 Task: Find connections with filter location Wedel with filter topic #Mindfulwith filter profile language German with filter current company Applied Materials with filter school Rajarshi Shahu Mahavidyalaya (Autonomous), Latur with filter industry Dance Companies with filter service category Videography with filter keywords title Geologist
Action: Mouse moved to (638, 80)
Screenshot: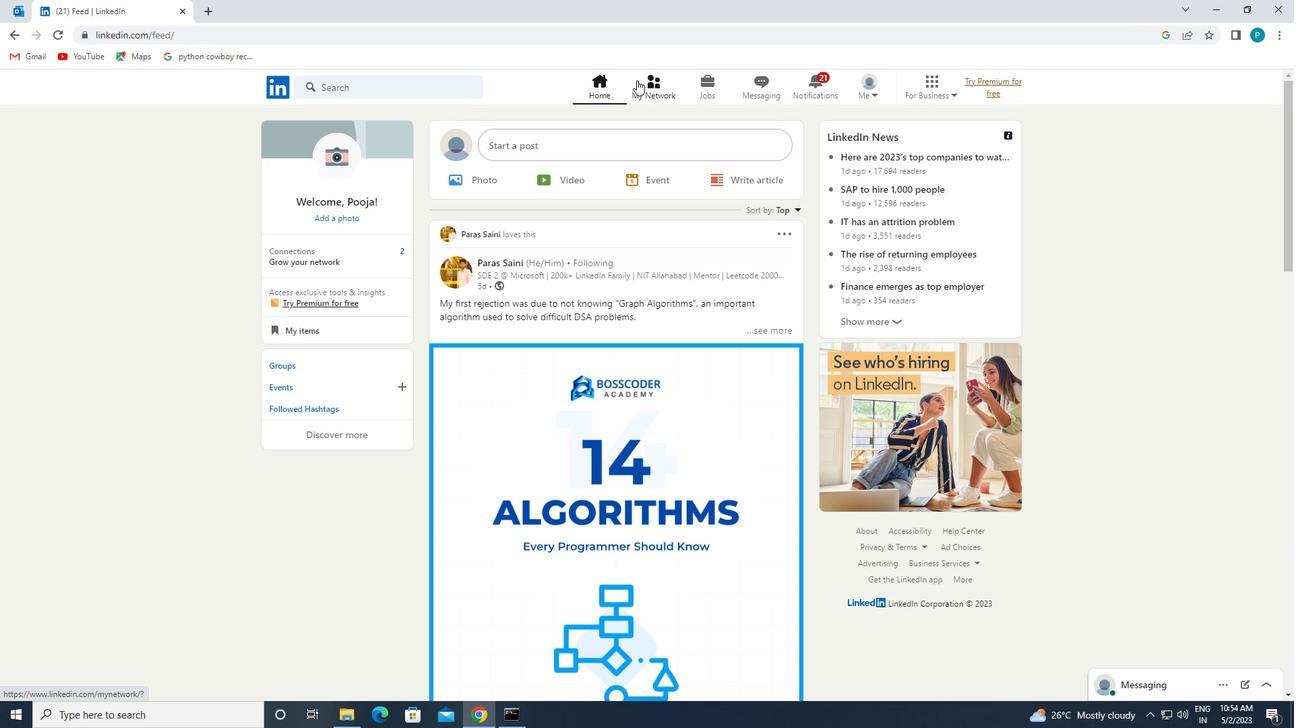 
Action: Mouse pressed left at (638, 80)
Screenshot: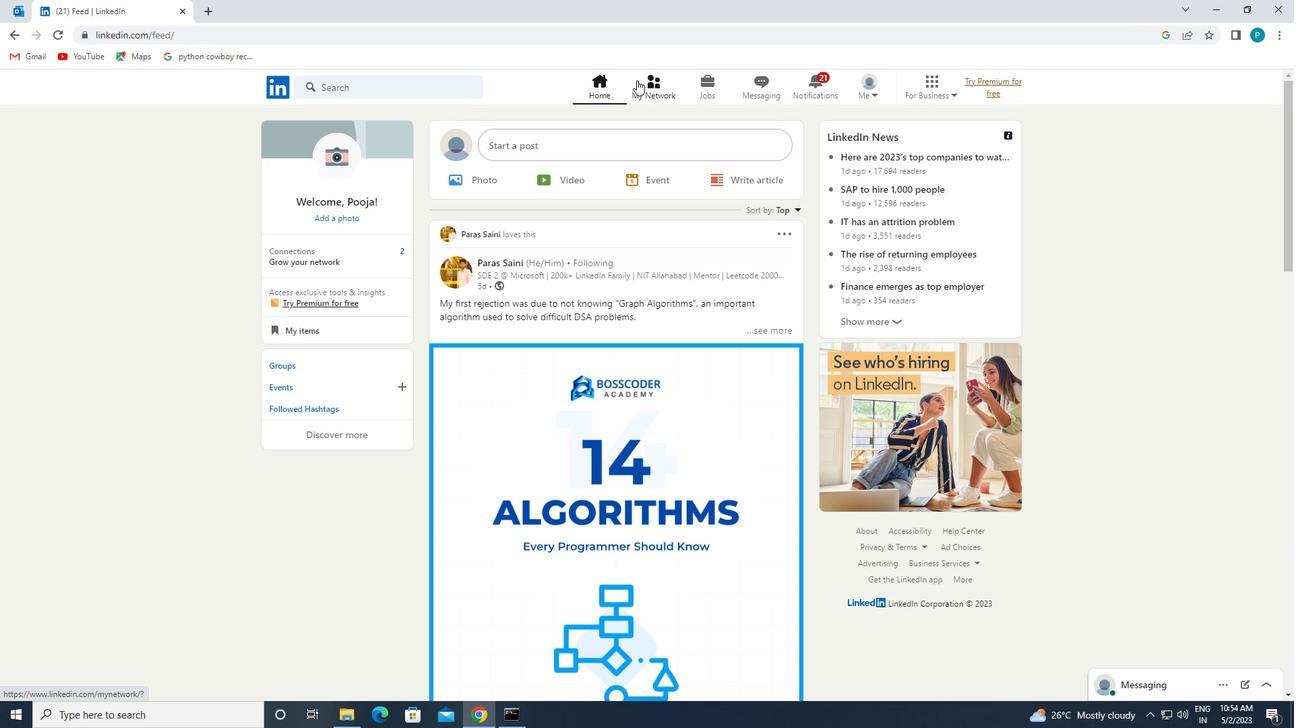 
Action: Mouse moved to (388, 169)
Screenshot: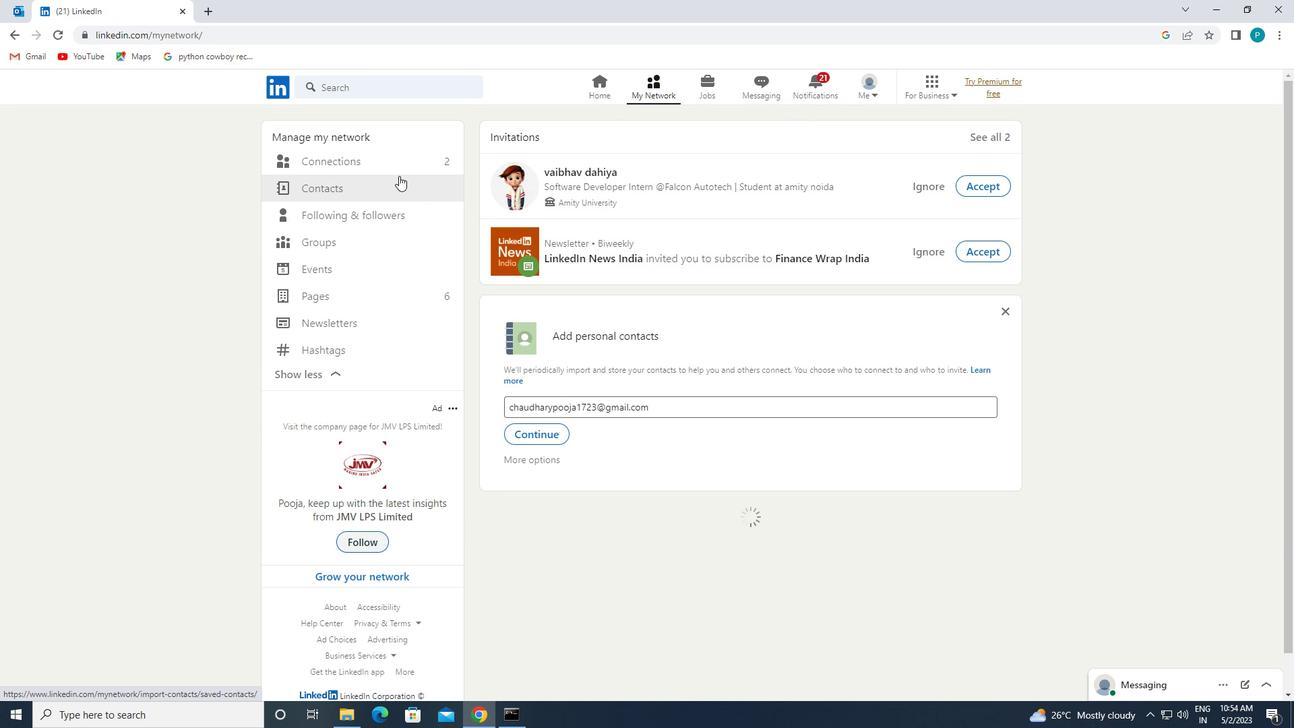
Action: Mouse pressed left at (388, 169)
Screenshot: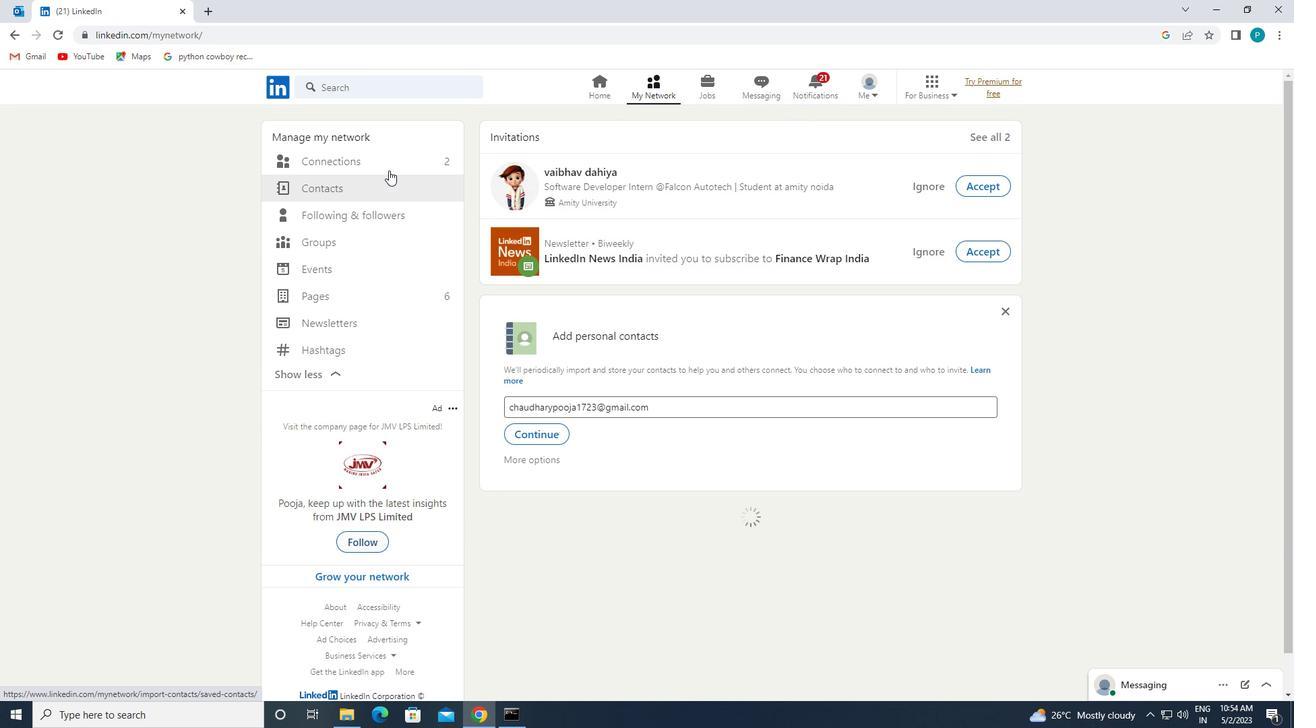 
Action: Mouse moved to (409, 161)
Screenshot: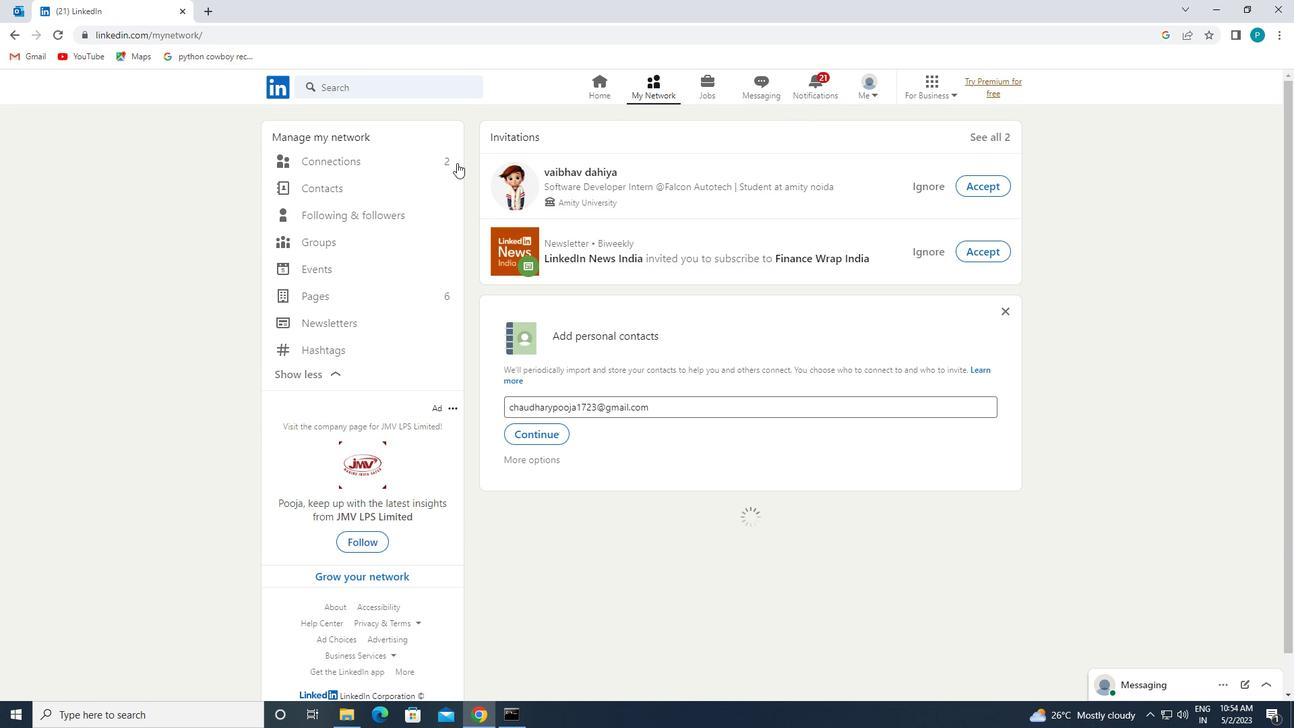 
Action: Mouse pressed left at (409, 161)
Screenshot: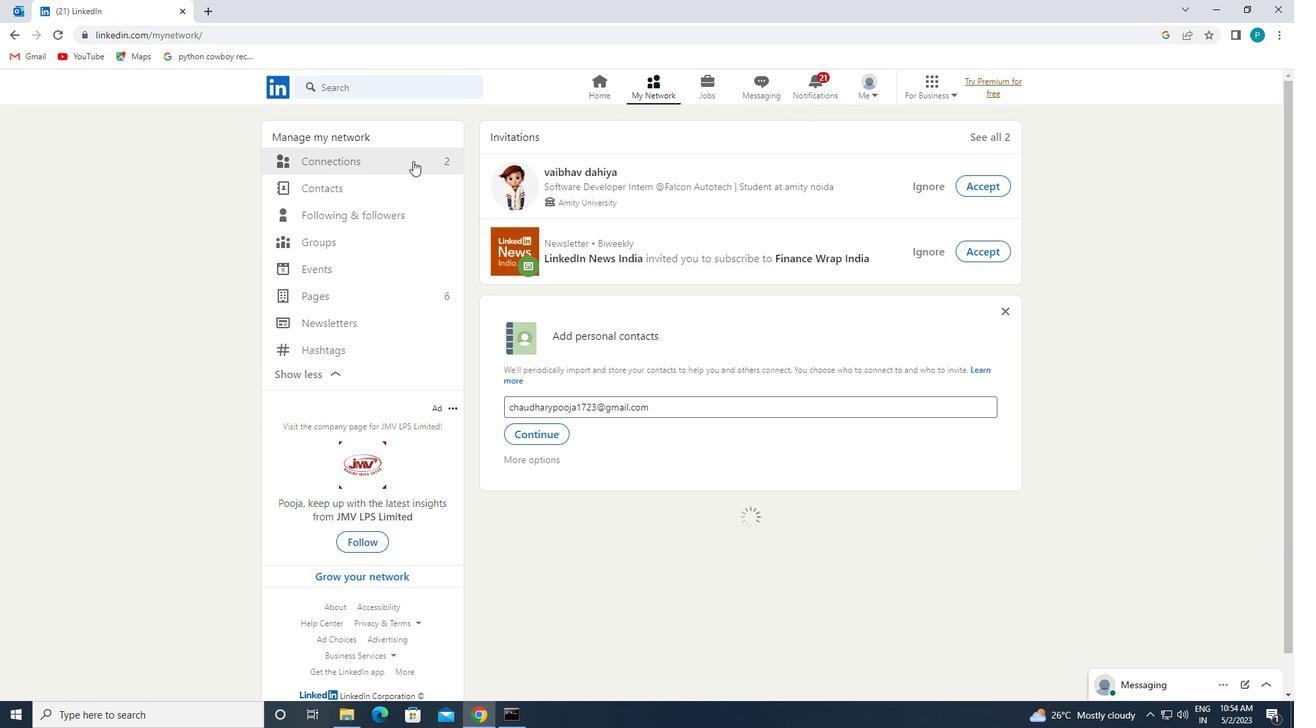 
Action: Mouse pressed left at (409, 161)
Screenshot: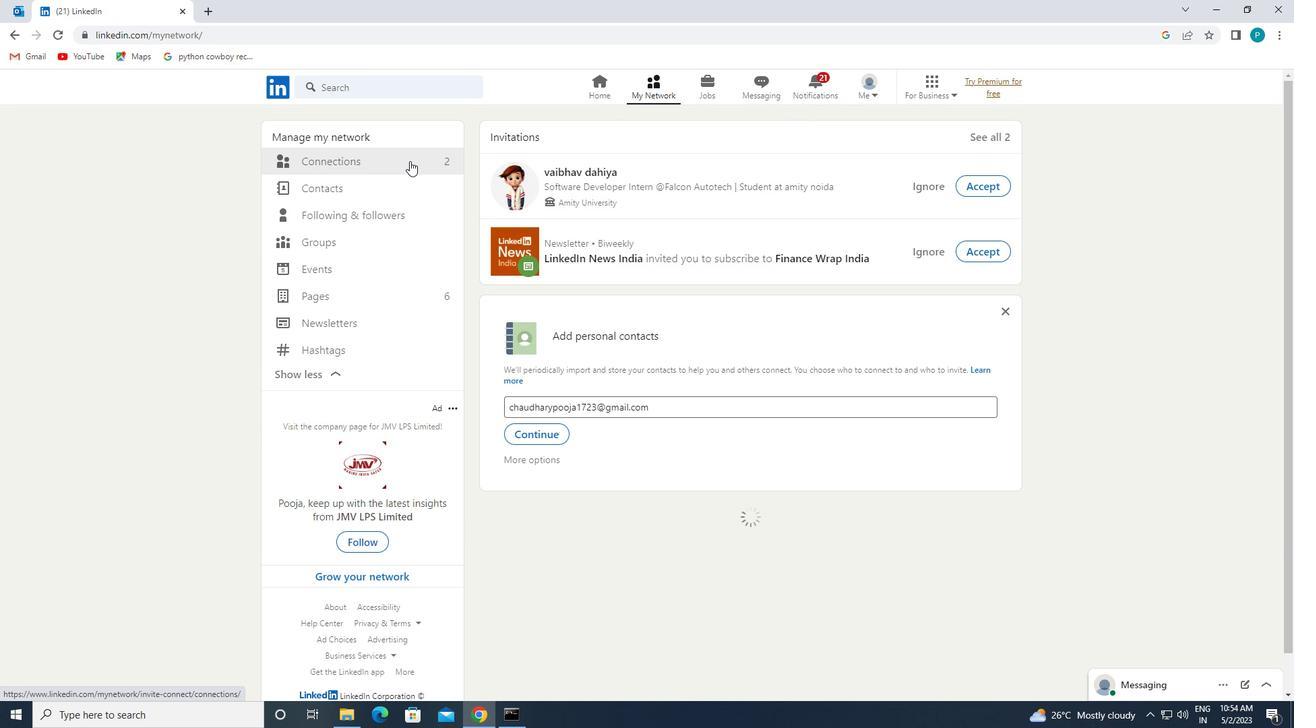 
Action: Mouse moved to (745, 167)
Screenshot: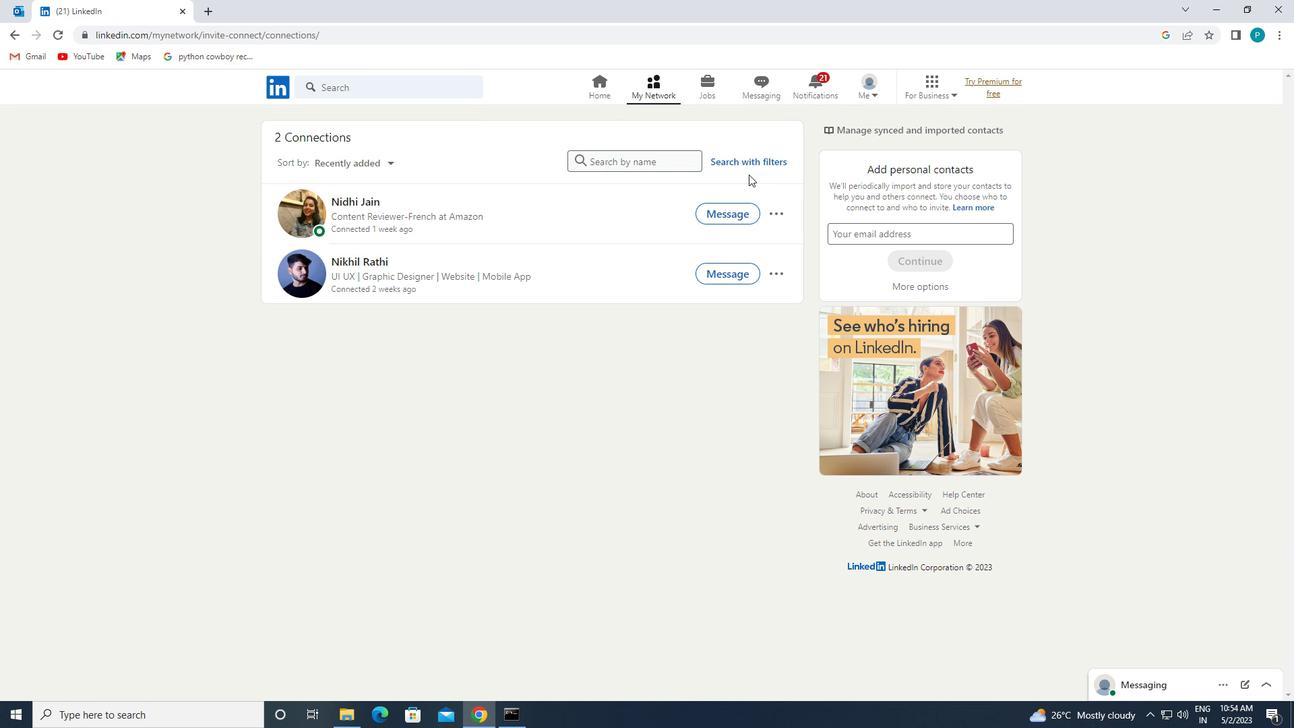 
Action: Mouse pressed left at (745, 167)
Screenshot: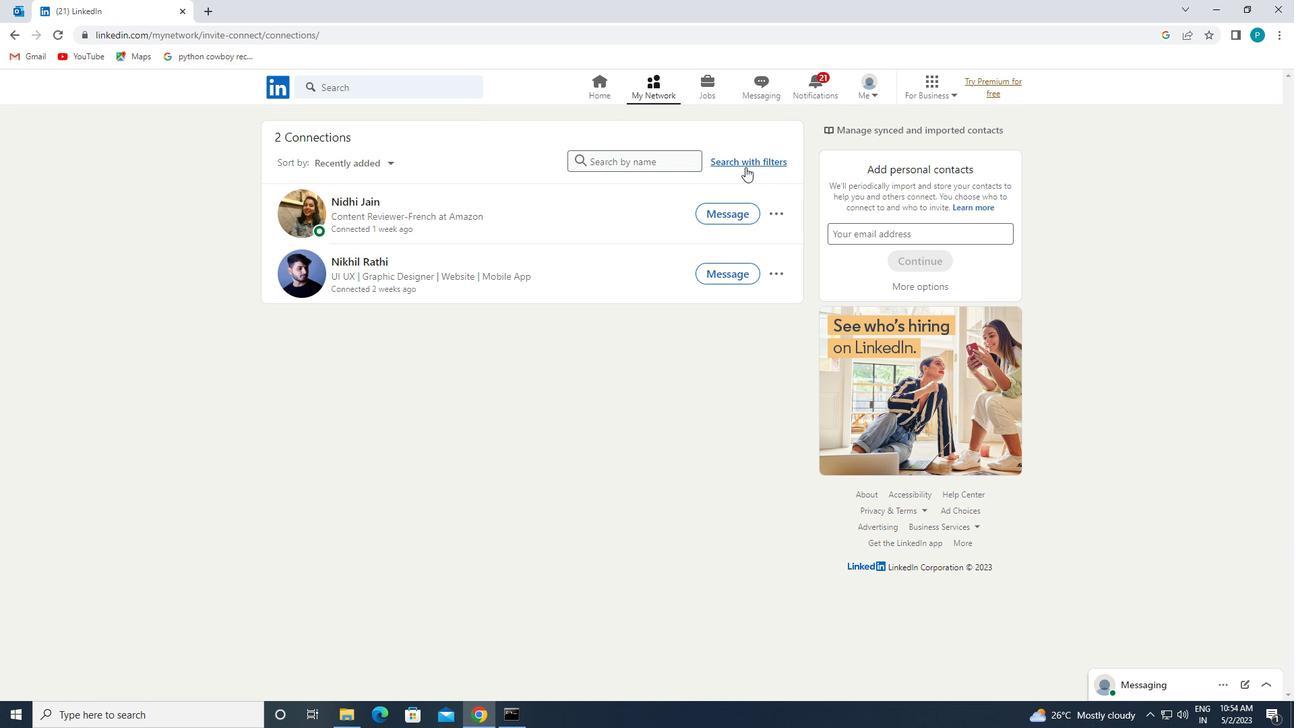 
Action: Mouse moved to (704, 130)
Screenshot: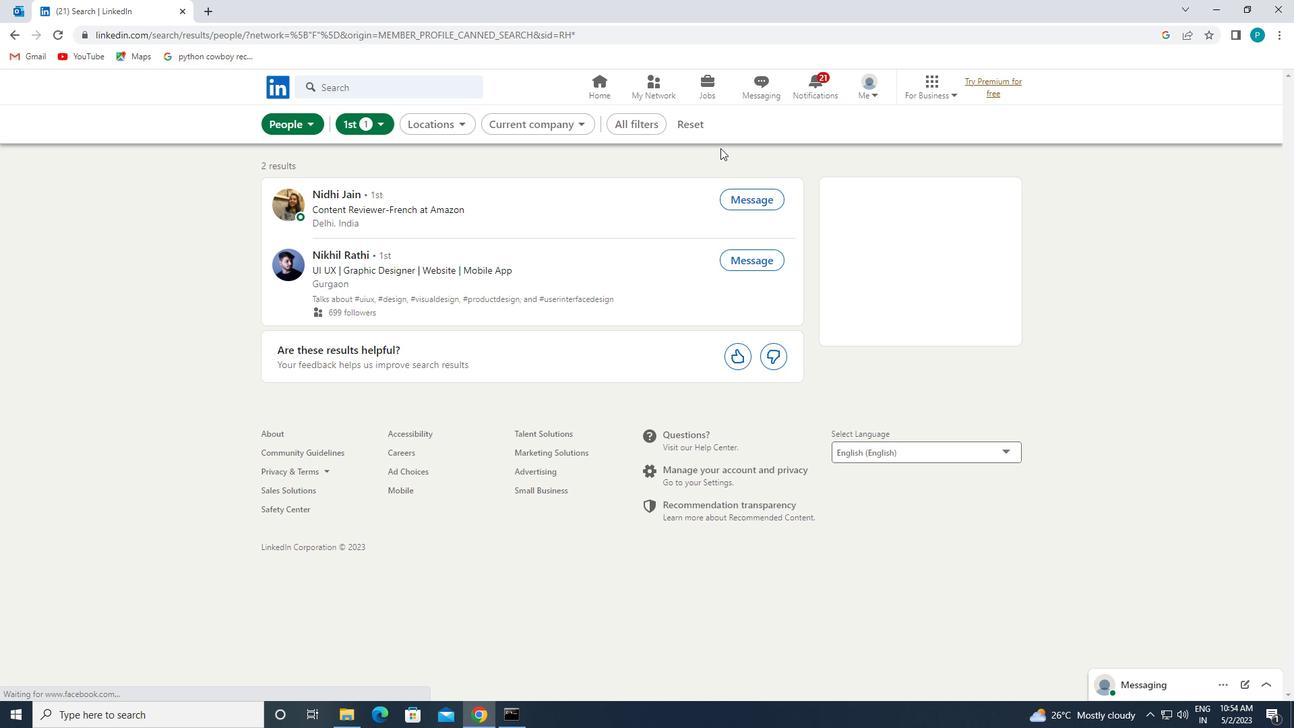 
Action: Mouse pressed left at (704, 130)
Screenshot: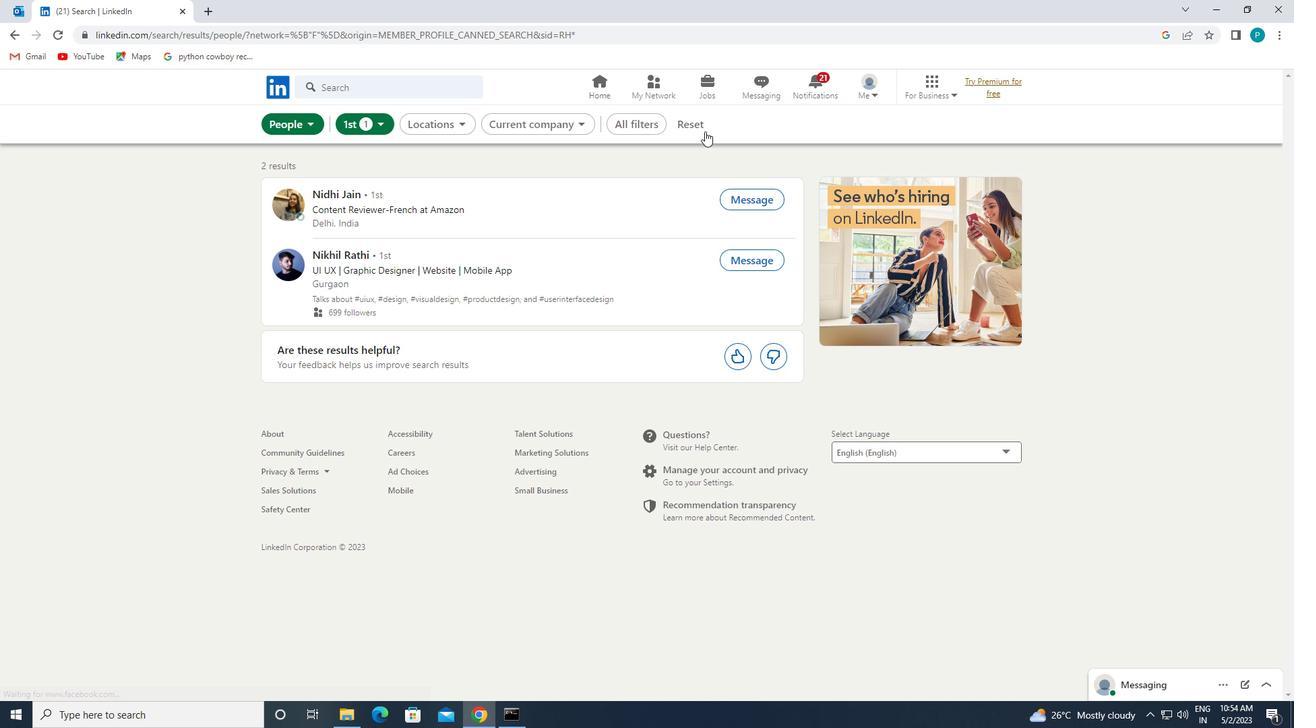 
Action: Mouse moved to (667, 130)
Screenshot: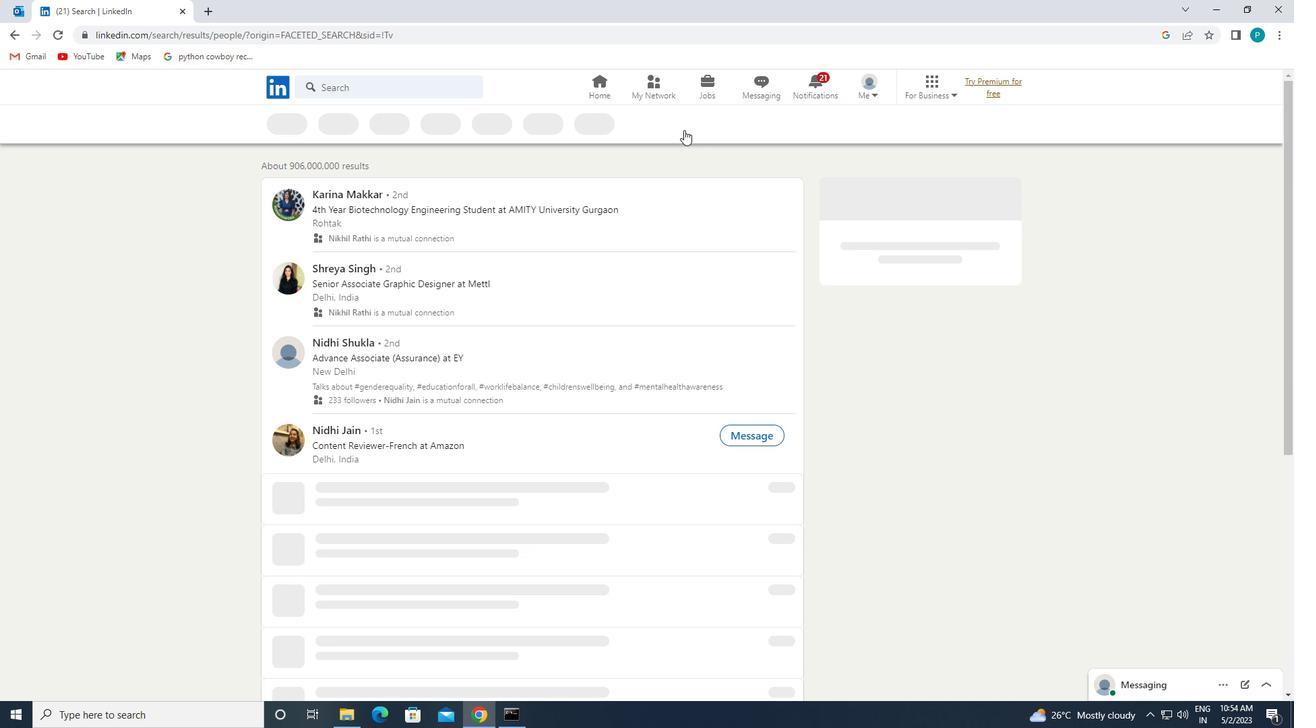 
Action: Mouse pressed left at (667, 130)
Screenshot: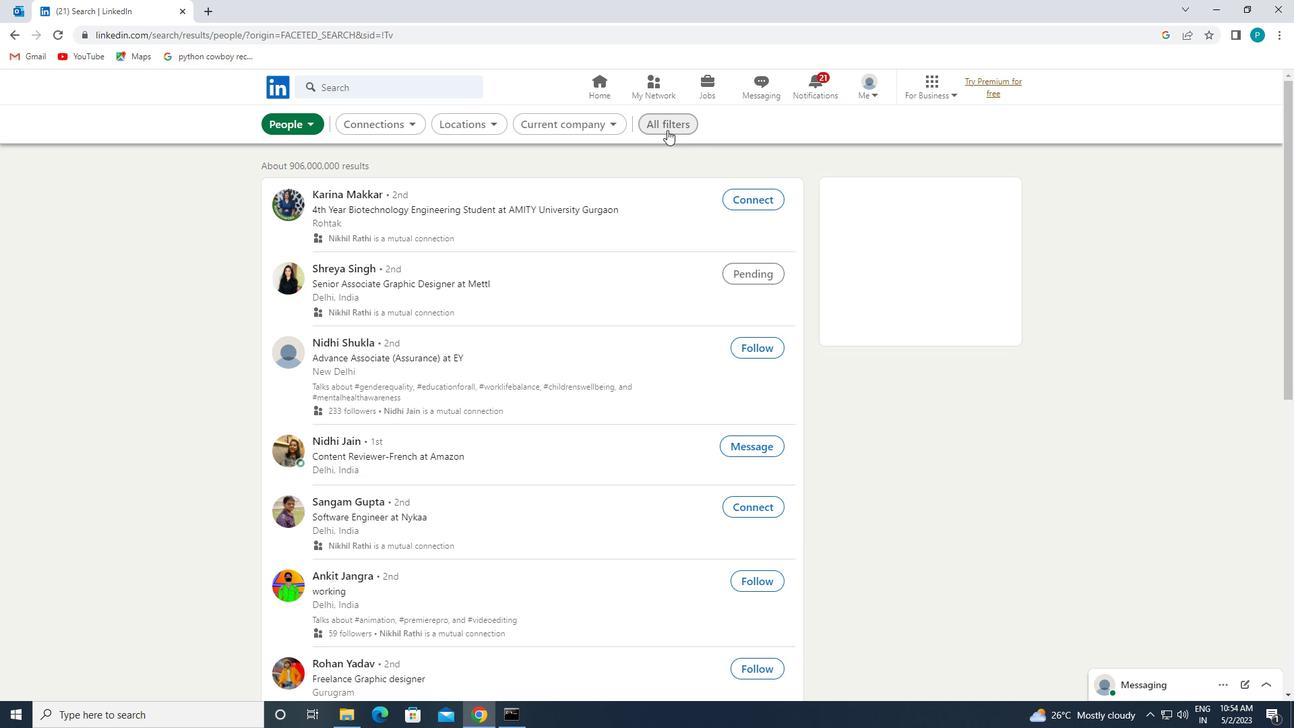 
Action: Mouse moved to (1166, 348)
Screenshot: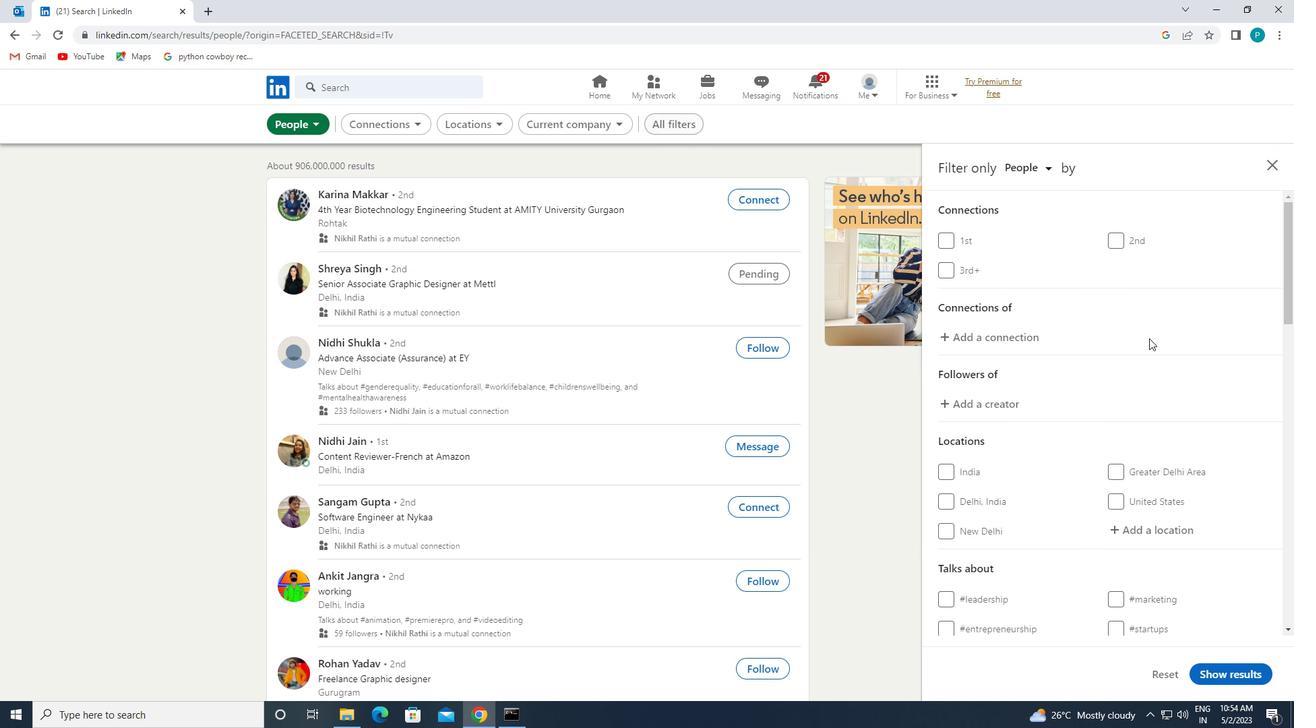 
Action: Mouse scrolled (1166, 347) with delta (0, 0)
Screenshot: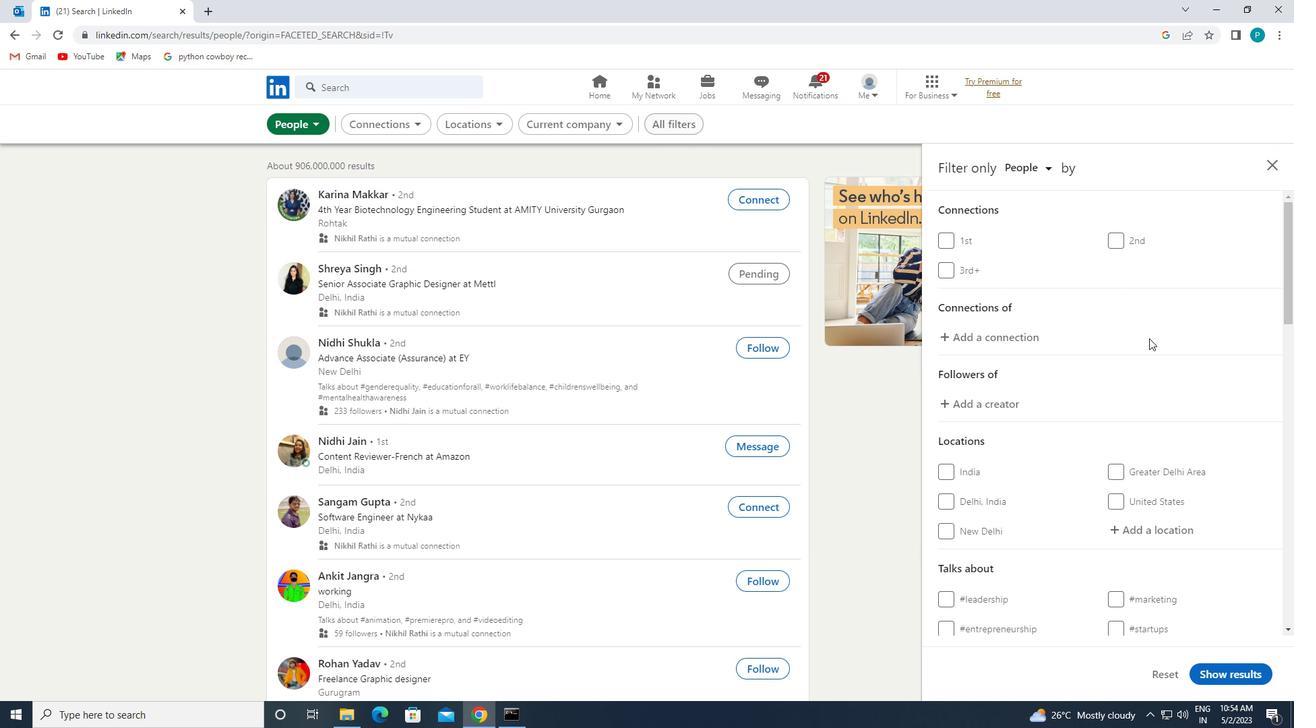 
Action: Mouse scrolled (1166, 347) with delta (0, 0)
Screenshot: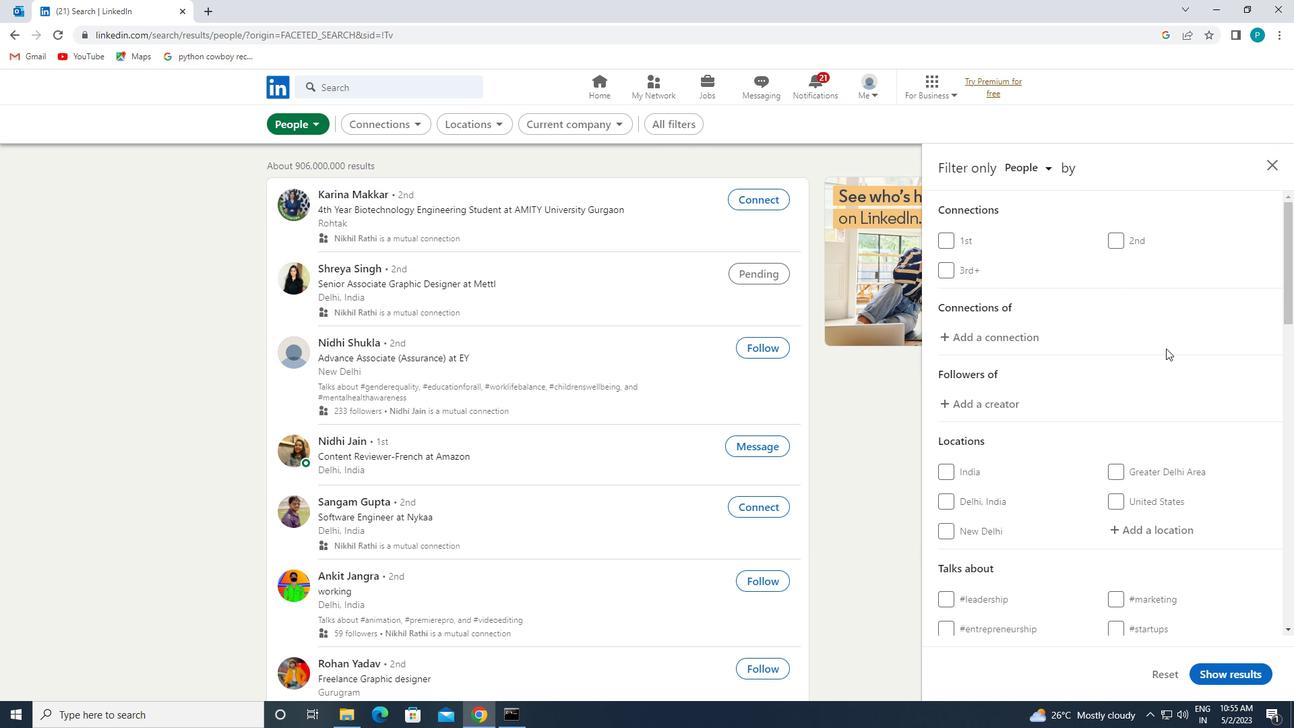 
Action: Mouse moved to (1165, 388)
Screenshot: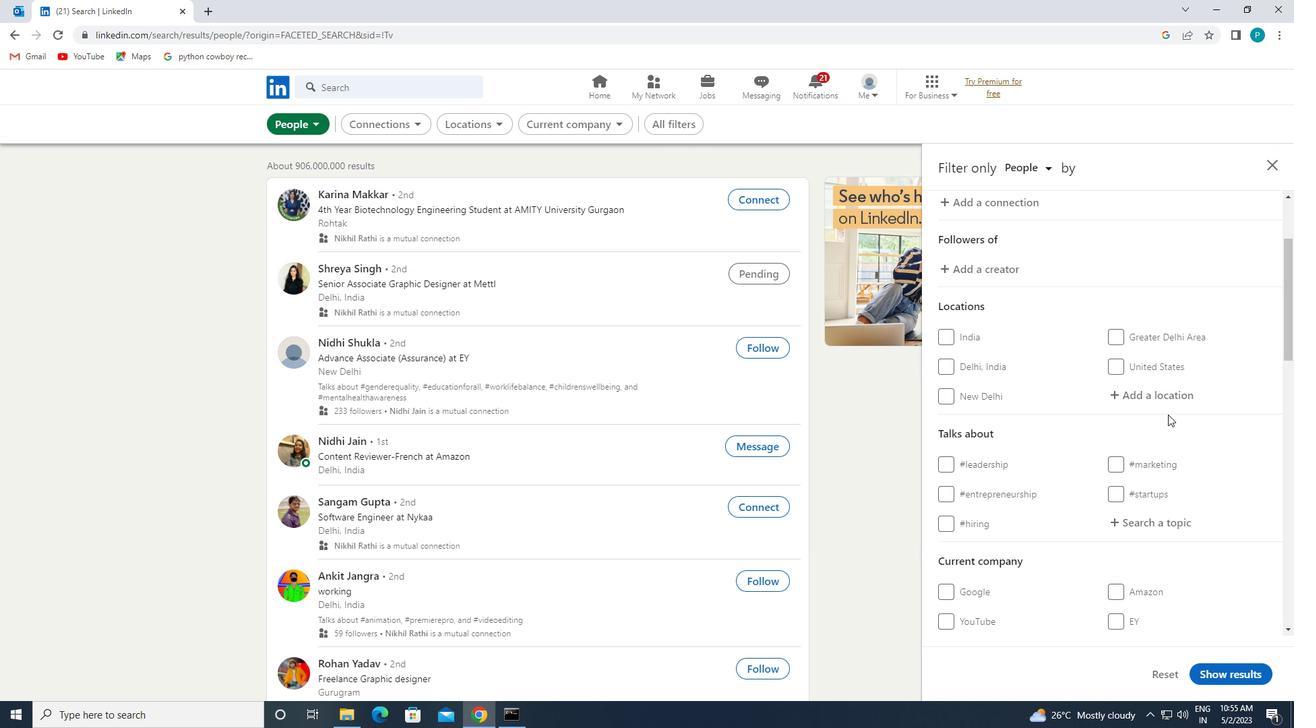 
Action: Mouse pressed left at (1165, 388)
Screenshot: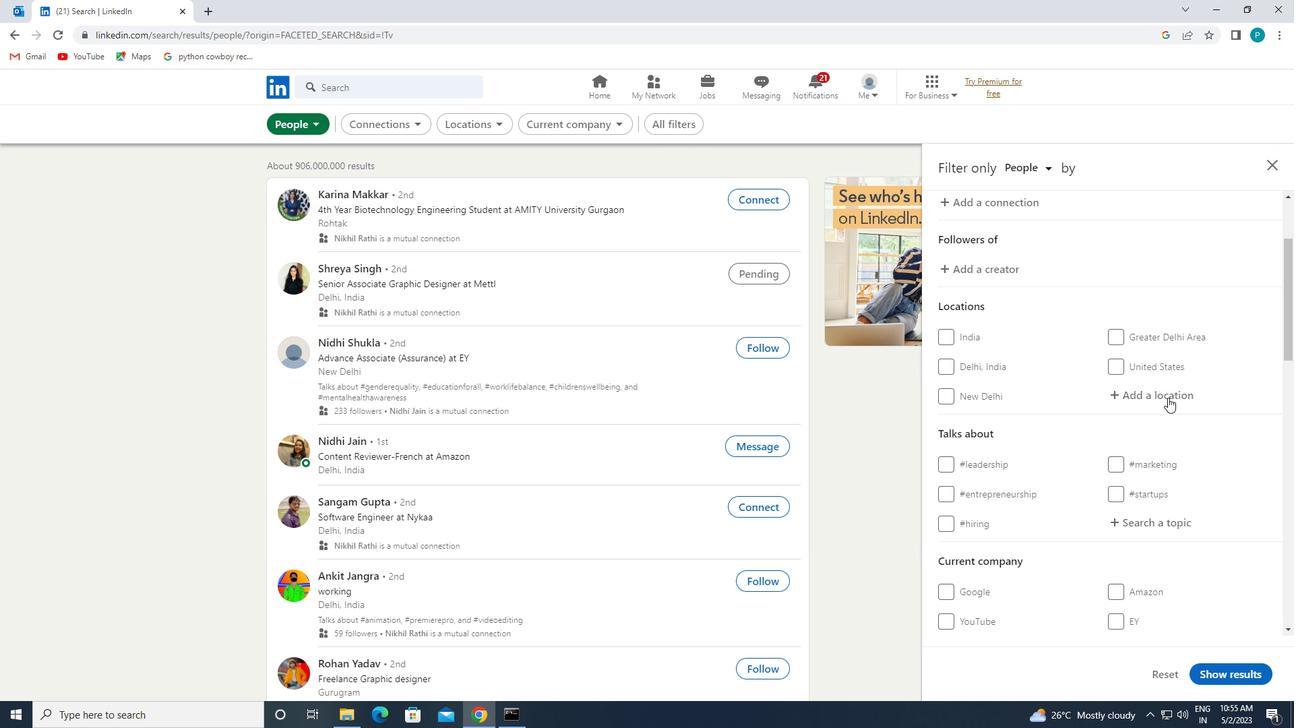 
Action: Key pressed <Key.caps_lock>w<Key.caps_lock>edei
Screenshot: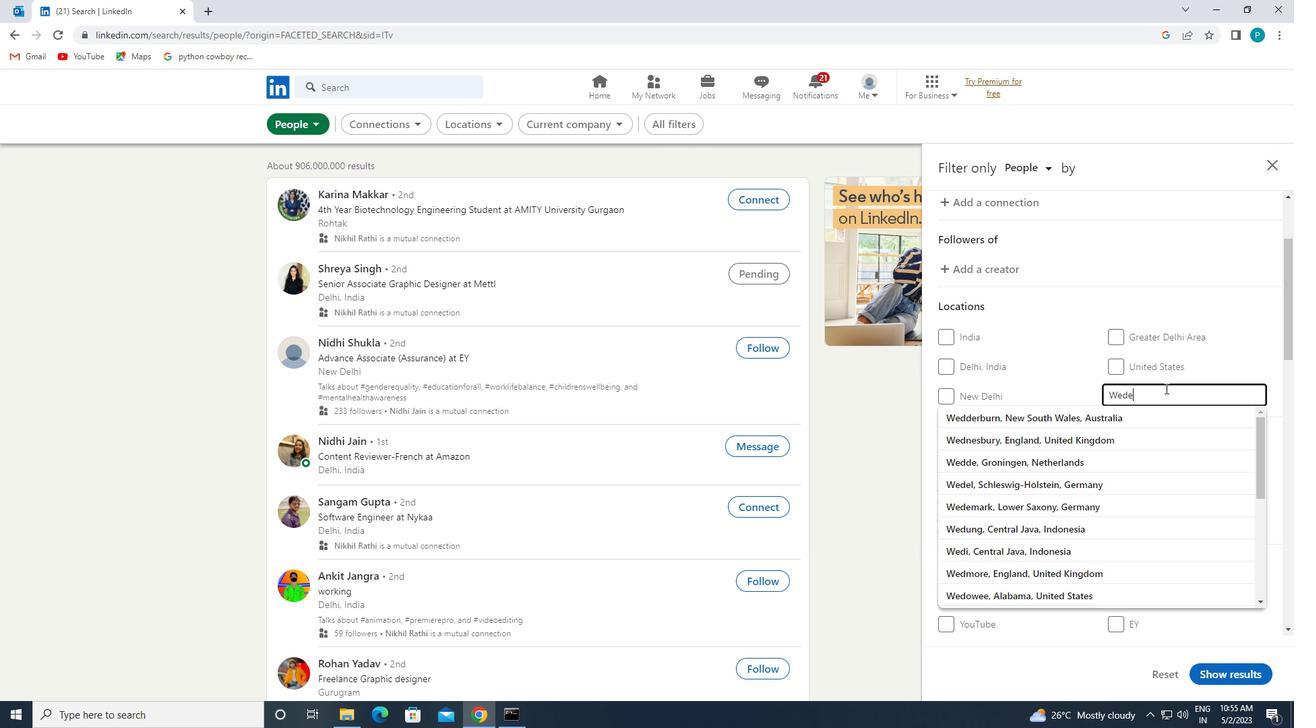 
Action: Mouse moved to (1131, 527)
Screenshot: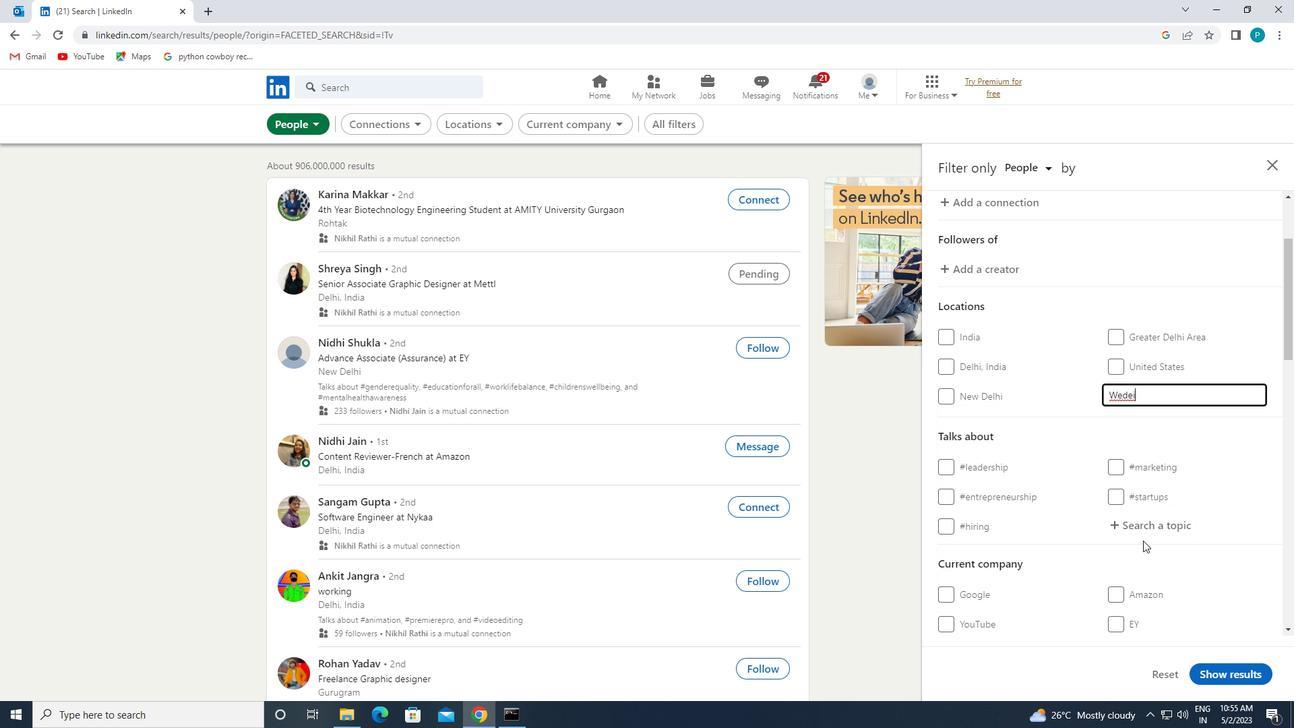 
Action: Mouse pressed left at (1131, 527)
Screenshot: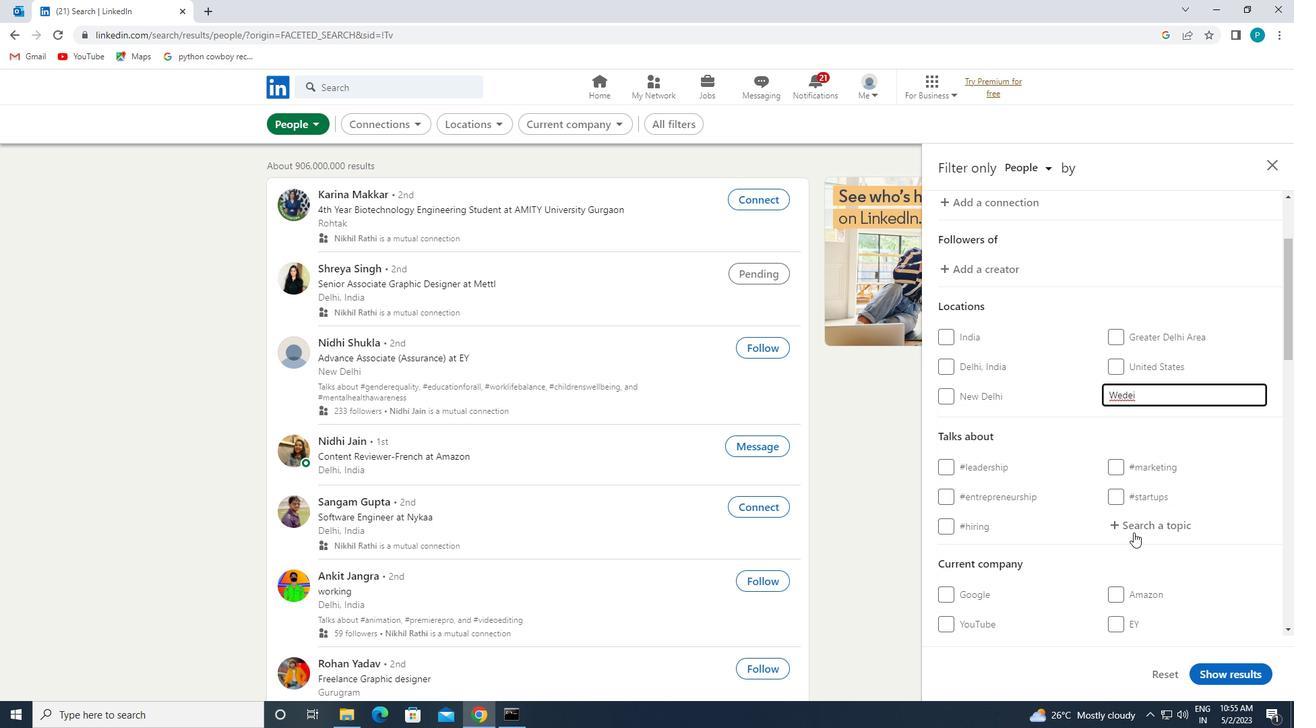 
Action: Key pressed <Key.caps_lock><Key.shift>#<Key.caps_lock>MINDFUL
Screenshot: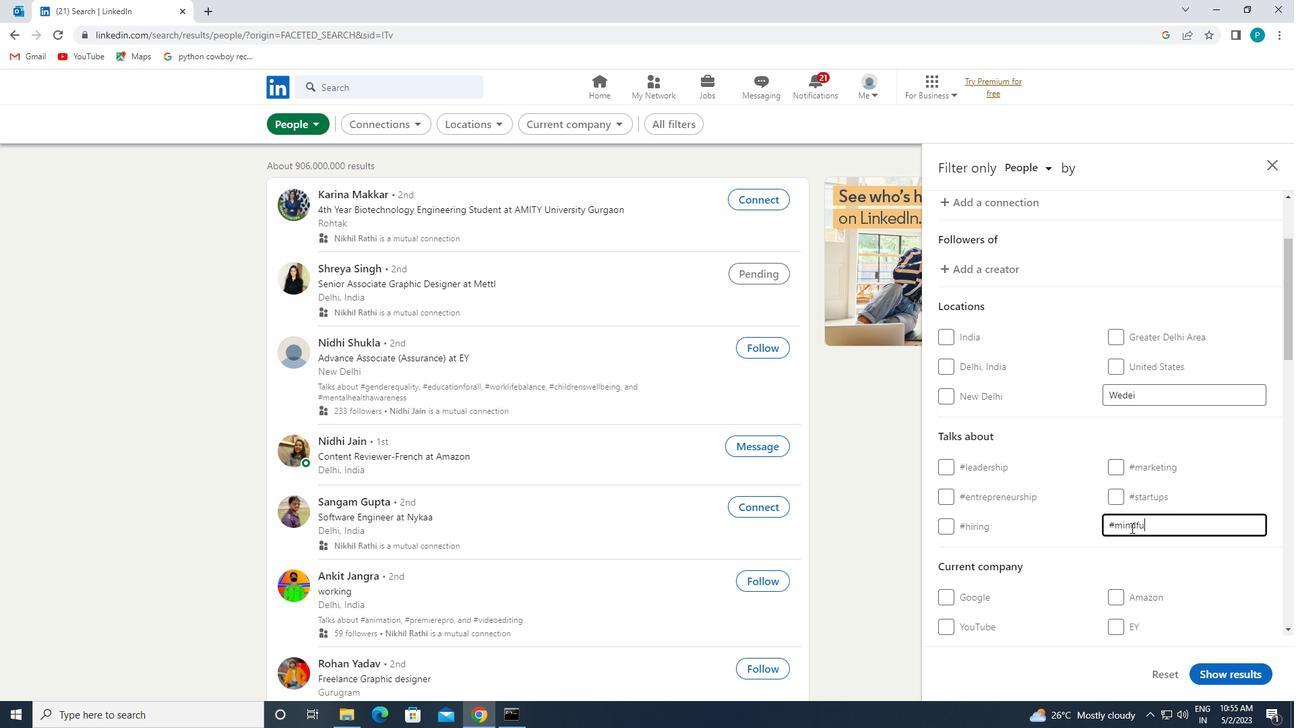 
Action: Mouse moved to (1069, 515)
Screenshot: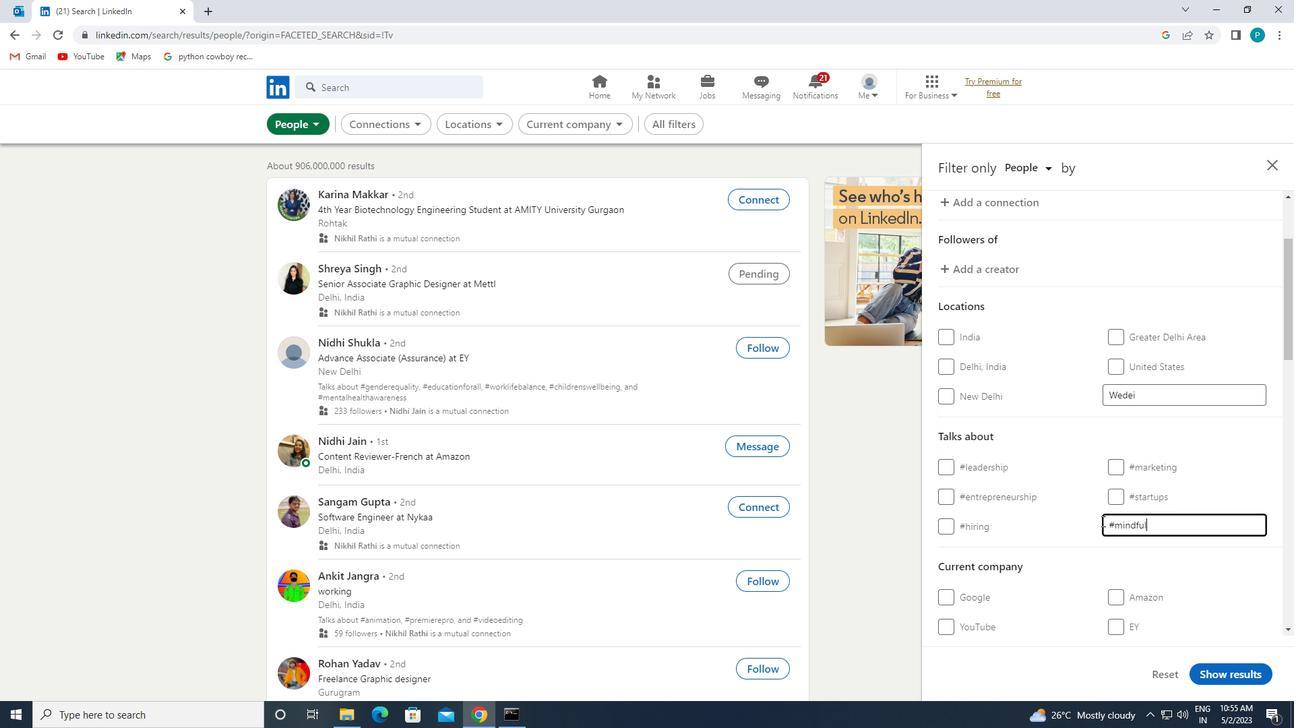 
Action: Mouse scrolled (1069, 515) with delta (0, 0)
Screenshot: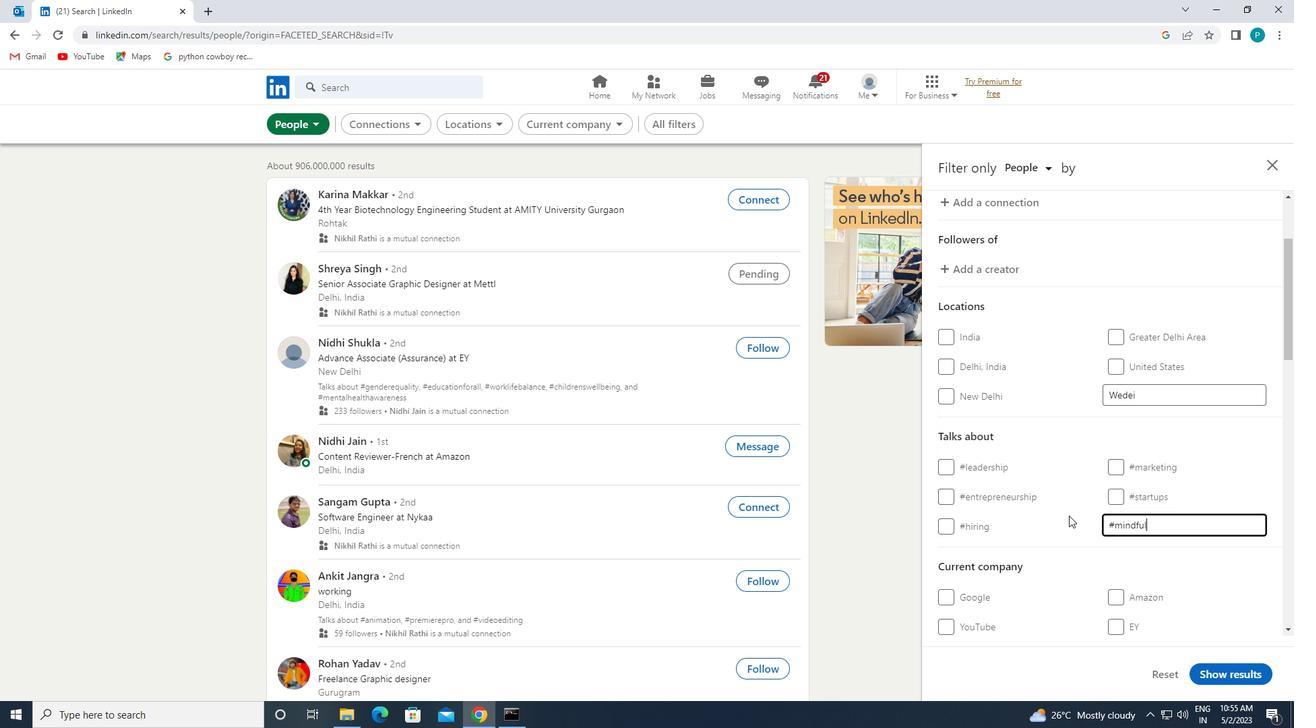 
Action: Mouse moved to (1122, 550)
Screenshot: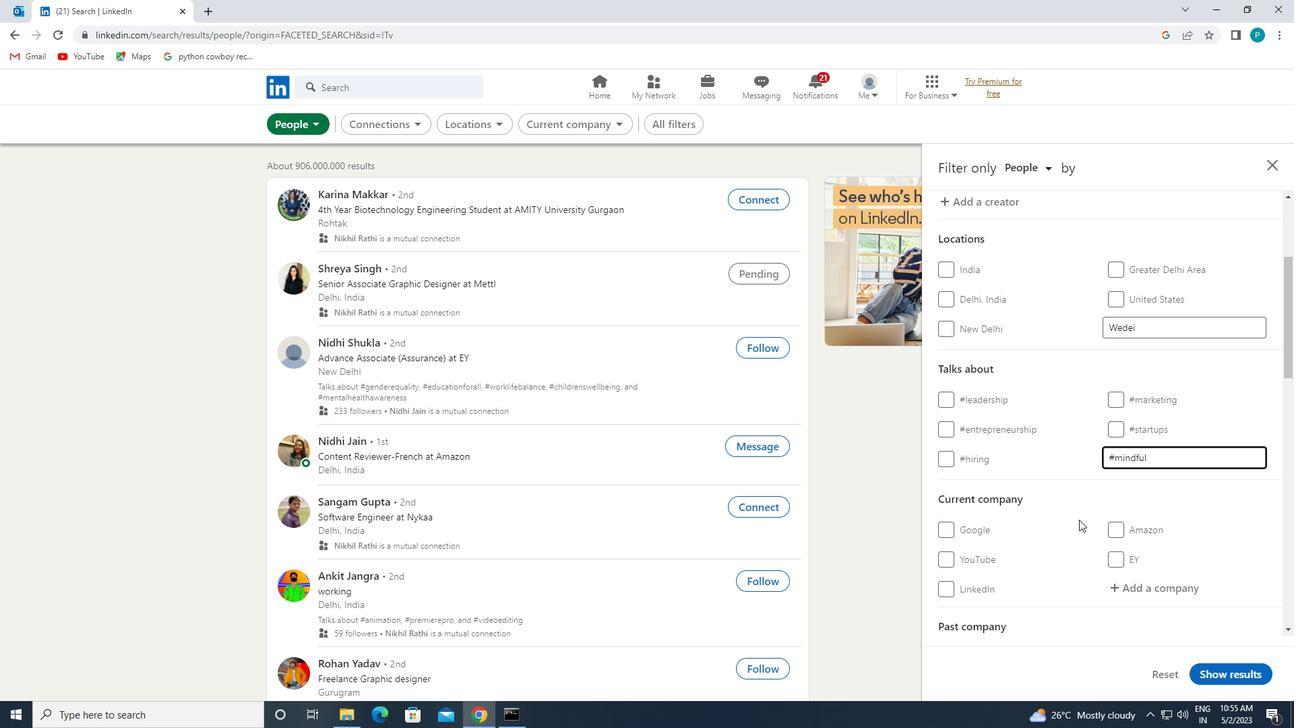 
Action: Mouse scrolled (1122, 550) with delta (0, 0)
Screenshot: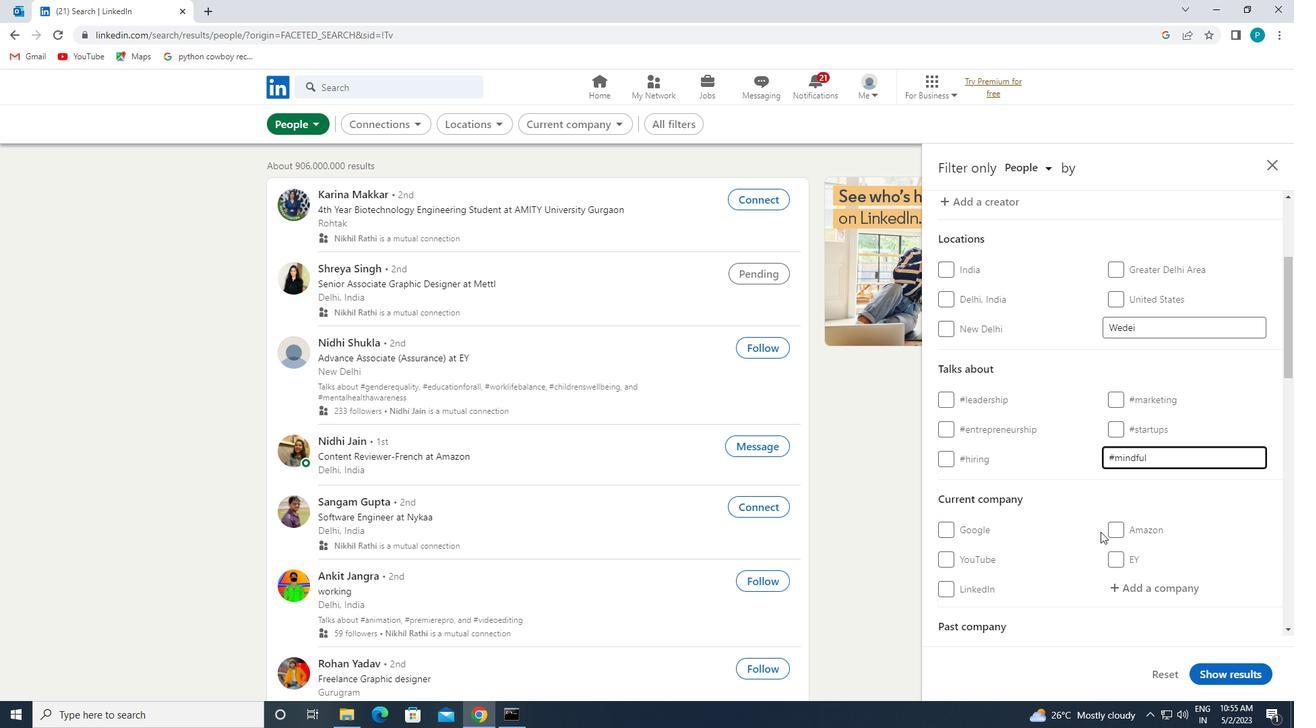 
Action: Mouse moved to (1109, 519)
Screenshot: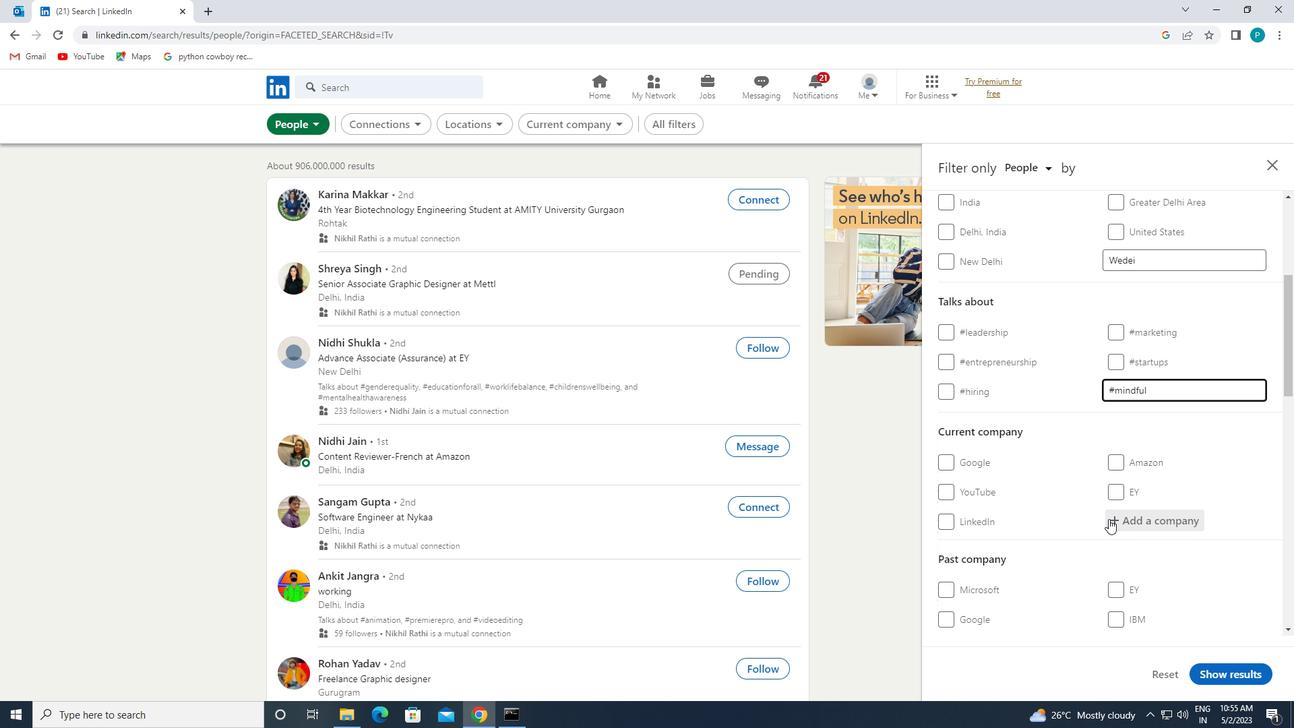 
Action: Mouse pressed left at (1109, 519)
Screenshot: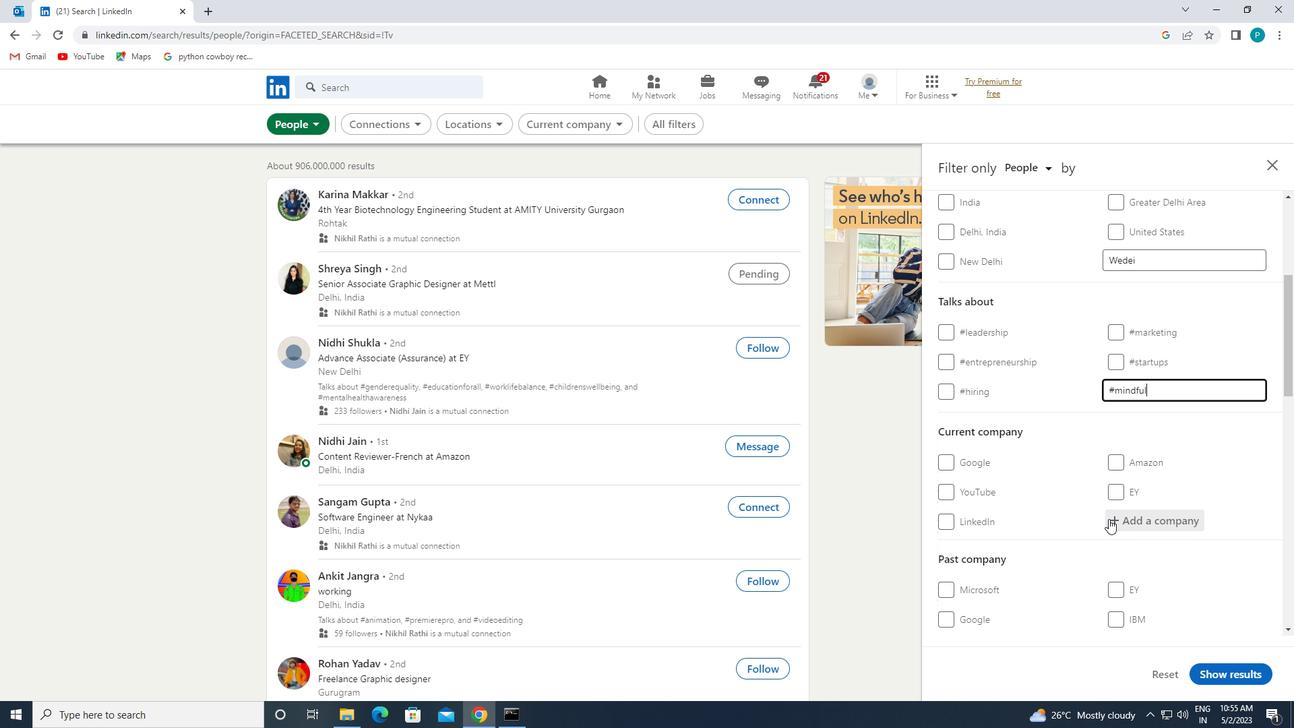 
Action: Mouse moved to (1059, 438)
Screenshot: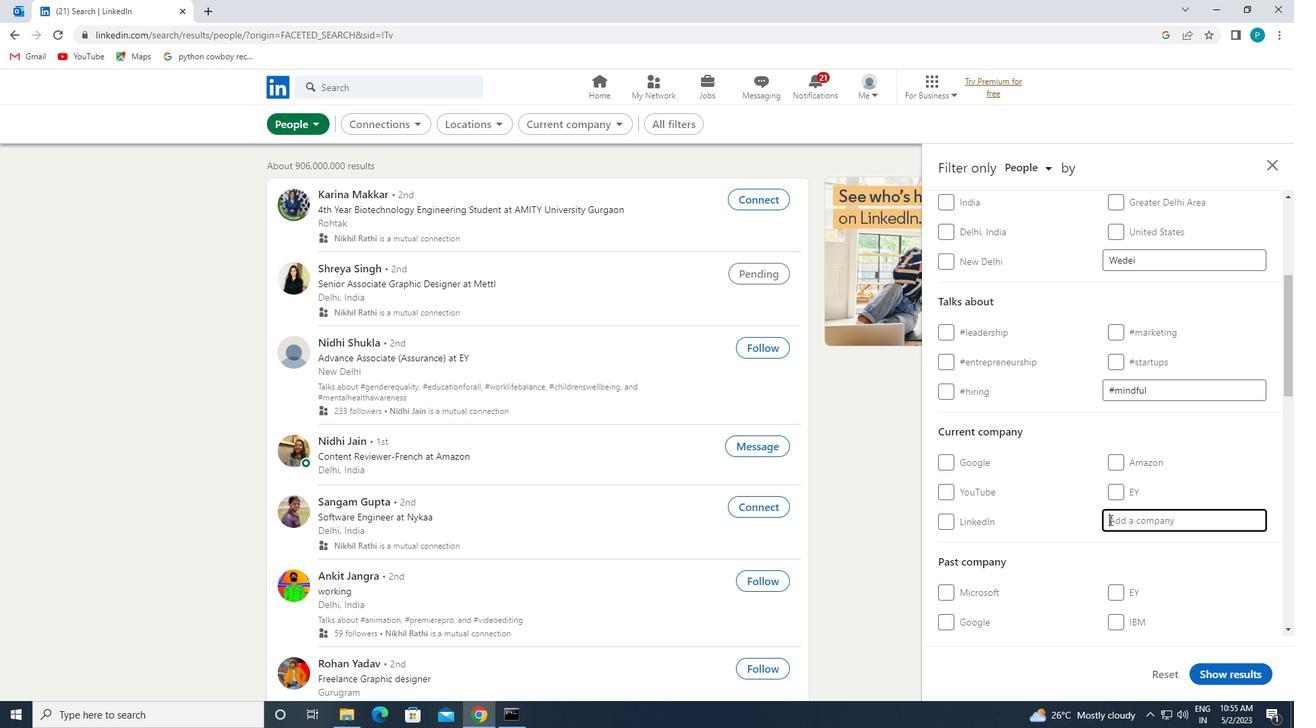 
Action: Mouse scrolled (1059, 438) with delta (0, 0)
Screenshot: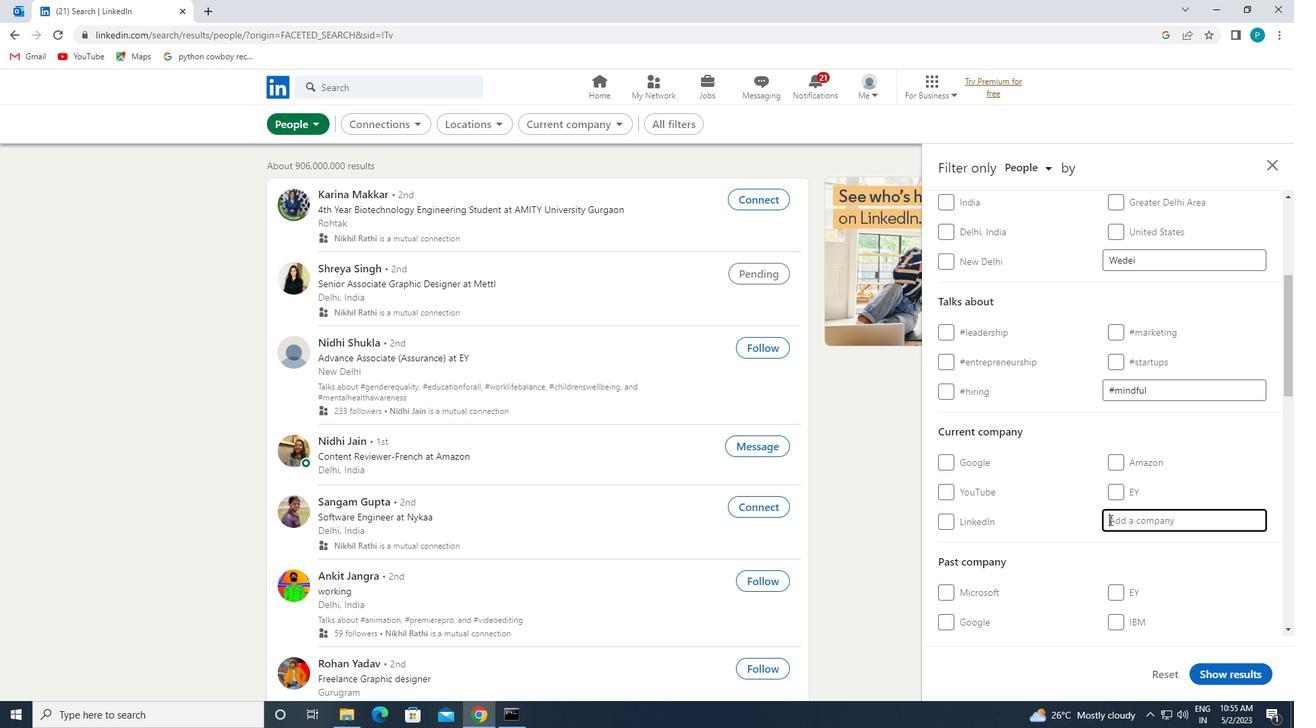 
Action: Mouse moved to (1047, 426)
Screenshot: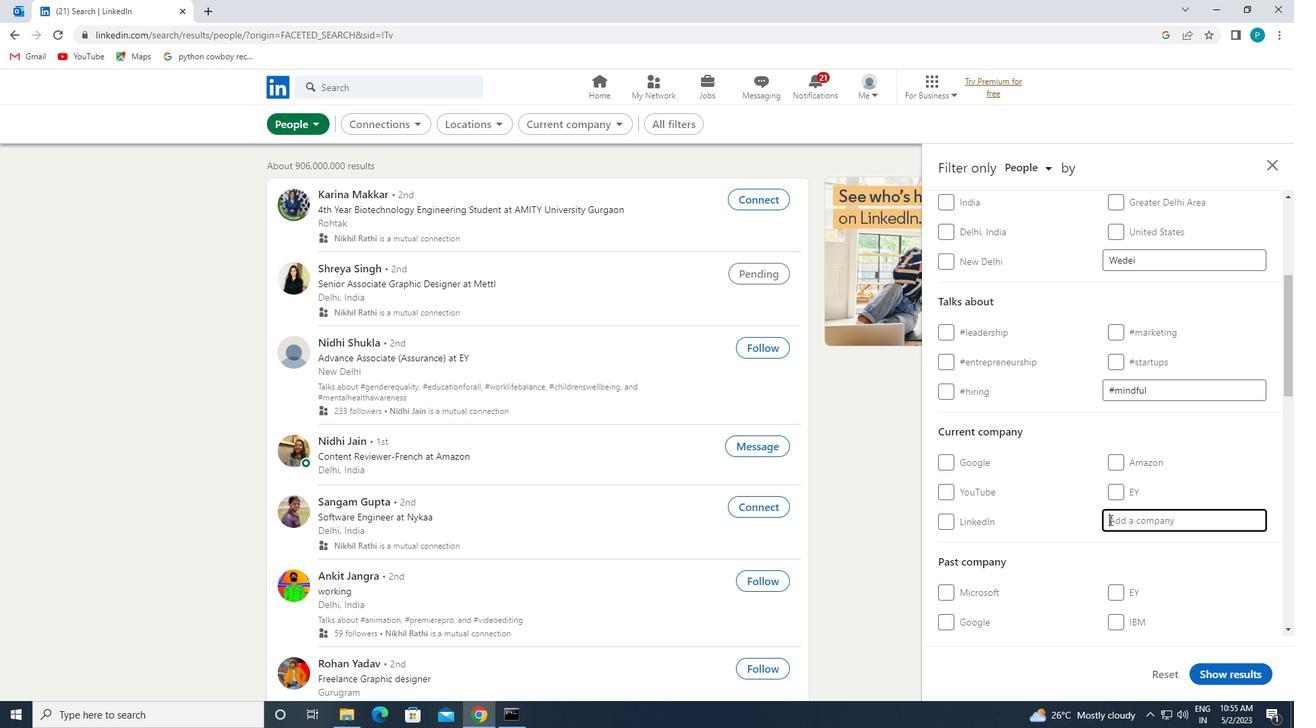 
Action: Mouse scrolled (1047, 426) with delta (0, 0)
Screenshot: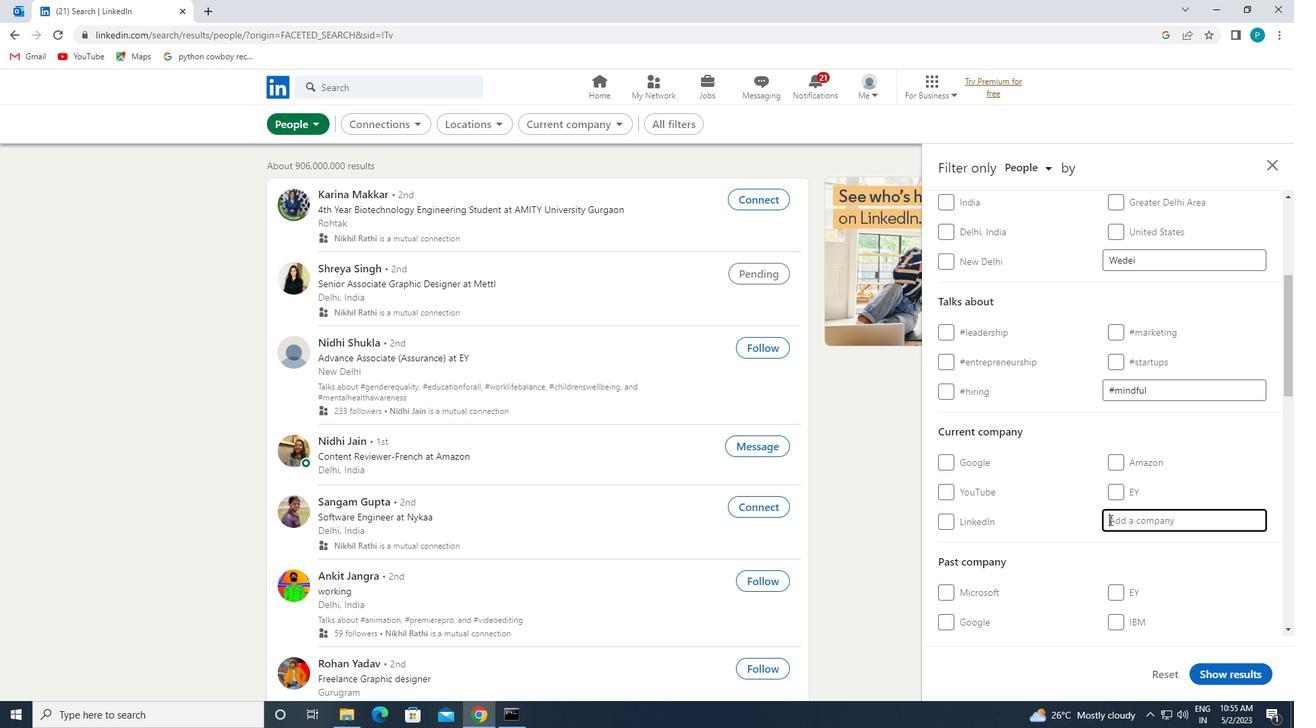 
Action: Mouse moved to (1043, 422)
Screenshot: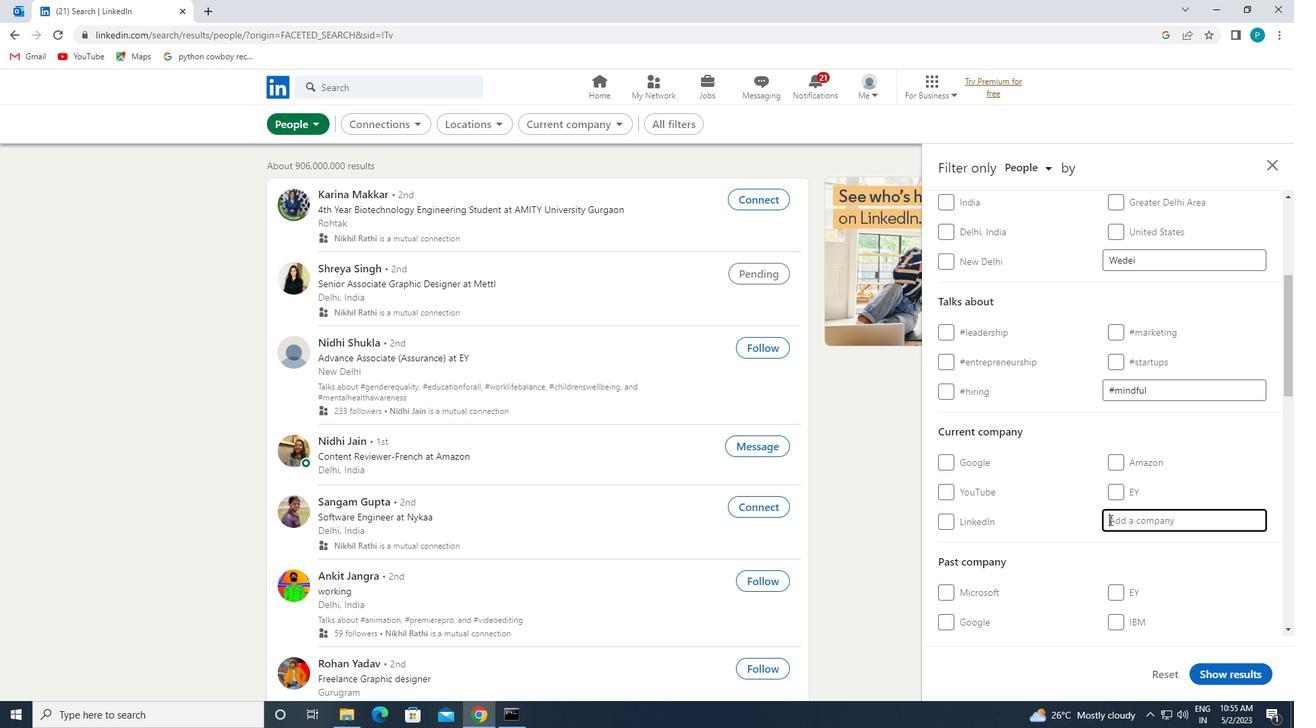 
Action: Mouse scrolled (1043, 421) with delta (0, 0)
Screenshot: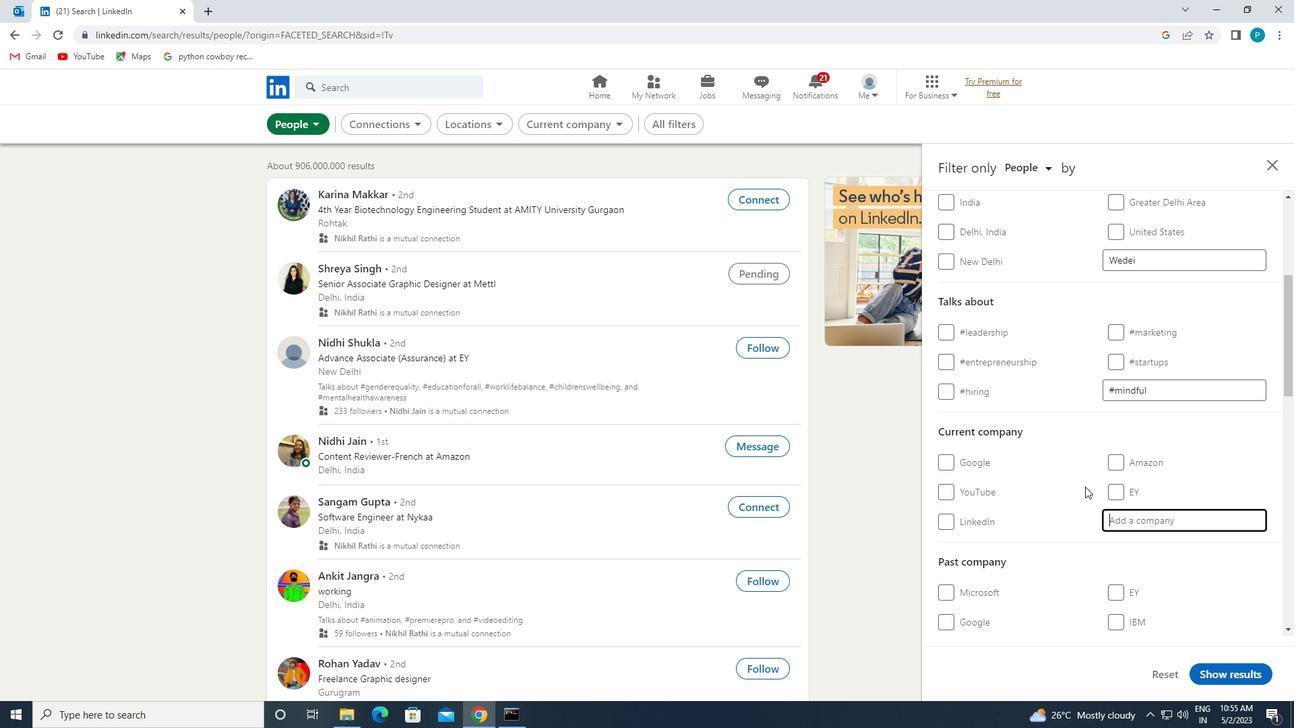 
Action: Mouse scrolled (1043, 421) with delta (0, 0)
Screenshot: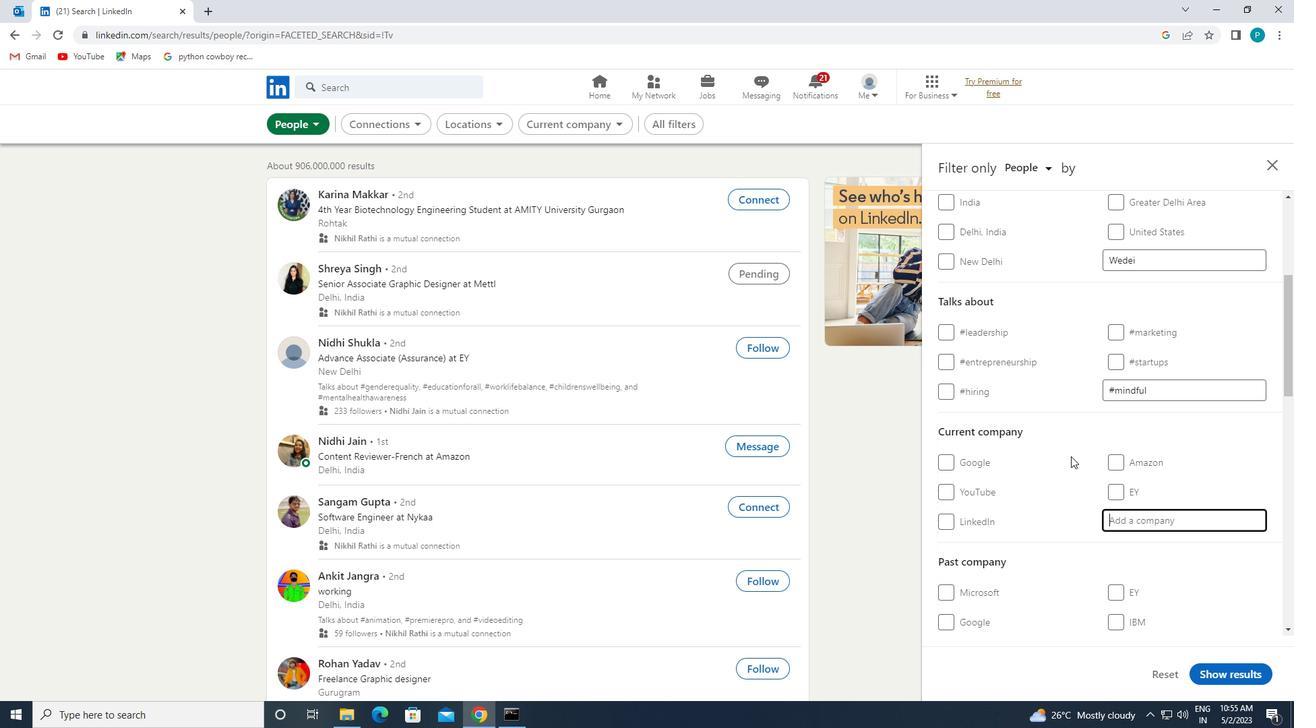 
Action: Mouse moved to (1035, 457)
Screenshot: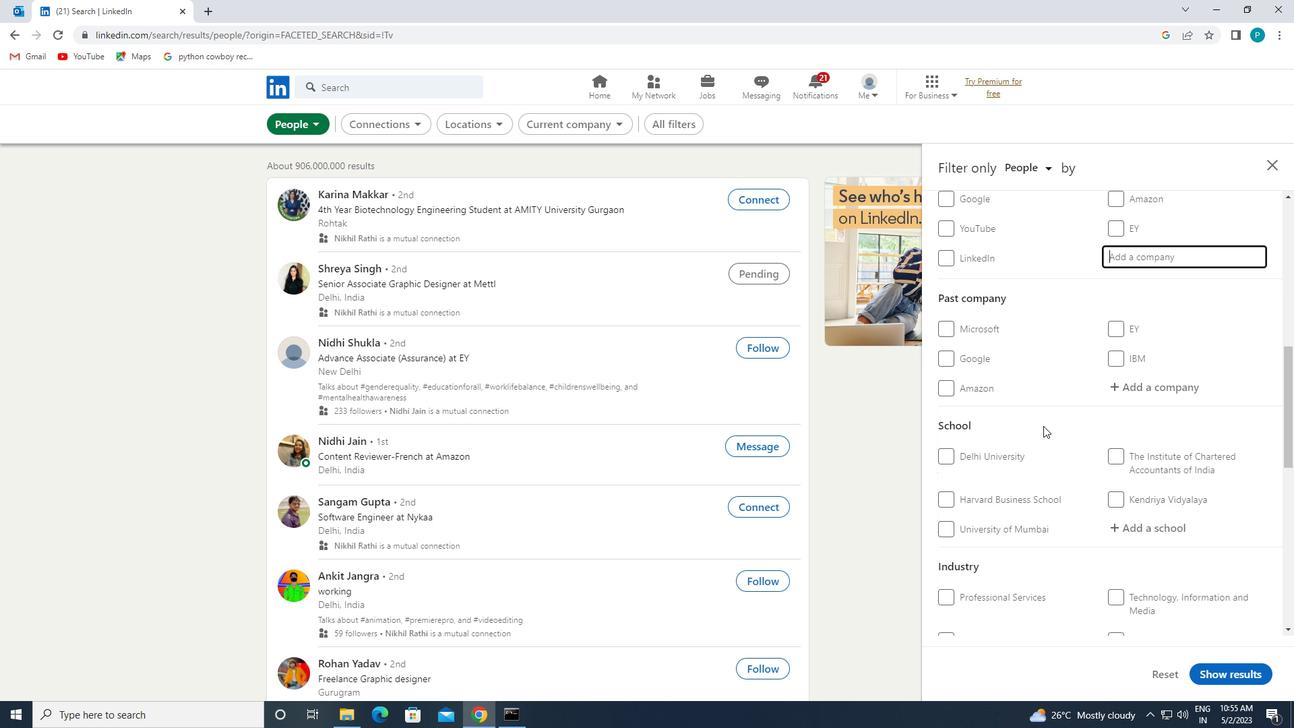 
Action: Mouse scrolled (1035, 456) with delta (0, 0)
Screenshot: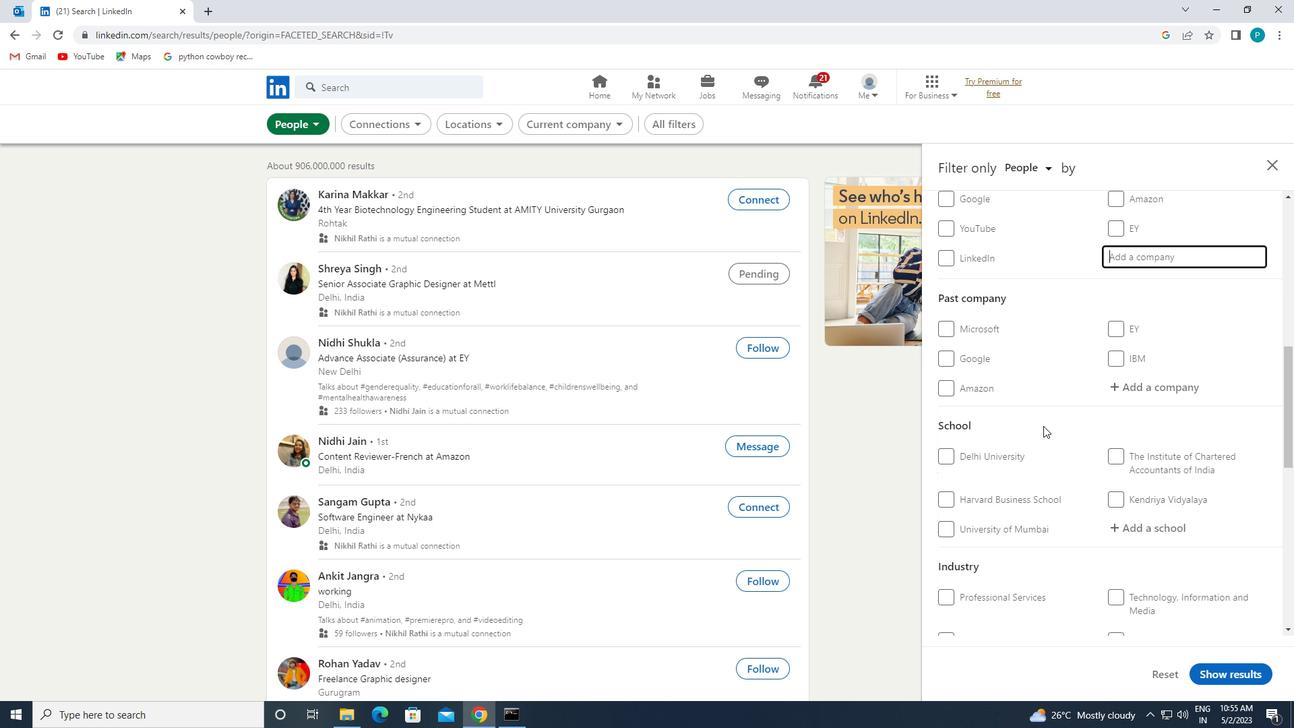 
Action: Mouse moved to (1034, 459)
Screenshot: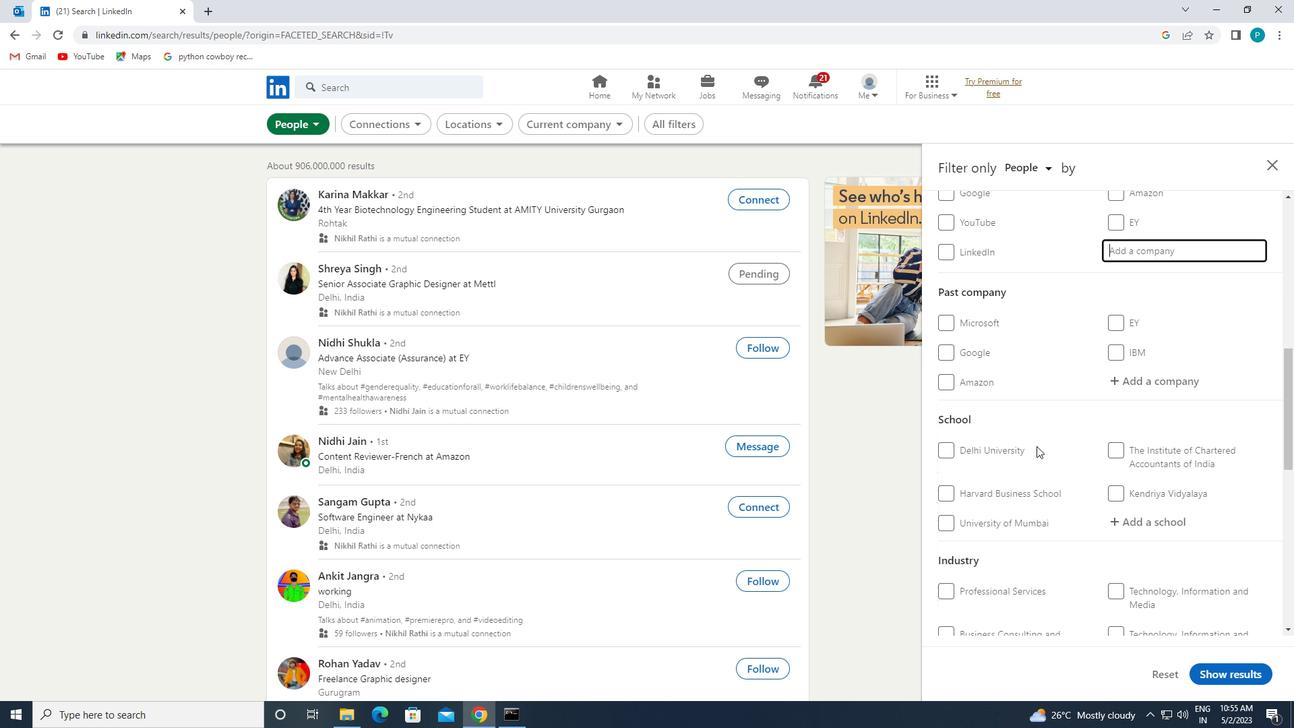 
Action: Mouse scrolled (1034, 459) with delta (0, 0)
Screenshot: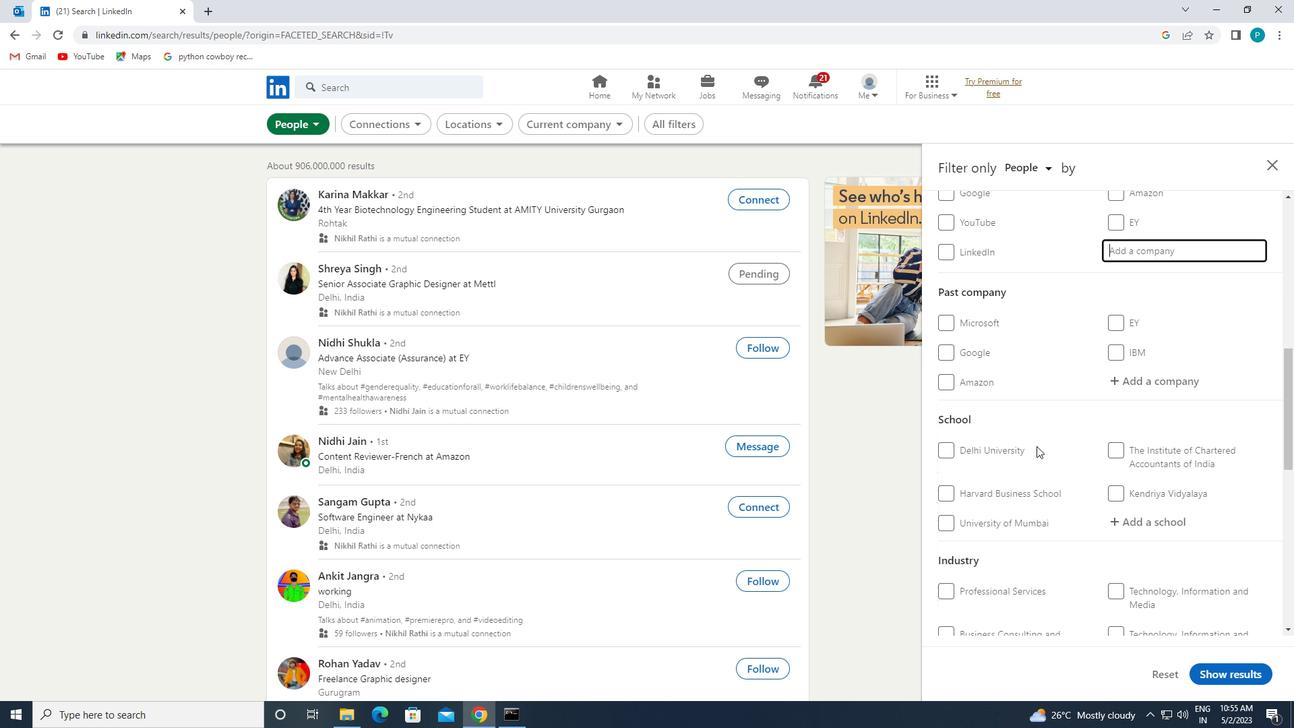 
Action: Mouse moved to (1034, 461)
Screenshot: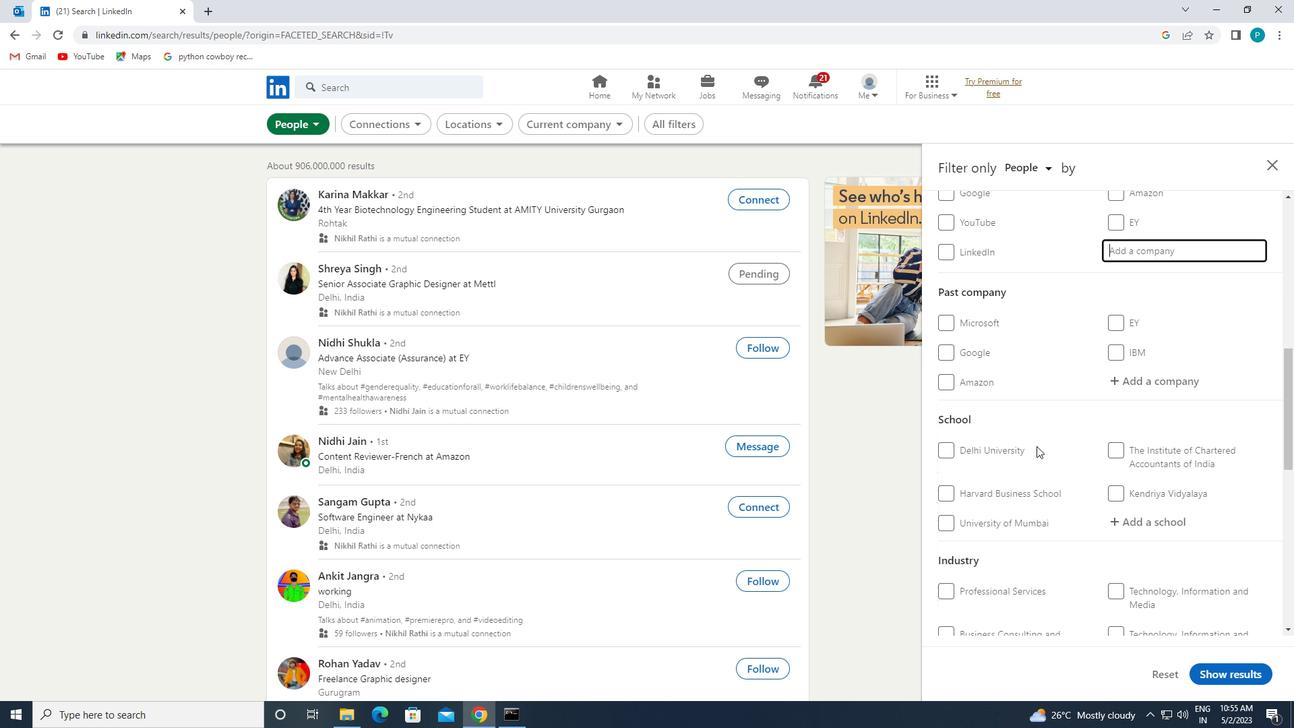 
Action: Mouse scrolled (1034, 460) with delta (0, 0)
Screenshot: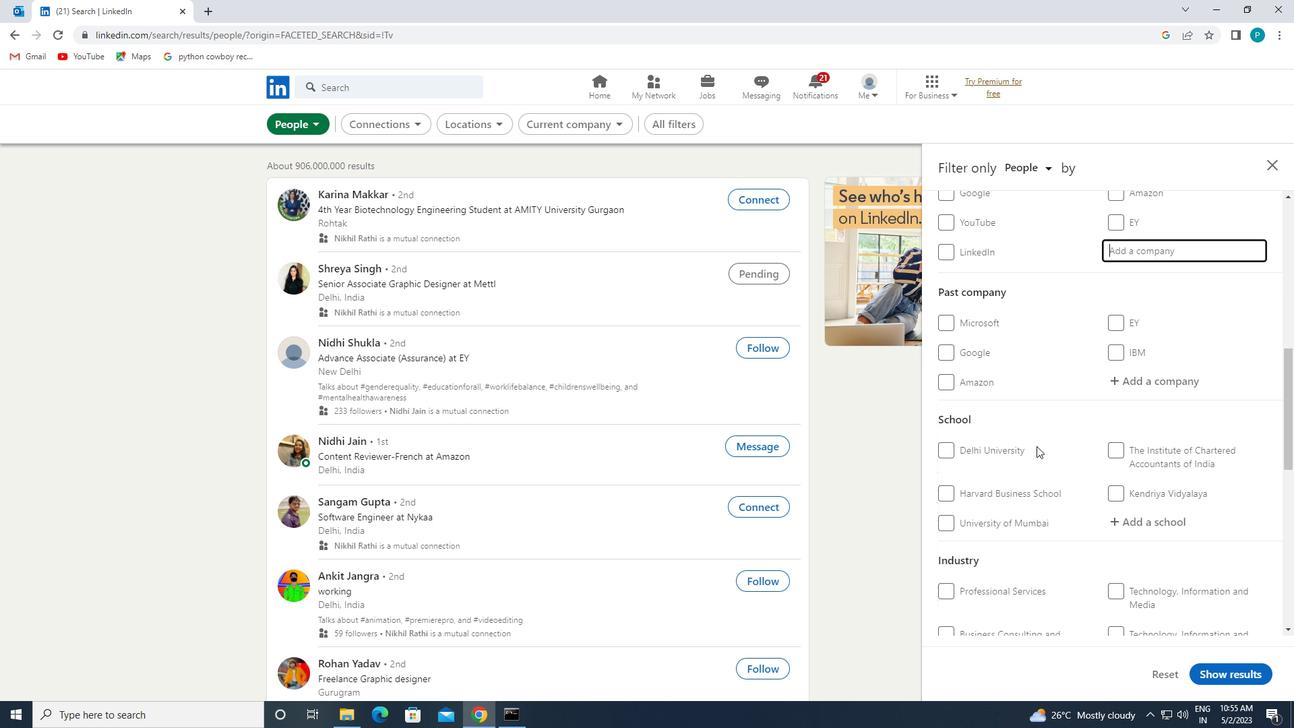 
Action: Mouse moved to (983, 600)
Screenshot: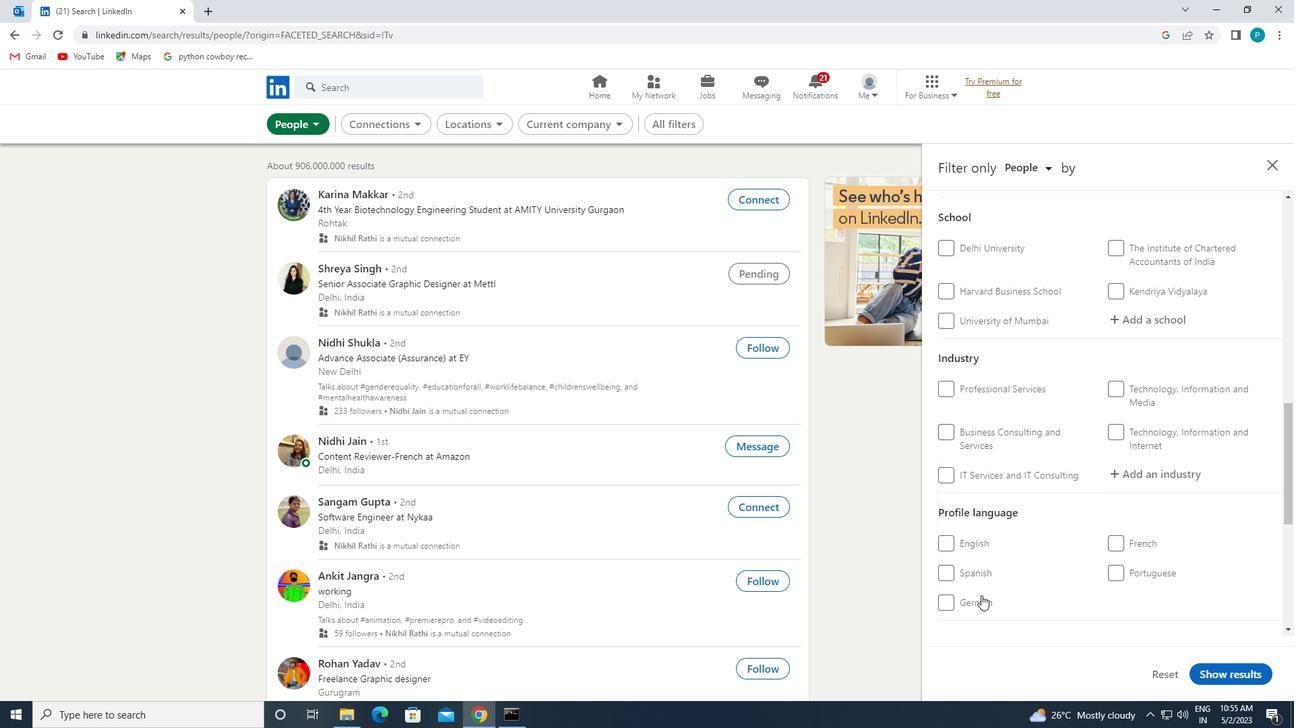 
Action: Mouse pressed left at (983, 600)
Screenshot: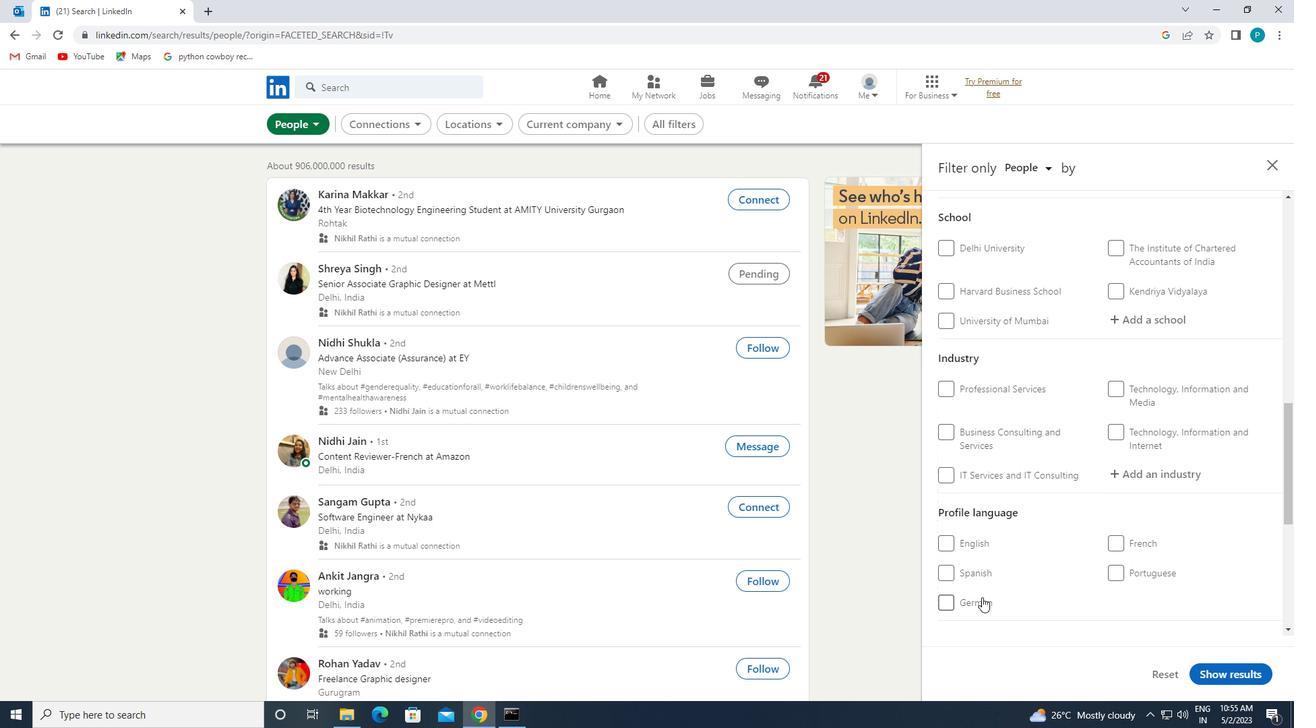 
Action: Mouse moved to (1118, 503)
Screenshot: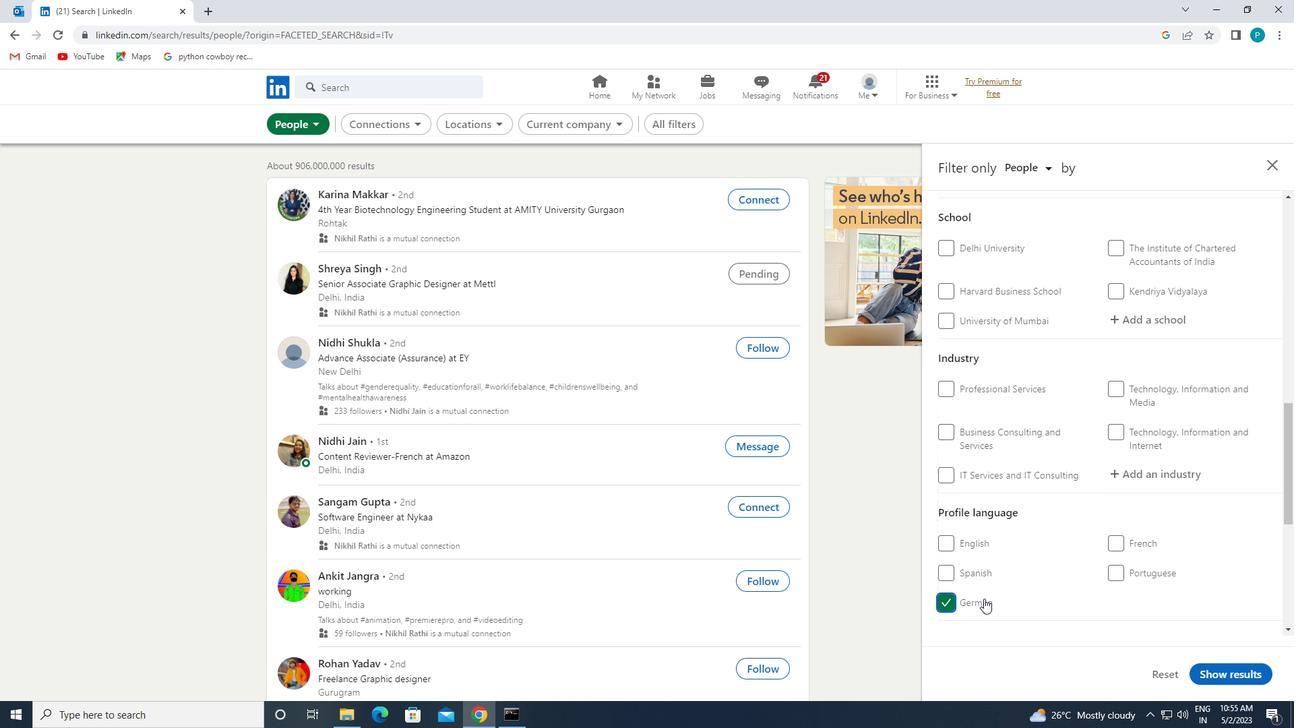 
Action: Mouse scrolled (1118, 504) with delta (0, 0)
Screenshot: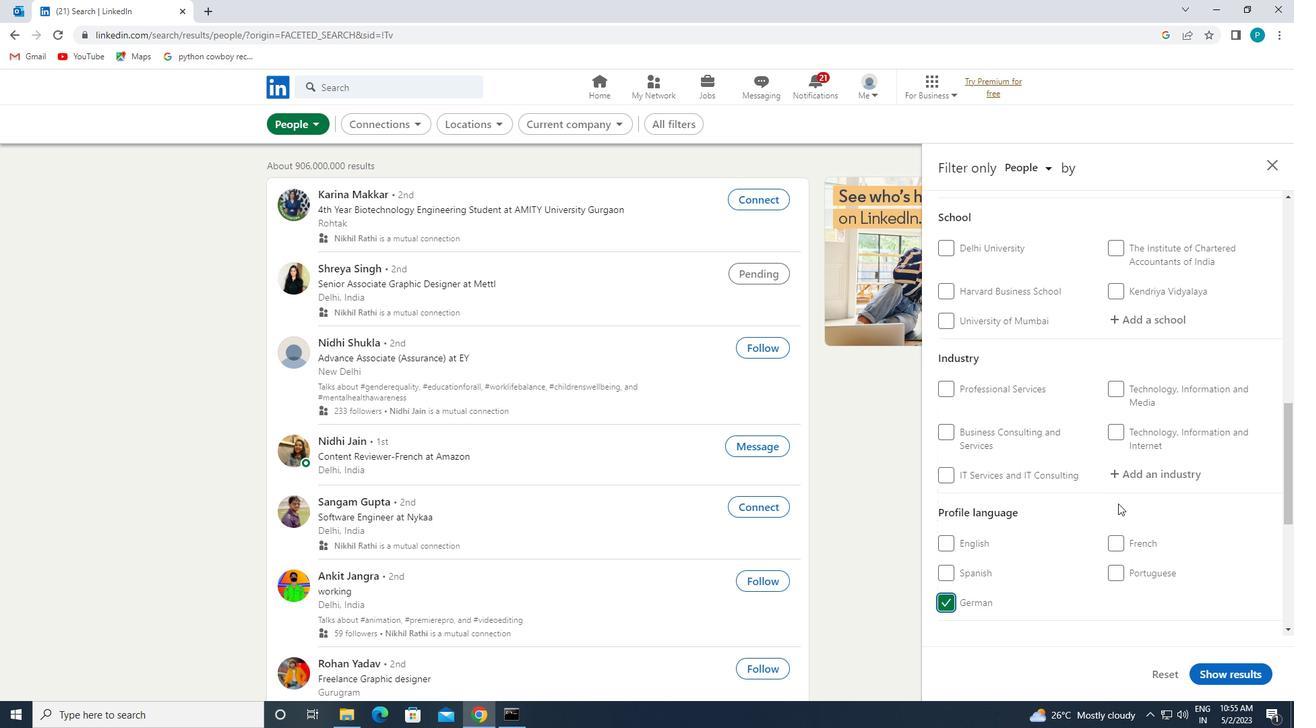 
Action: Mouse scrolled (1118, 504) with delta (0, 0)
Screenshot: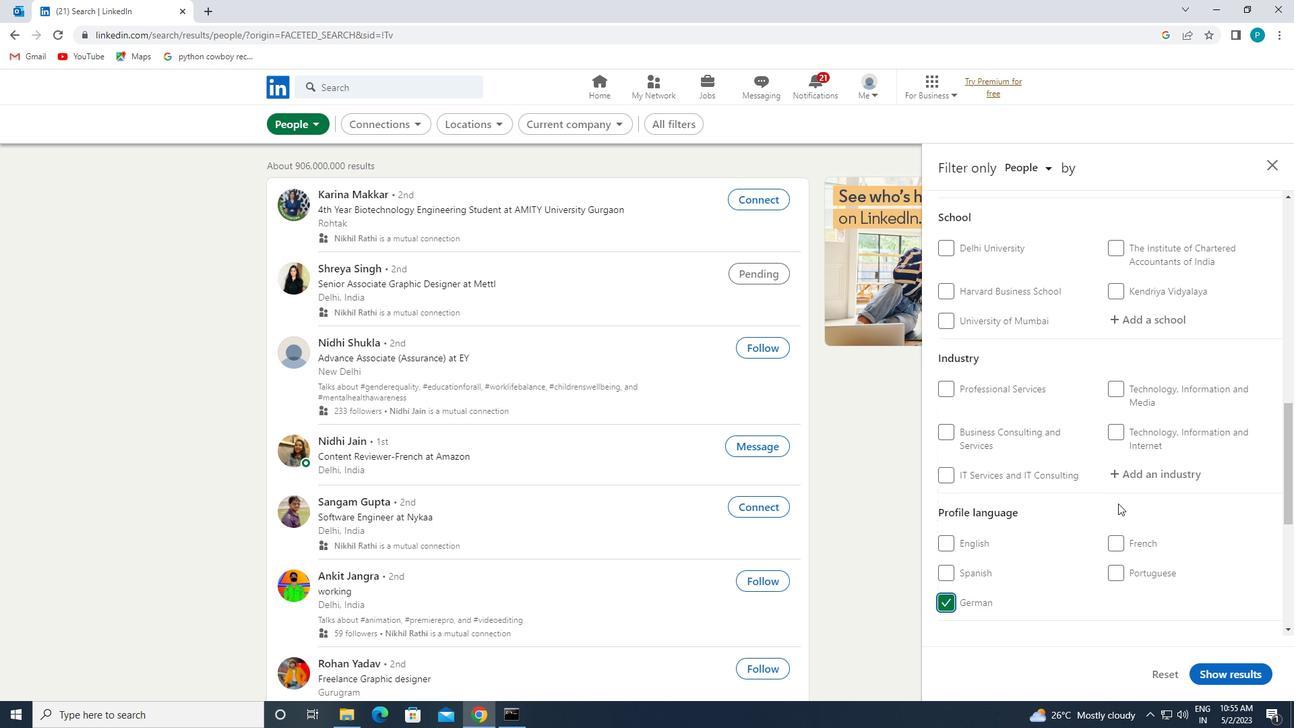 
Action: Mouse scrolled (1118, 504) with delta (0, 0)
Screenshot: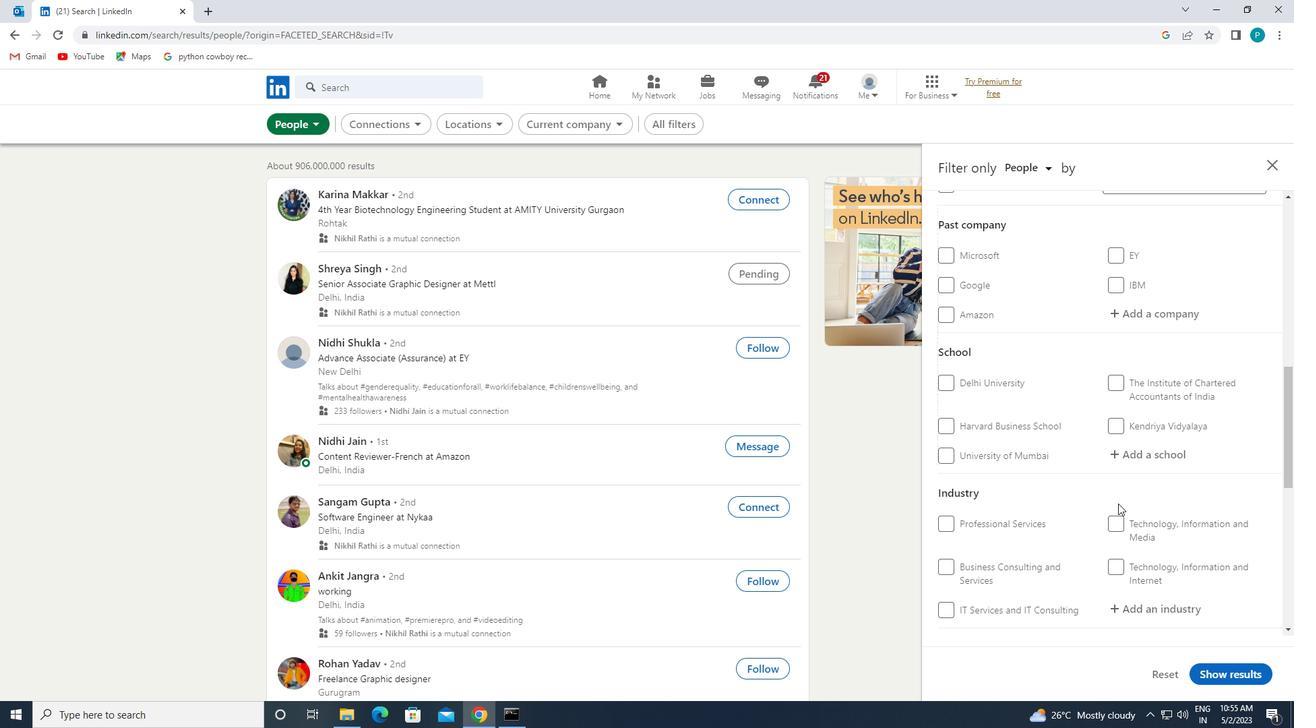 
Action: Mouse scrolled (1118, 504) with delta (0, 0)
Screenshot: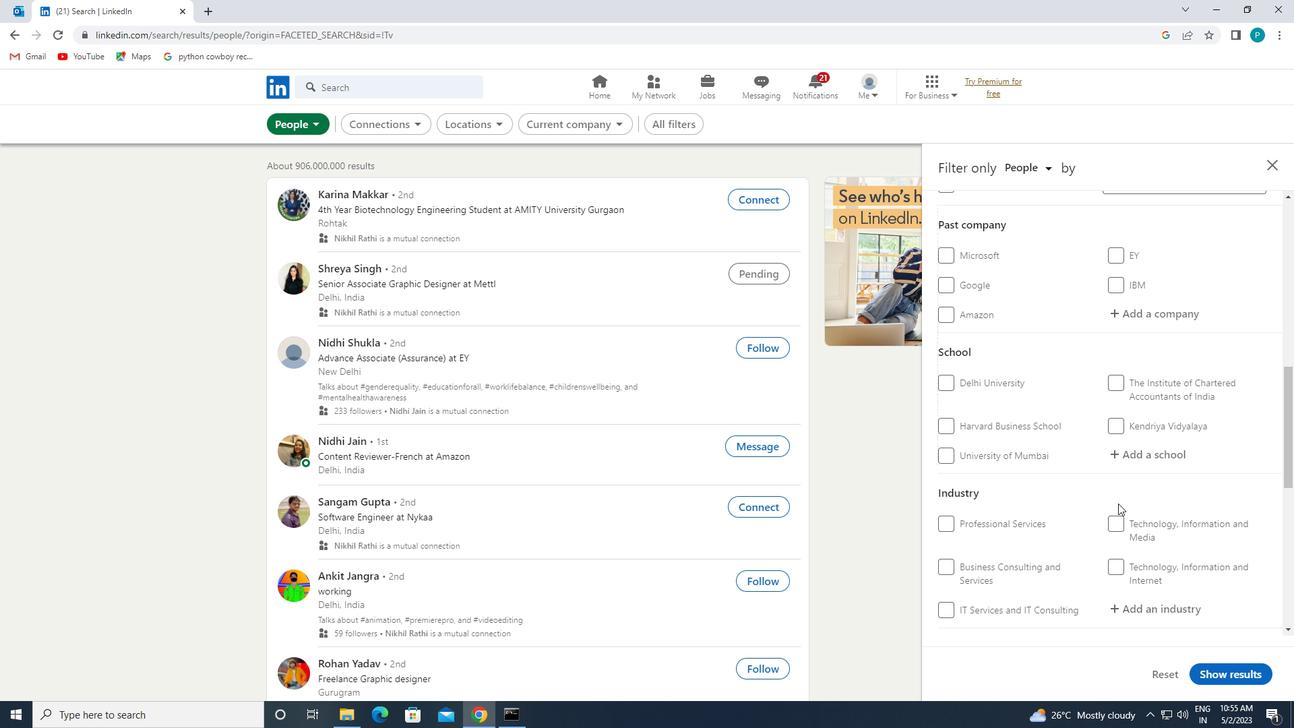 
Action: Mouse scrolled (1118, 504) with delta (0, 0)
Screenshot: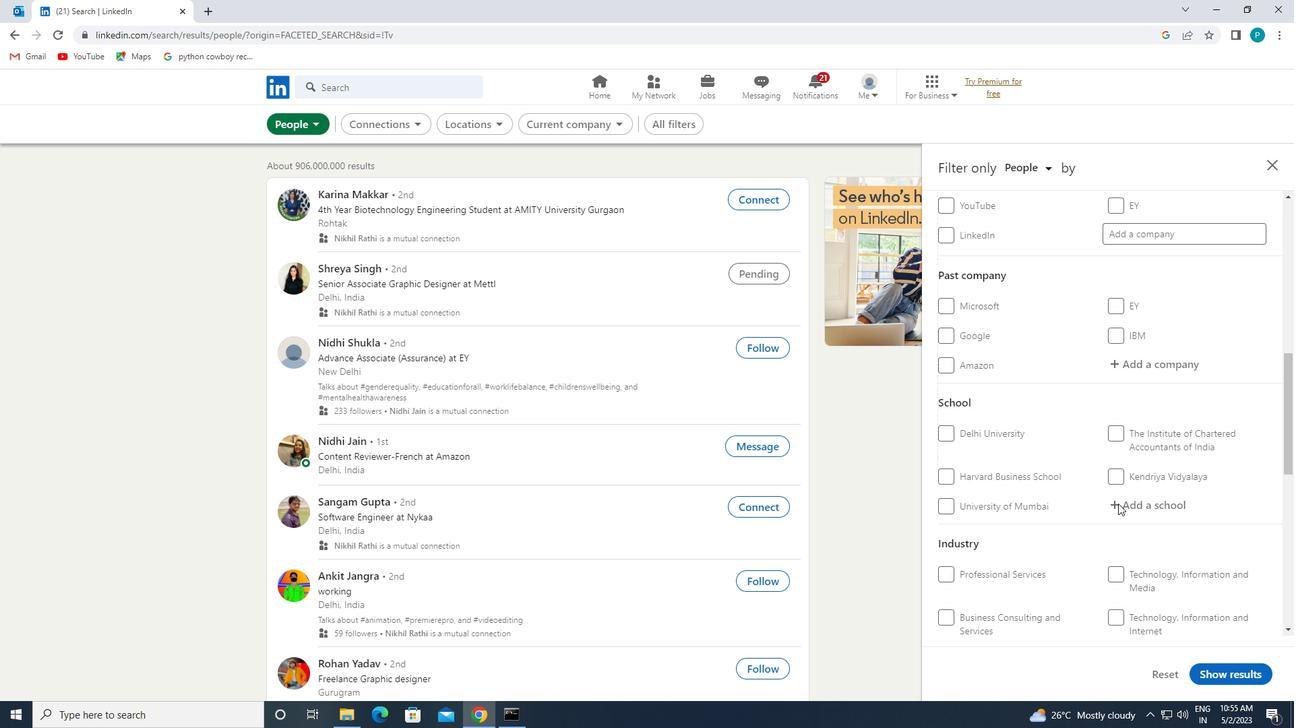 
Action: Mouse moved to (1138, 385)
Screenshot: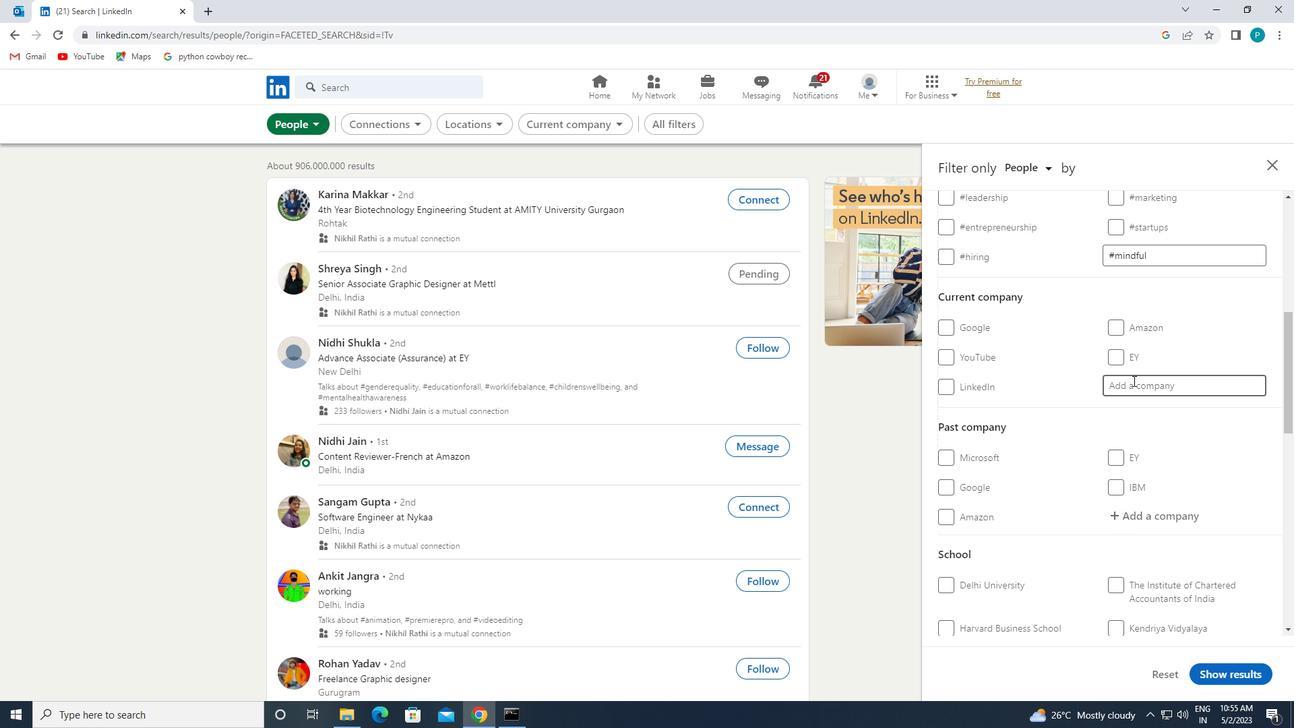 
Action: Mouse pressed left at (1138, 385)
Screenshot: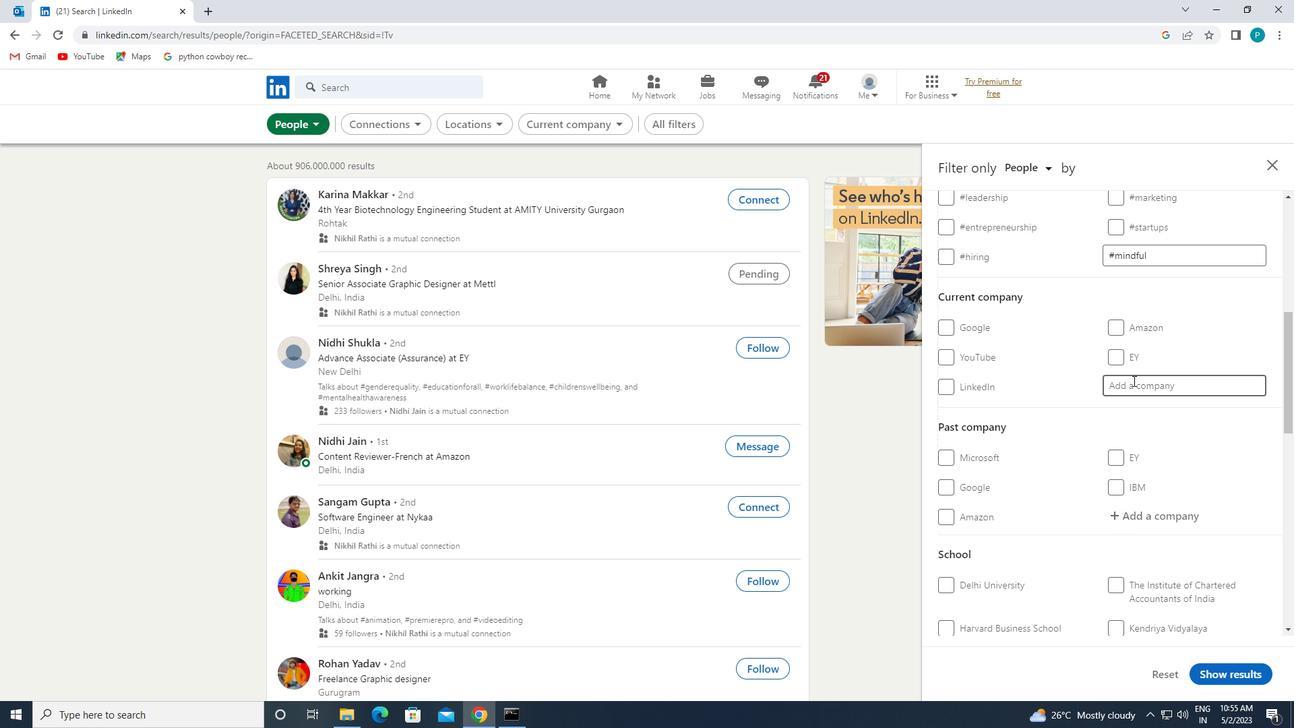 
Action: Key pressed <Key.caps_lock>A<Key.caps_lock>PPLI
Screenshot: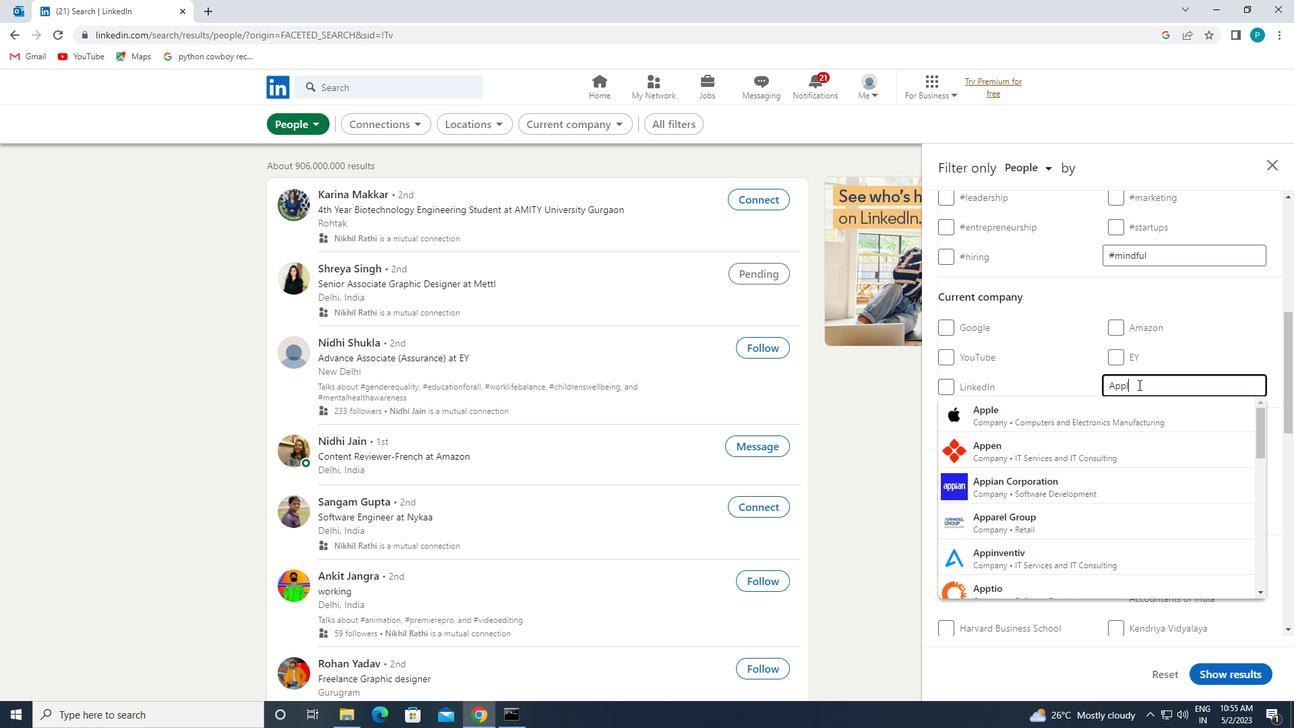 
Action: Mouse moved to (1133, 408)
Screenshot: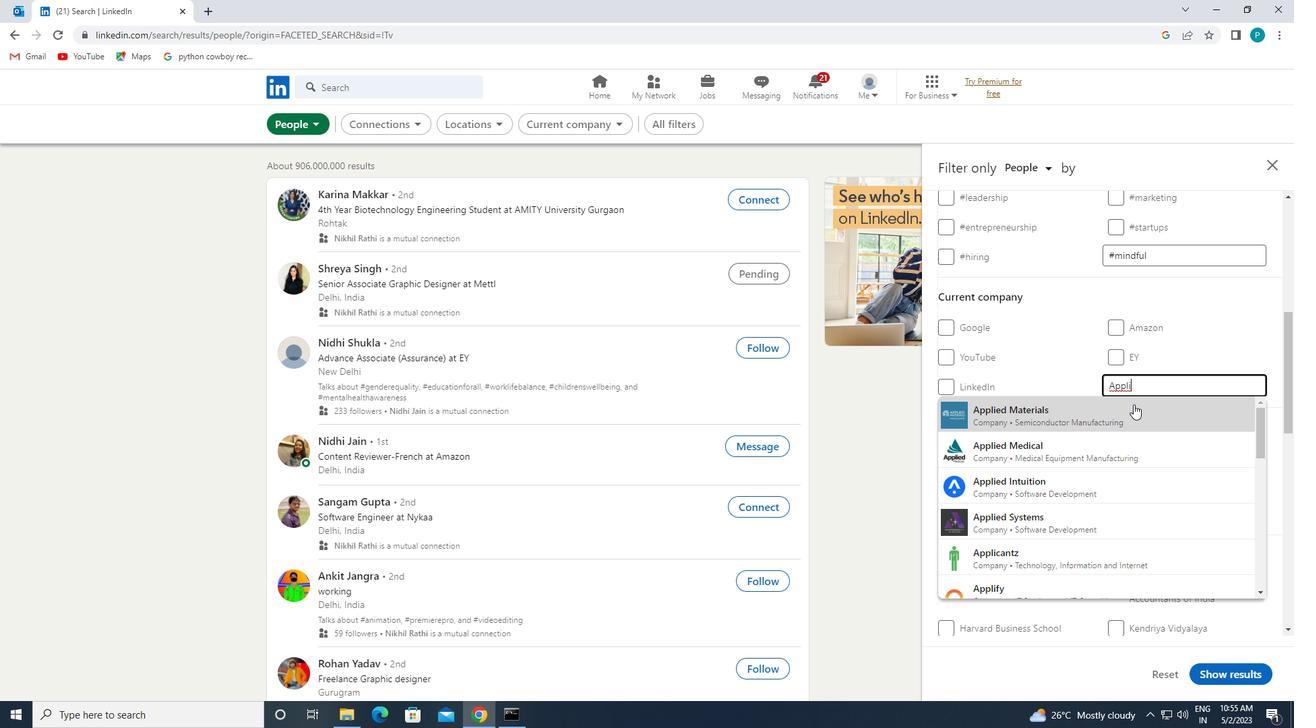 
Action: Mouse pressed left at (1133, 408)
Screenshot: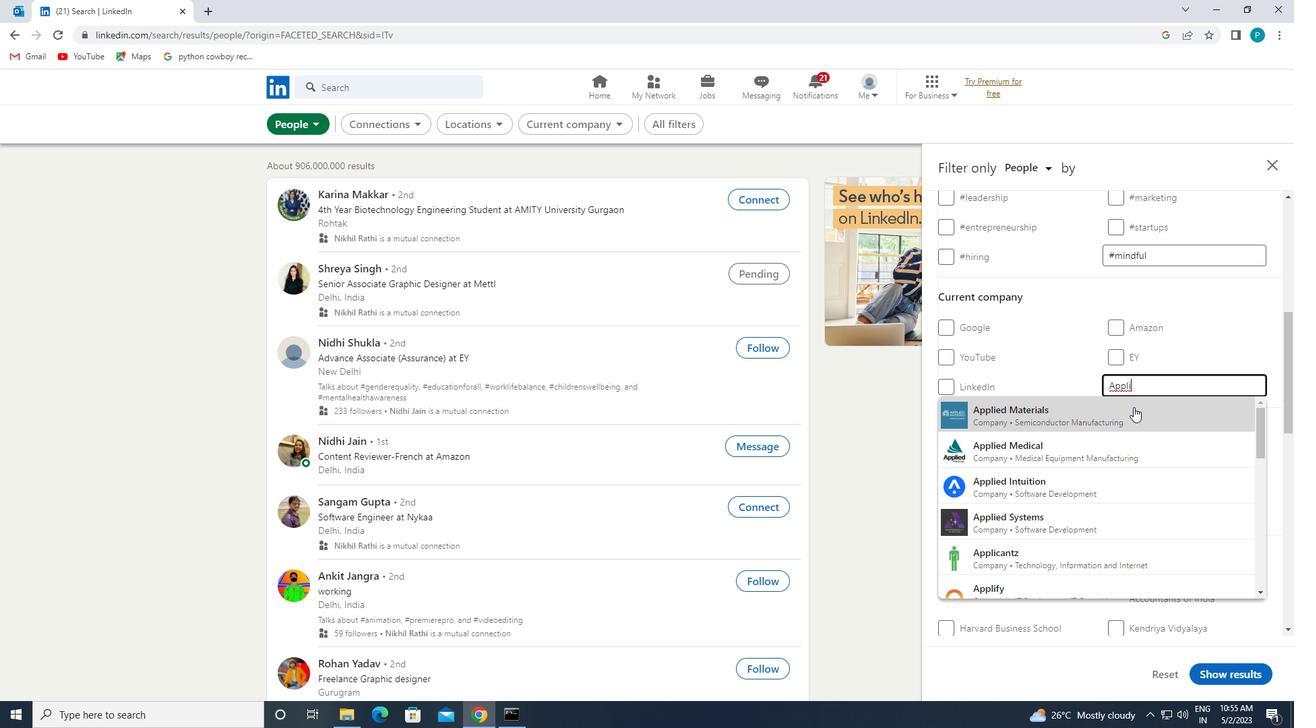 
Action: Mouse scrolled (1133, 407) with delta (0, 0)
Screenshot: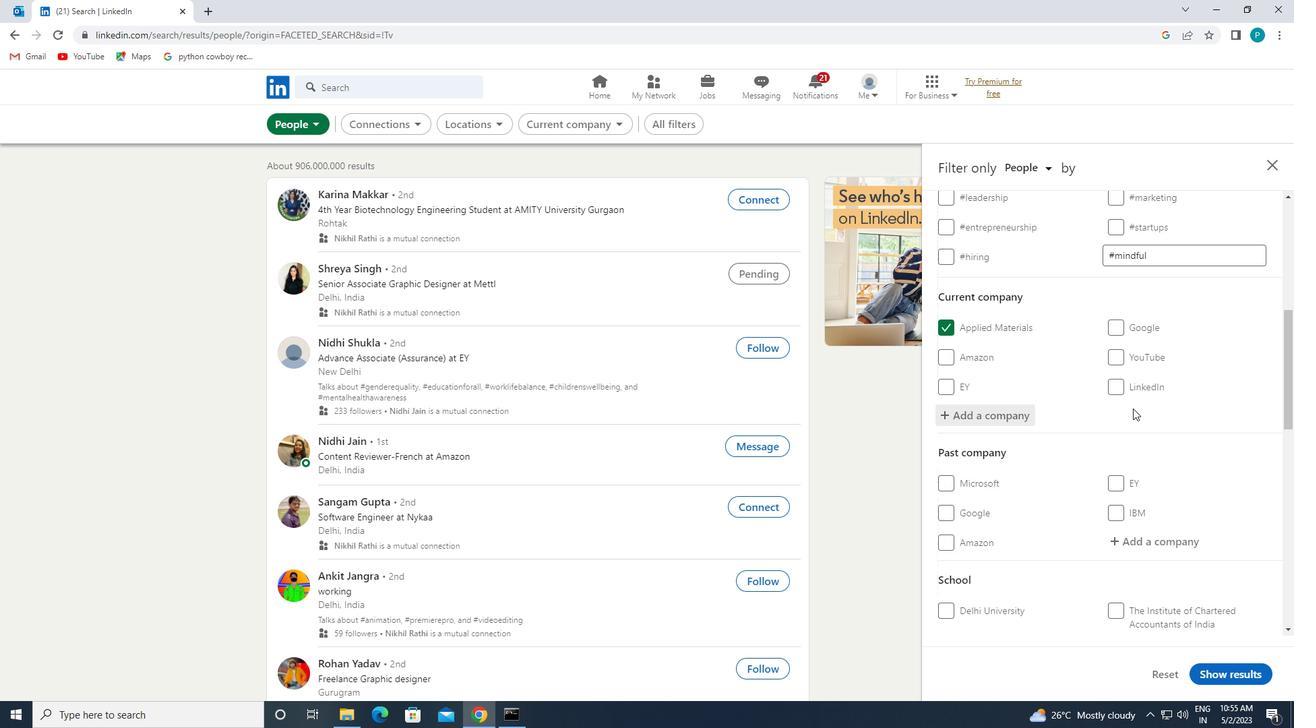 
Action: Mouse scrolled (1133, 407) with delta (0, 0)
Screenshot: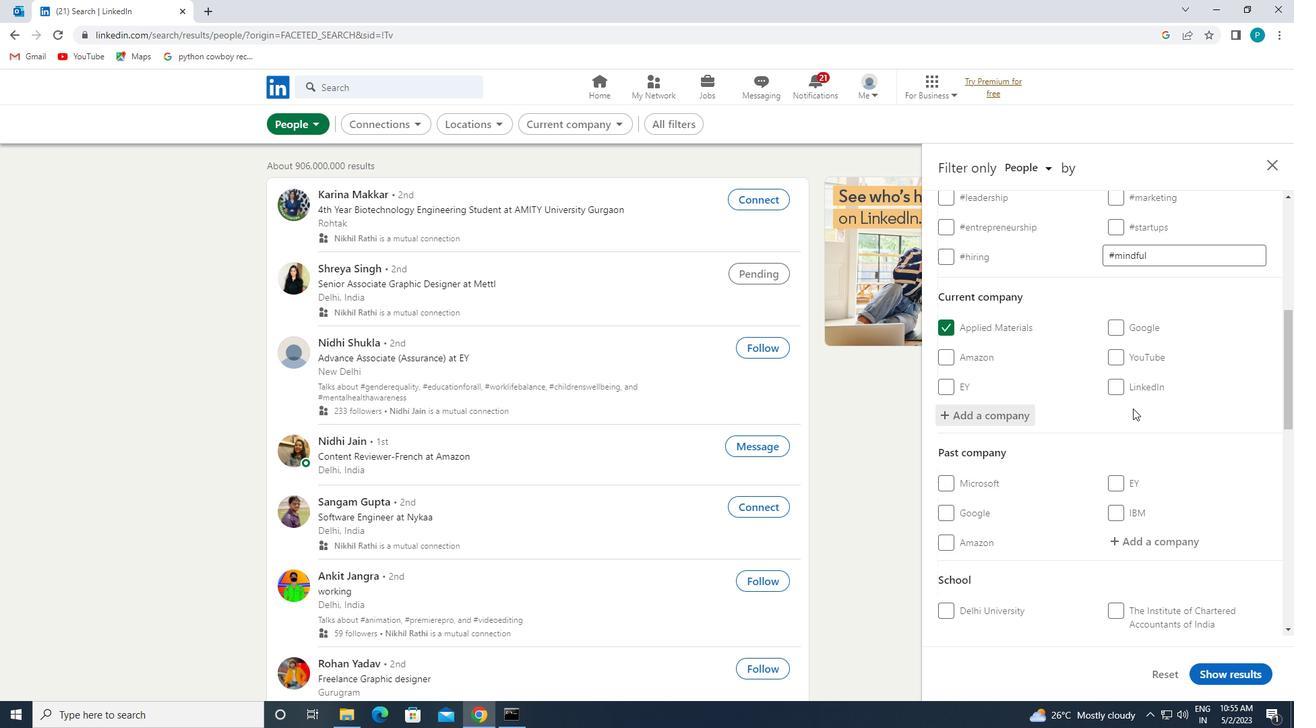 
Action: Mouse scrolled (1133, 407) with delta (0, 0)
Screenshot: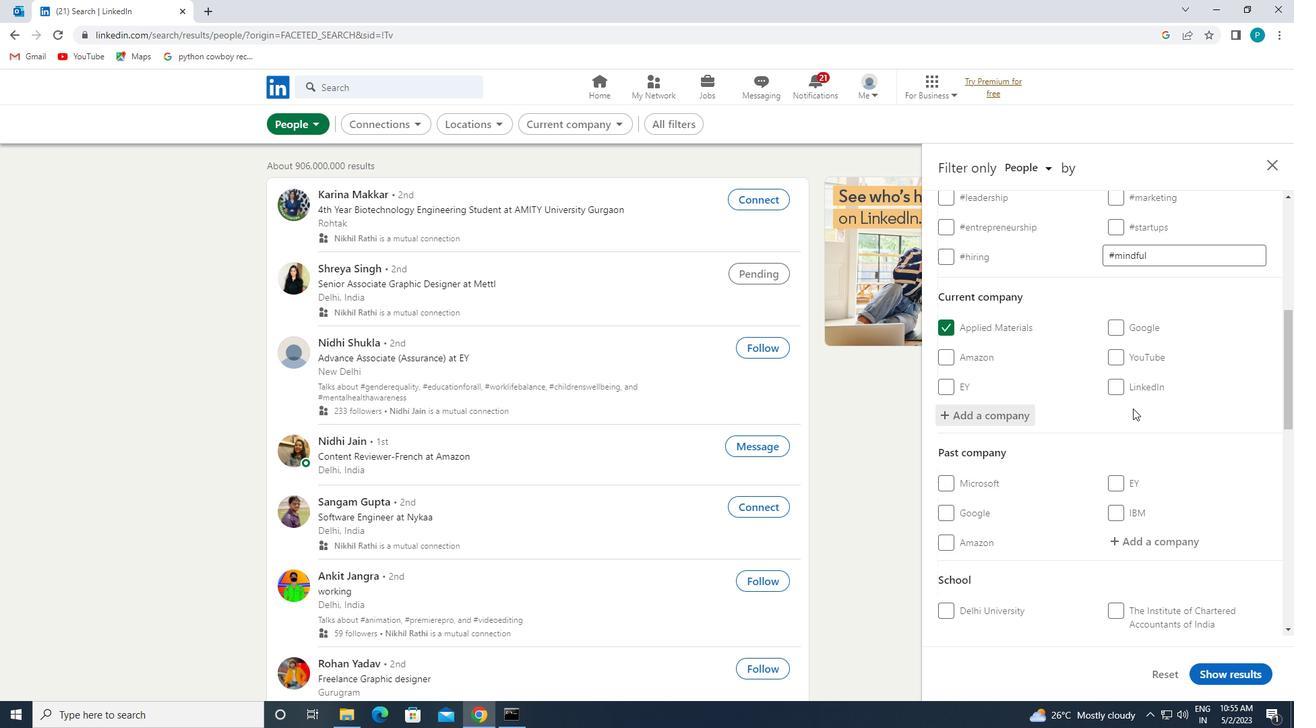 
Action: Mouse scrolled (1133, 407) with delta (0, 0)
Screenshot: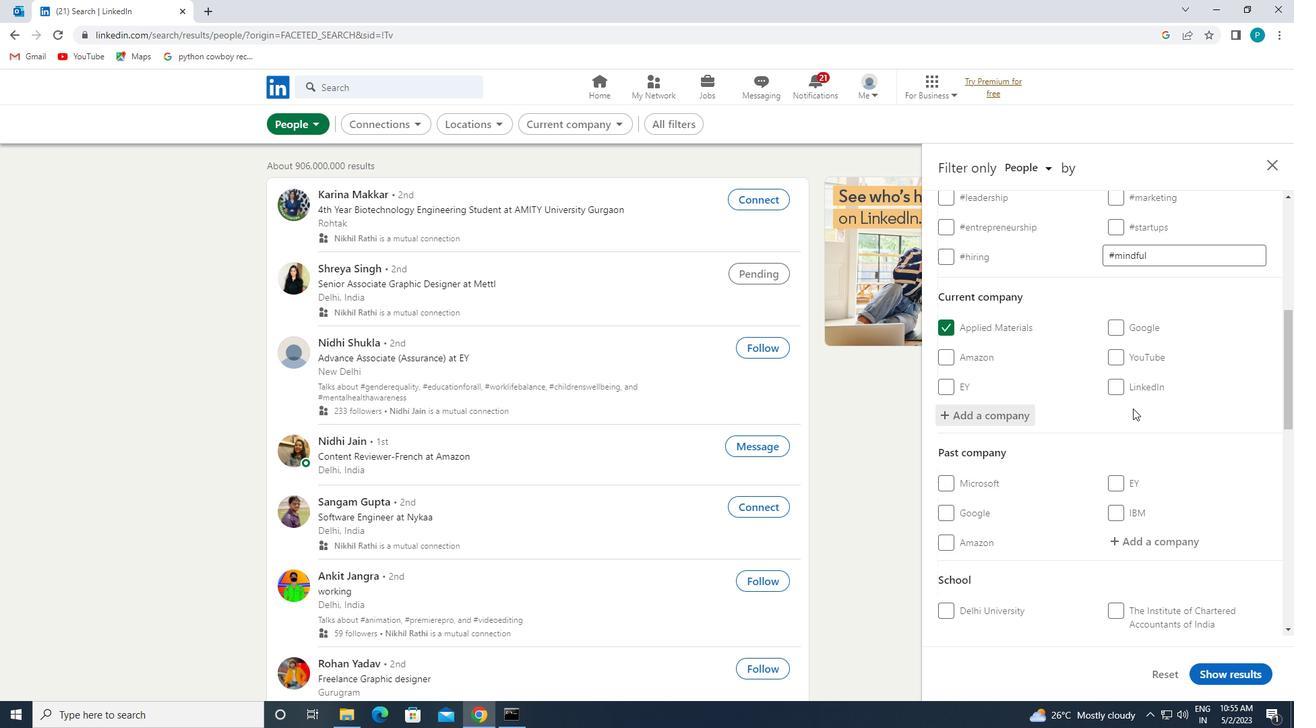 
Action: Mouse moved to (1129, 405)
Screenshot: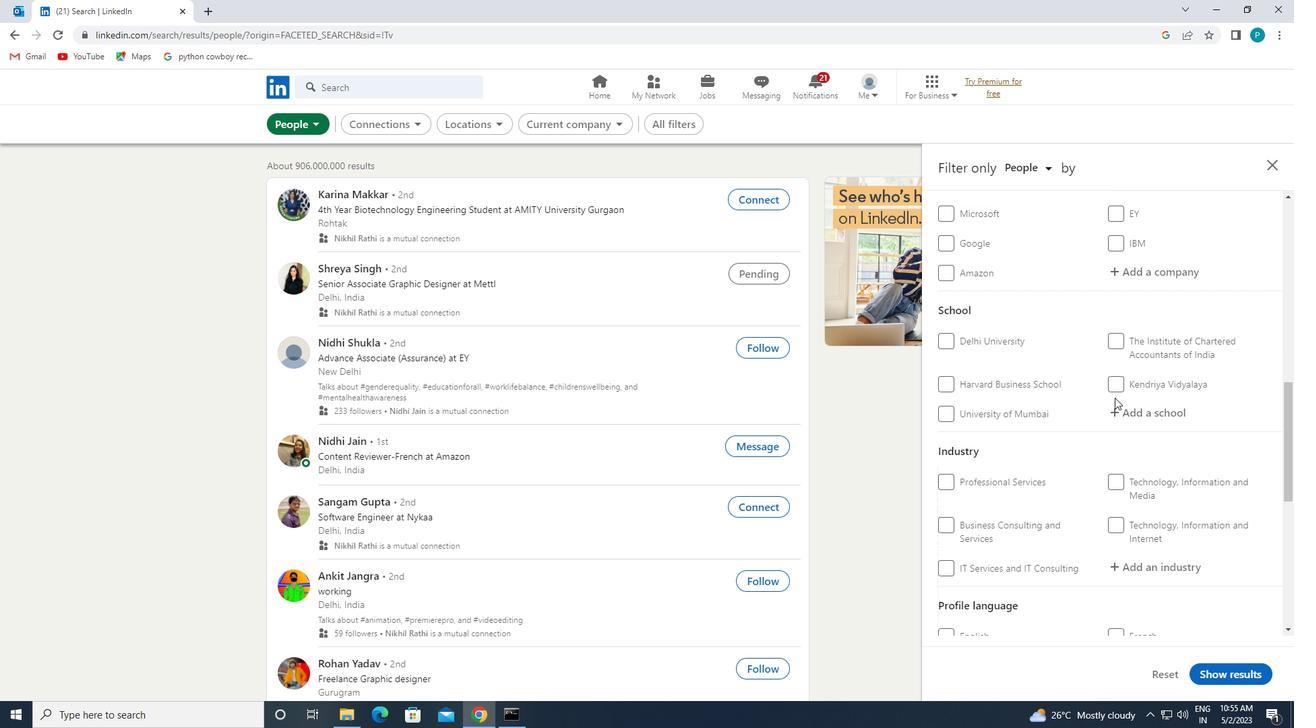 
Action: Mouse pressed left at (1129, 405)
Screenshot: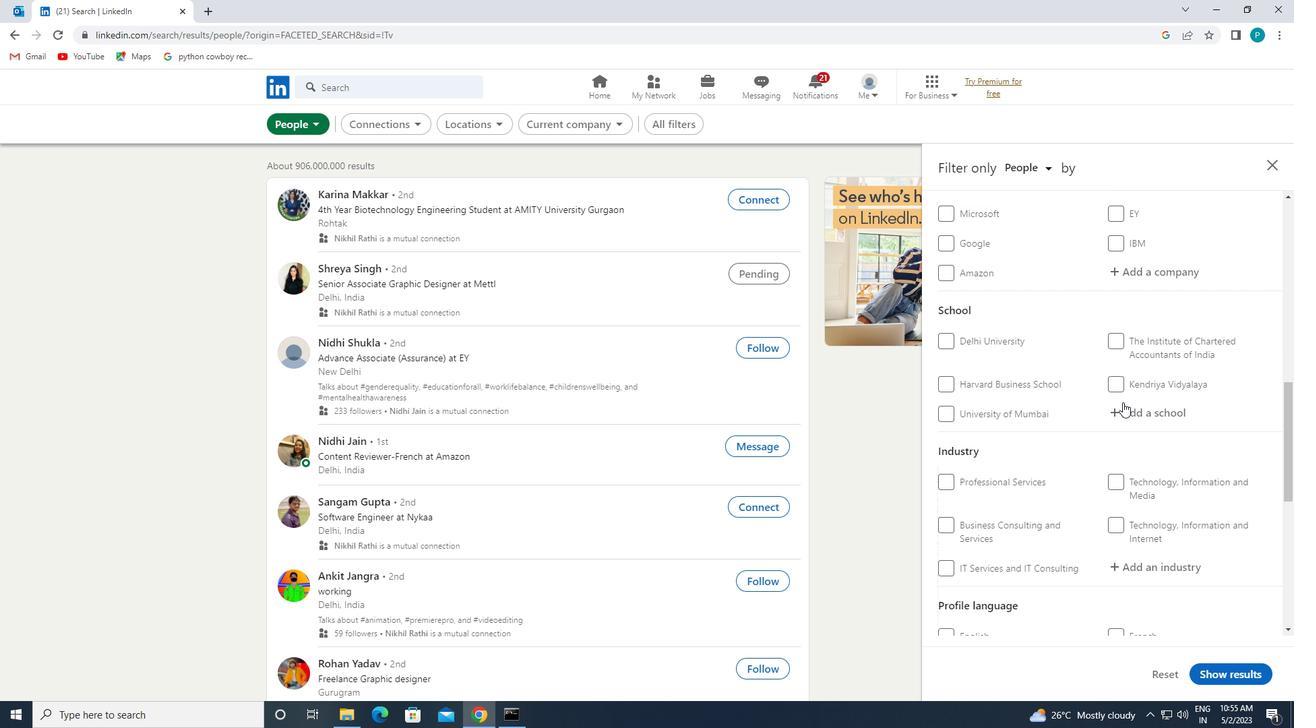 
Action: Key pressed <Key.caps_lock>R<Key.caps_lock>AJARSHI
Screenshot: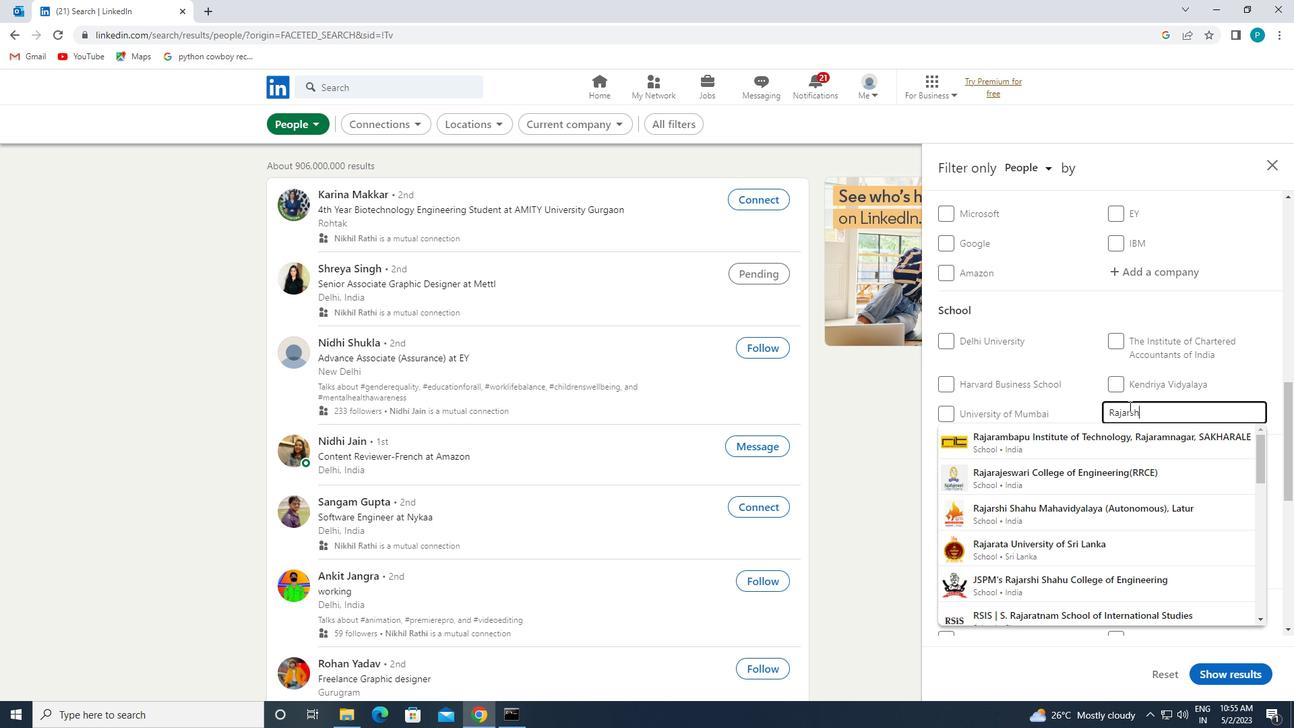 
Action: Mouse moved to (1114, 435)
Screenshot: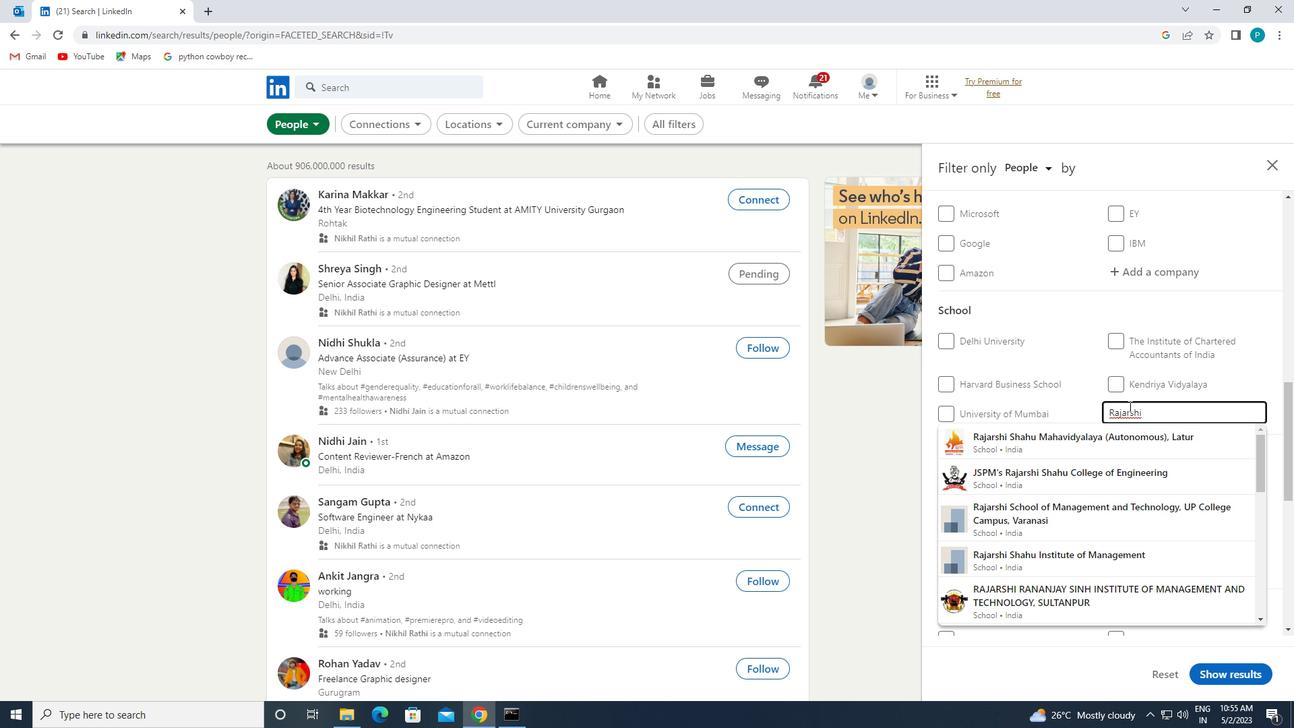 
Action: Mouse pressed left at (1114, 435)
Screenshot: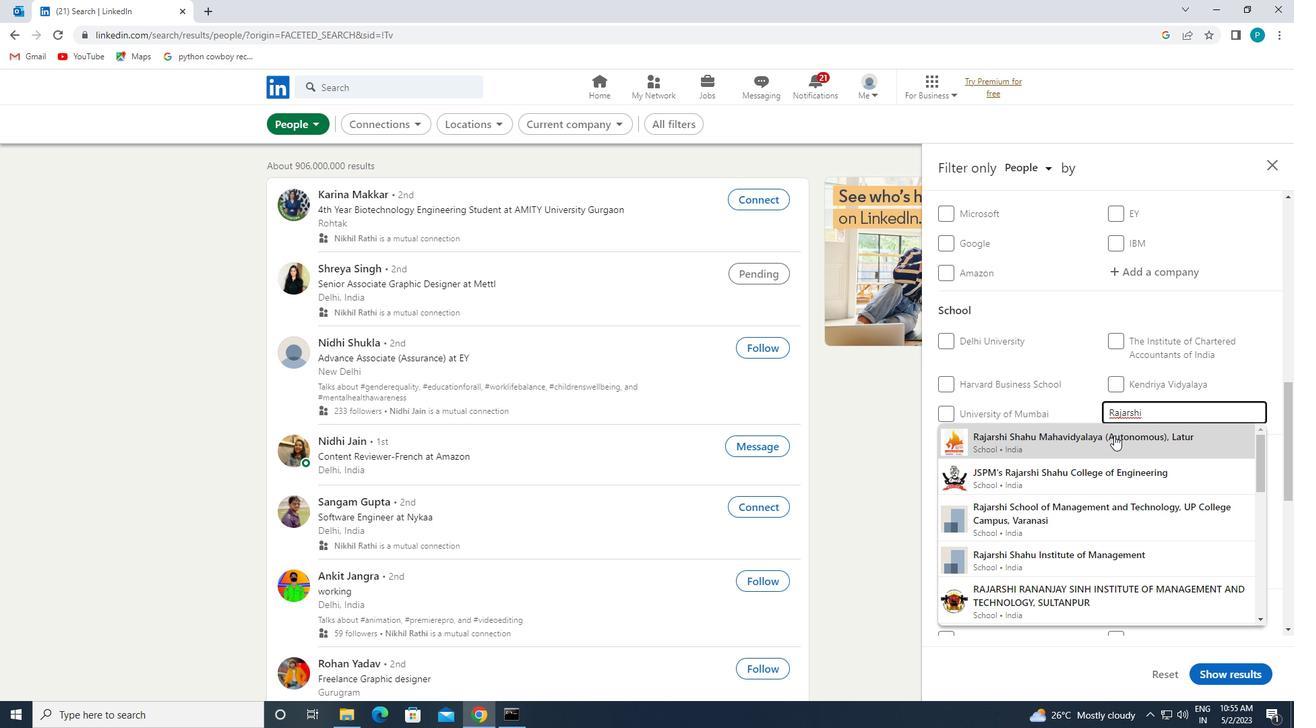 
Action: Mouse scrolled (1114, 434) with delta (0, 0)
Screenshot: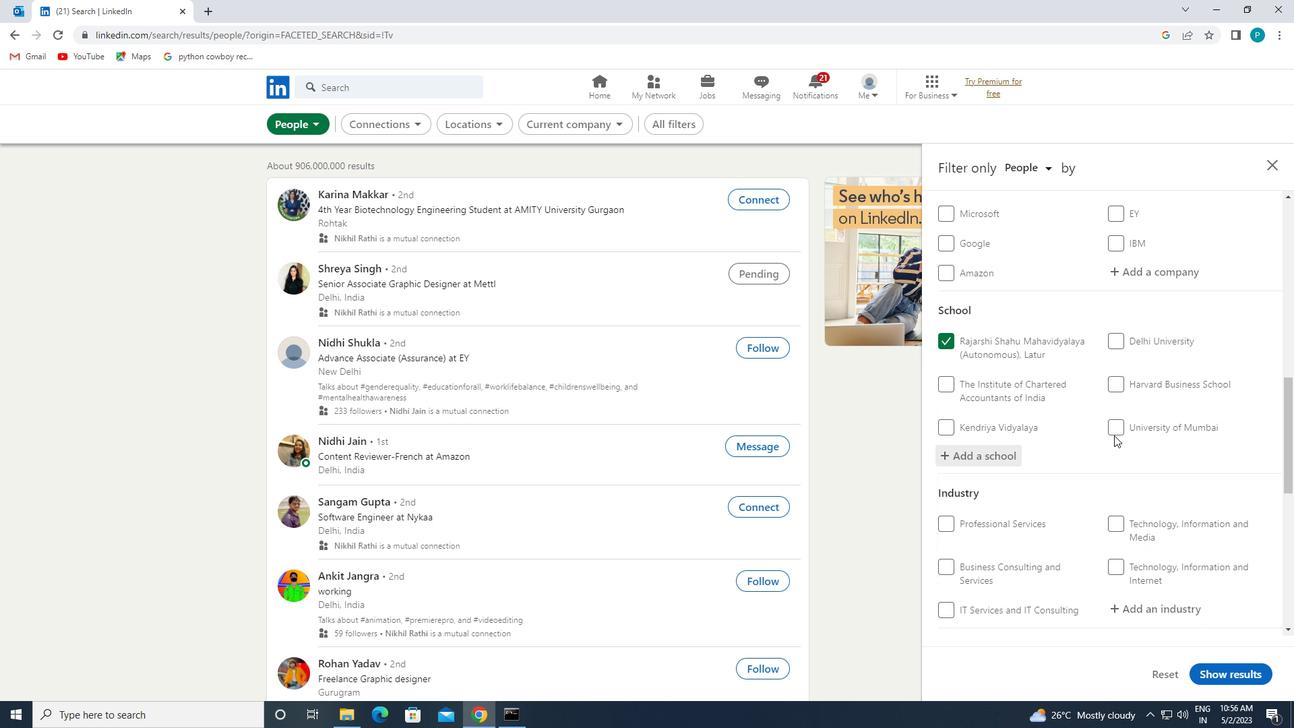 
Action: Mouse scrolled (1114, 434) with delta (0, 0)
Screenshot: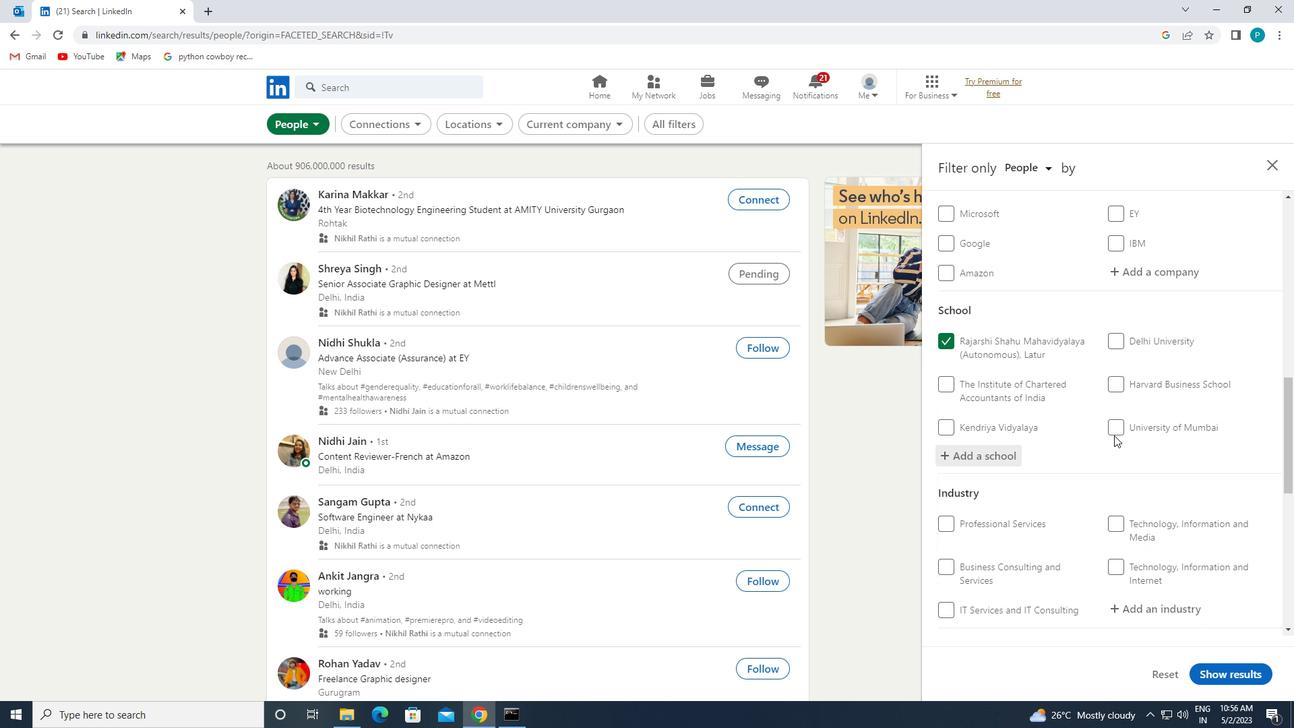 
Action: Mouse moved to (1156, 463)
Screenshot: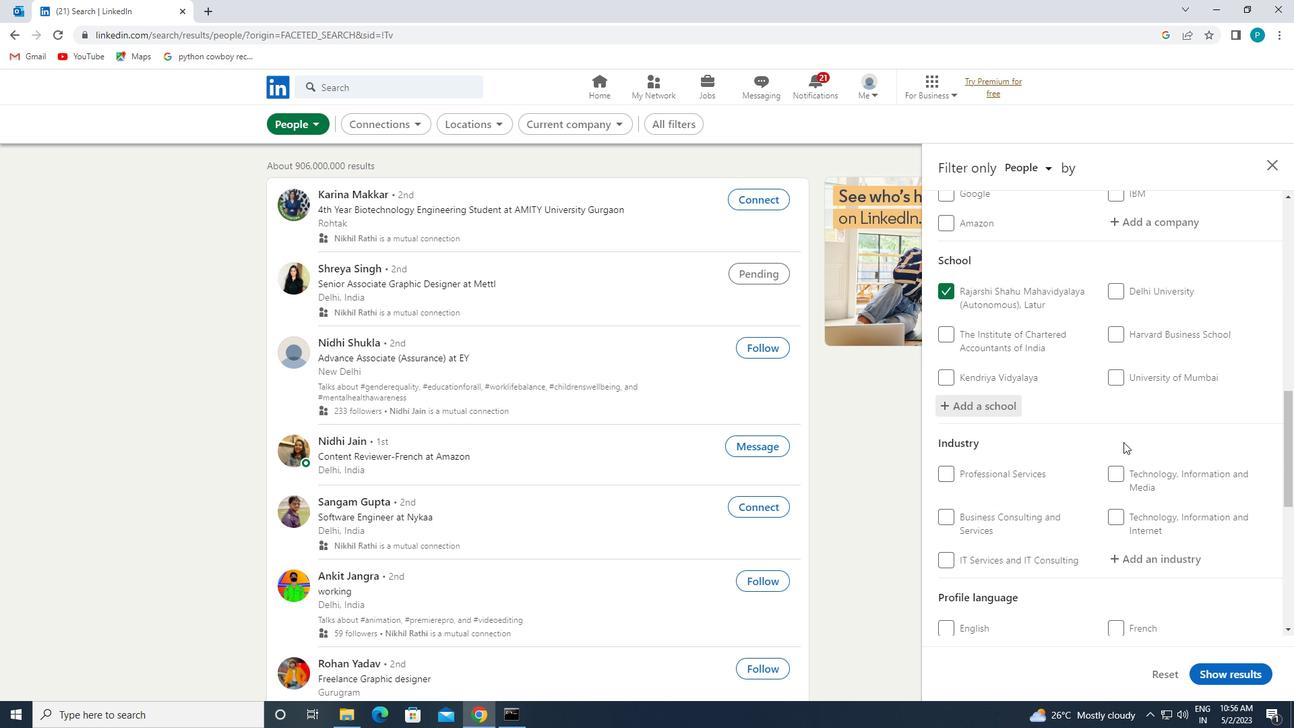 
Action: Mouse pressed left at (1156, 463)
Screenshot: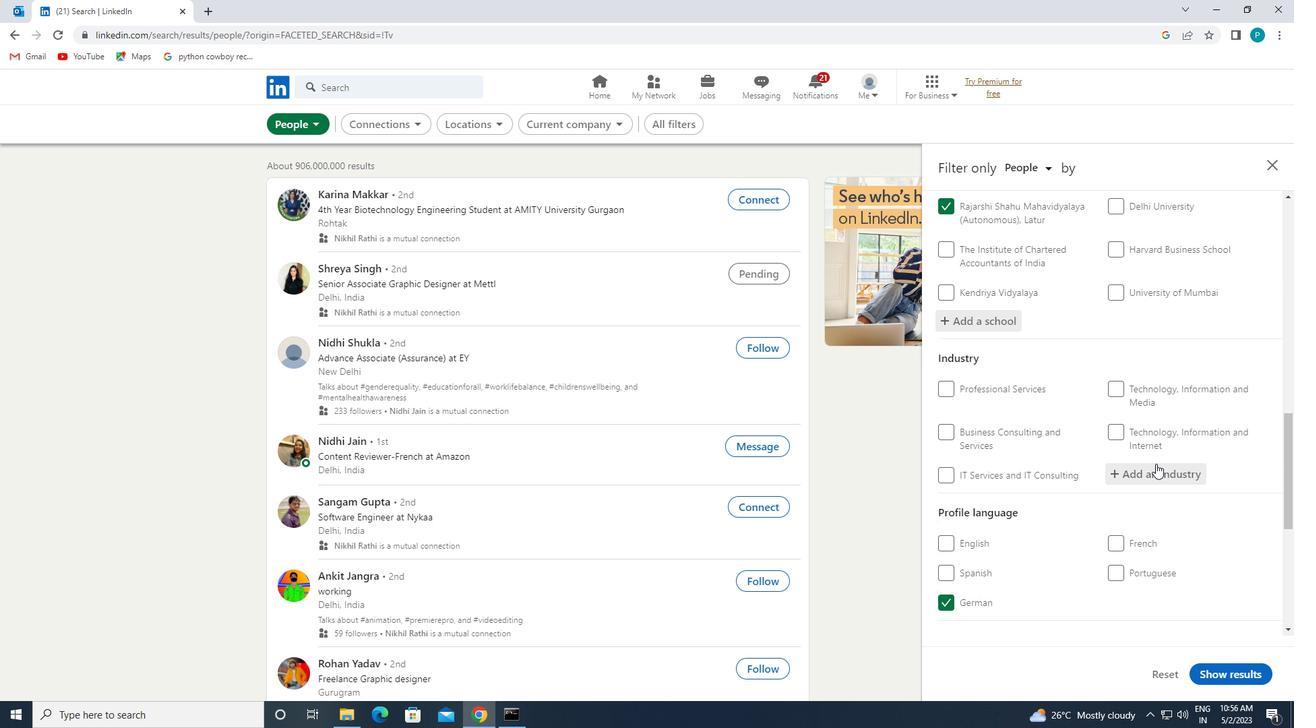 
Action: Key pressed <Key.caps_lock>D<Key.caps_lock>ANCE
Screenshot: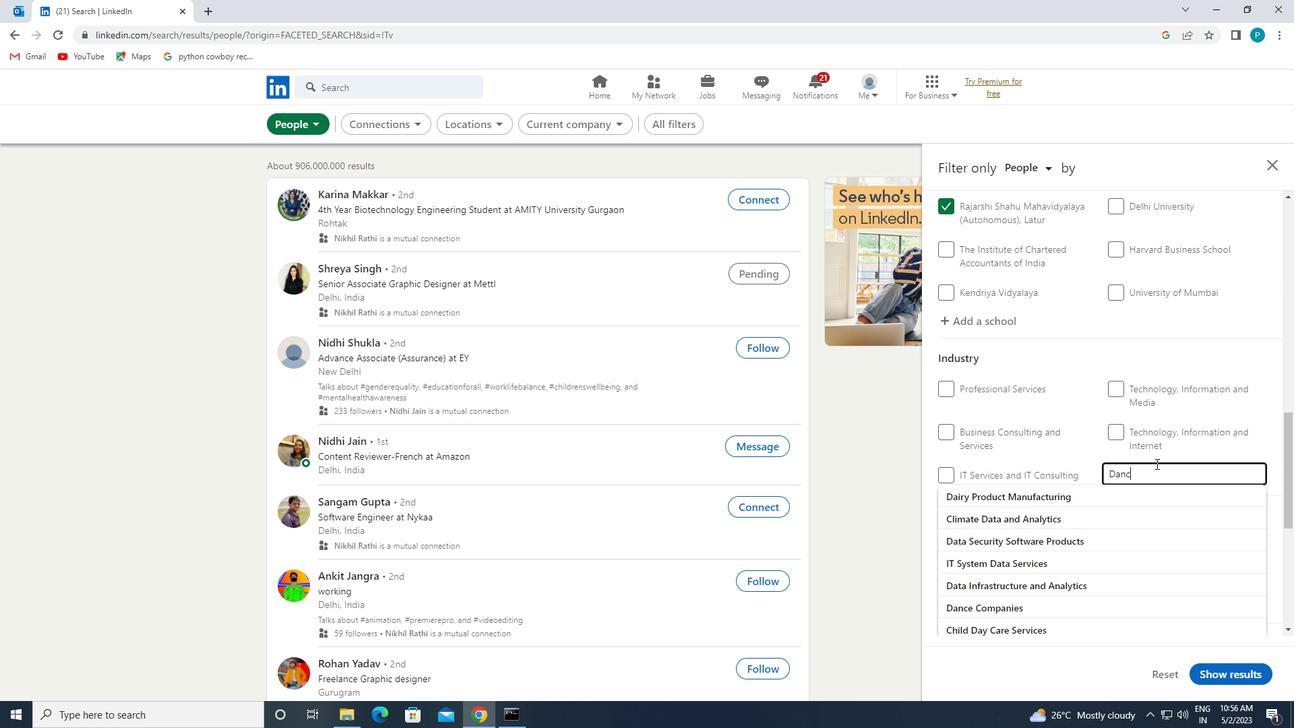 
Action: Mouse moved to (1080, 505)
Screenshot: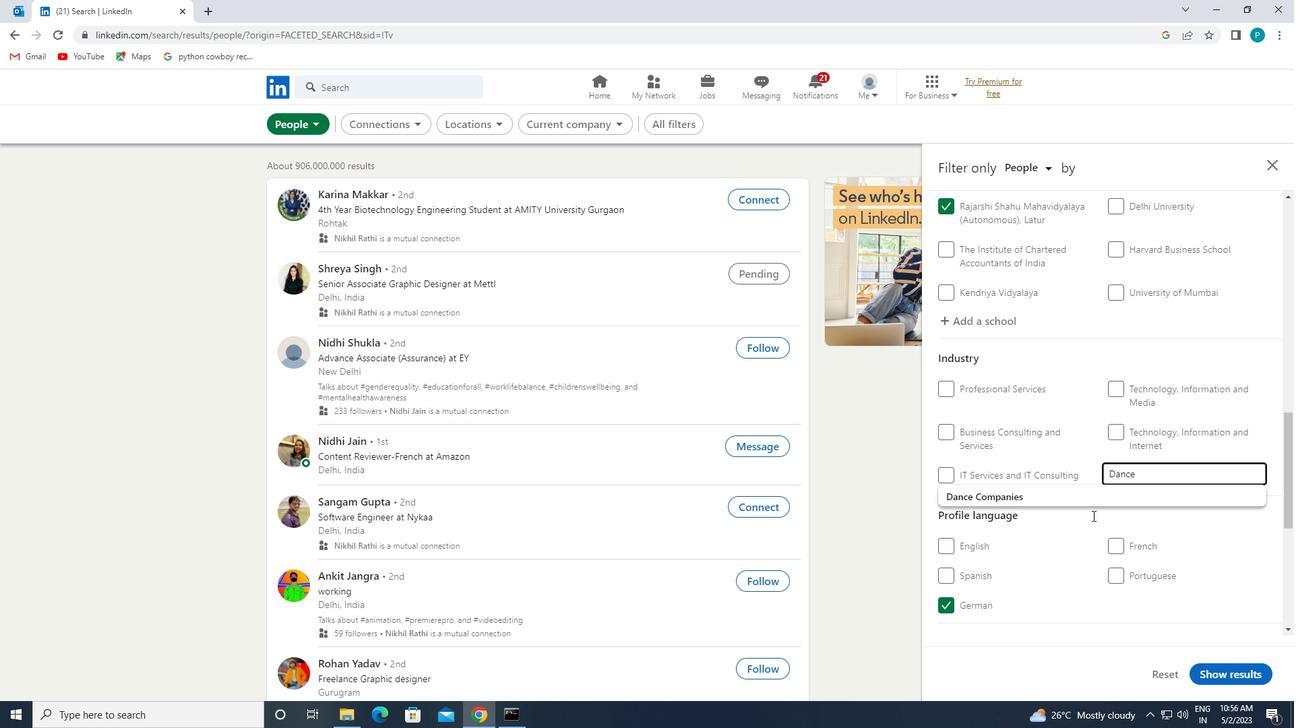 
Action: Mouse pressed left at (1080, 505)
Screenshot: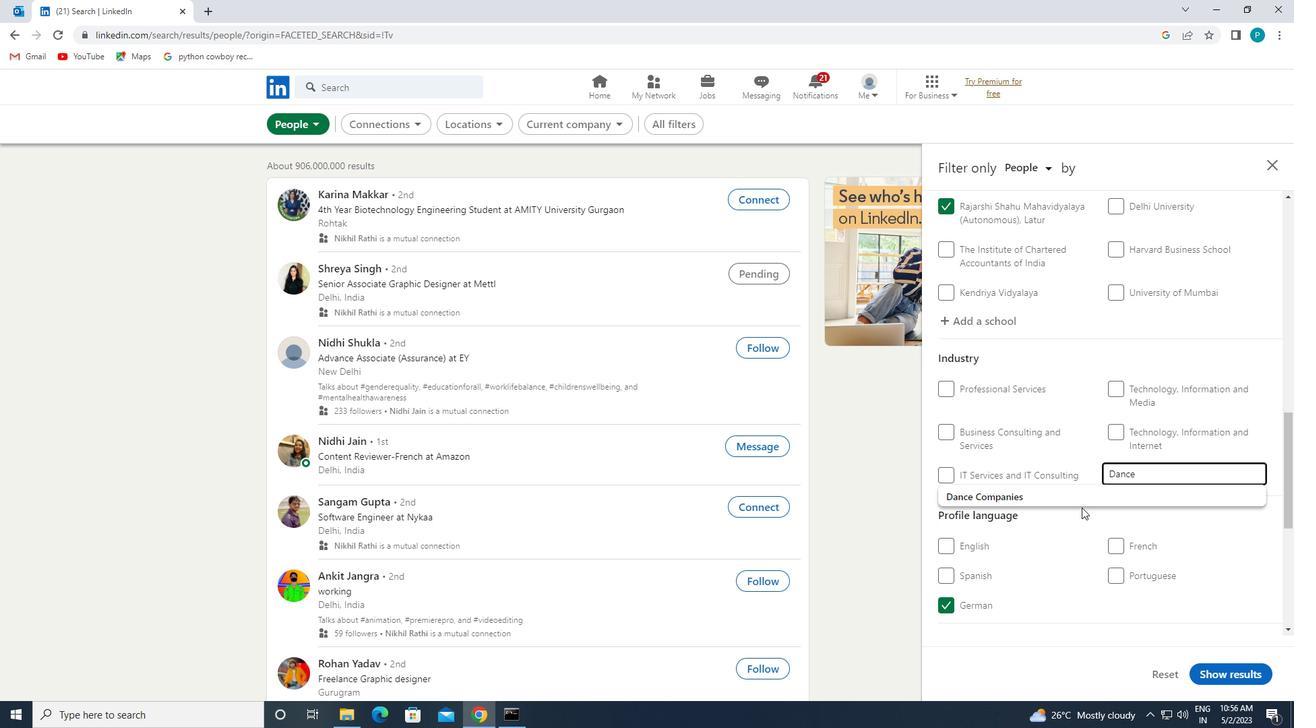 
Action: Mouse scrolled (1080, 505) with delta (0, 0)
Screenshot: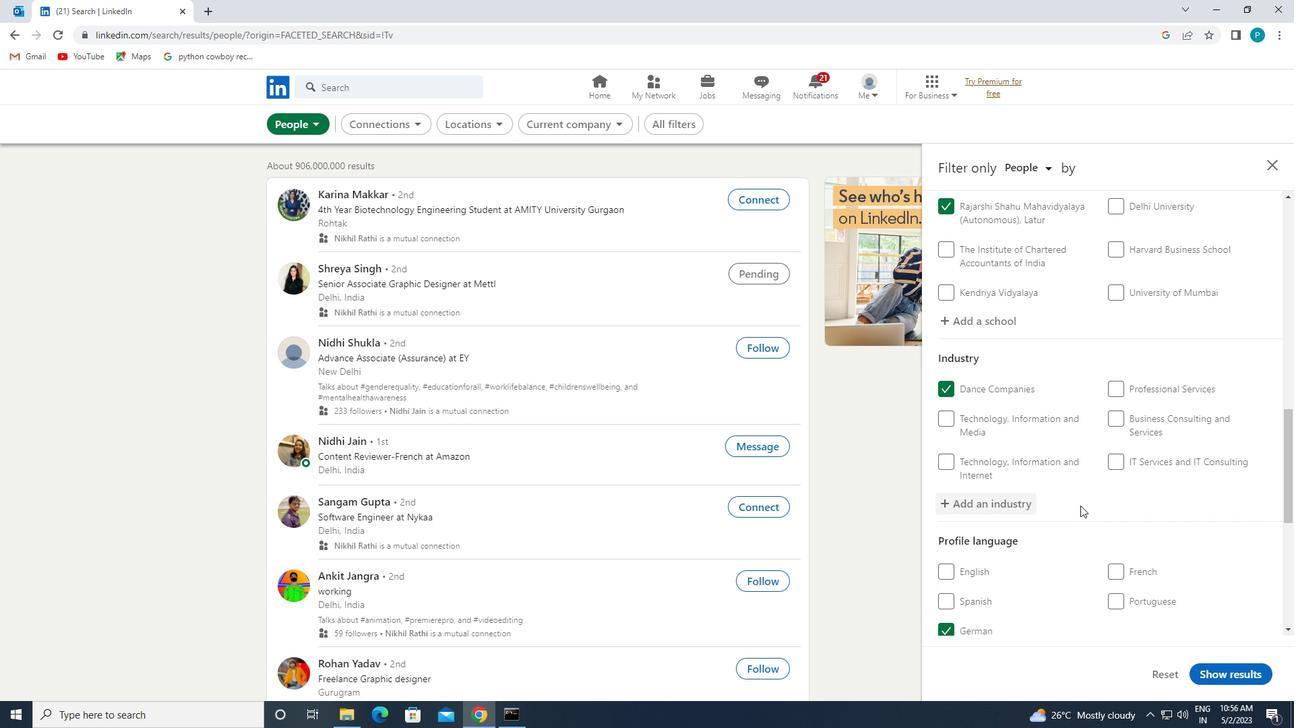 
Action: Mouse scrolled (1080, 505) with delta (0, 0)
Screenshot: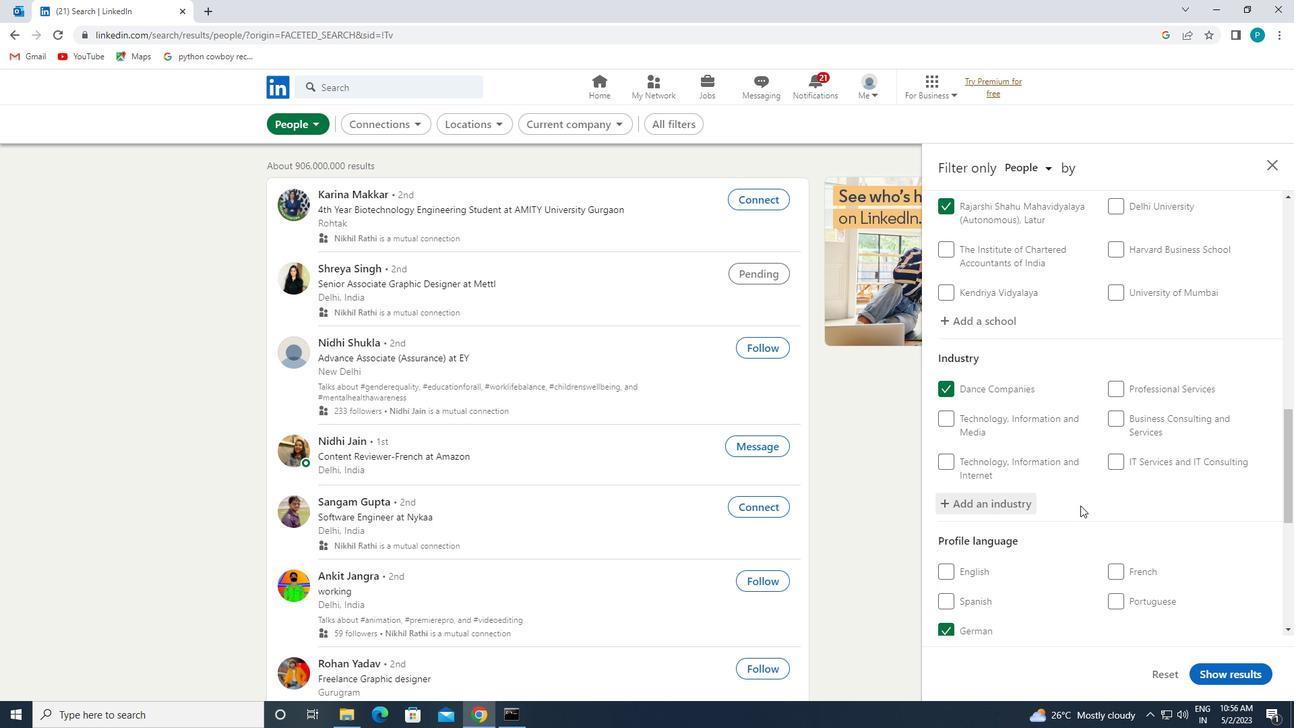 
Action: Mouse scrolled (1080, 505) with delta (0, 0)
Screenshot: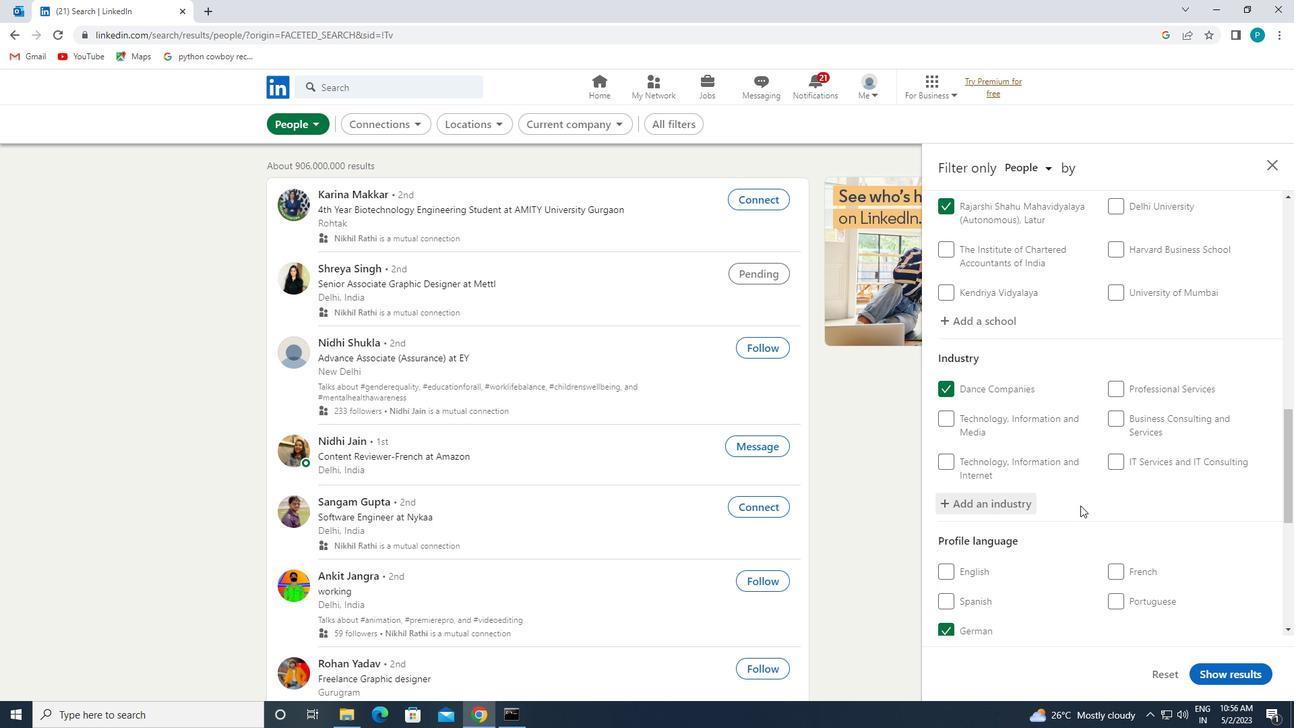 
Action: Mouse scrolled (1080, 505) with delta (0, 0)
Screenshot: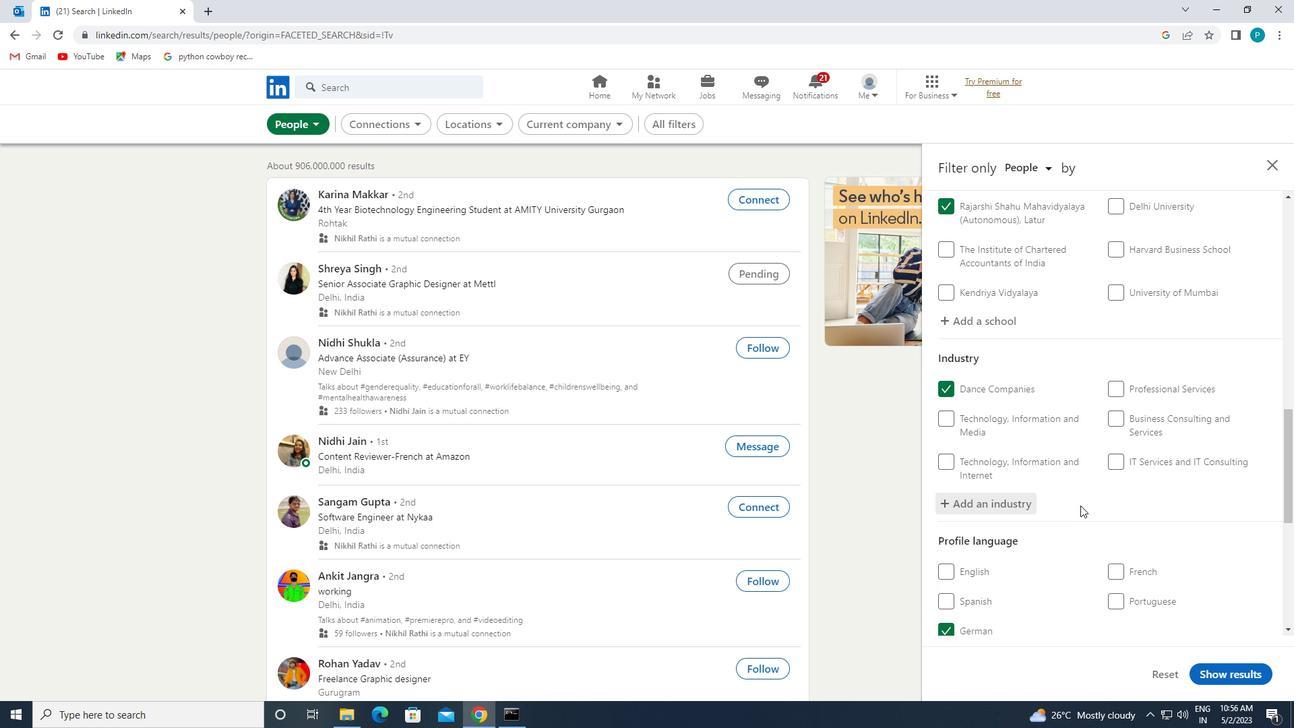 
Action: Mouse moved to (1133, 566)
Screenshot: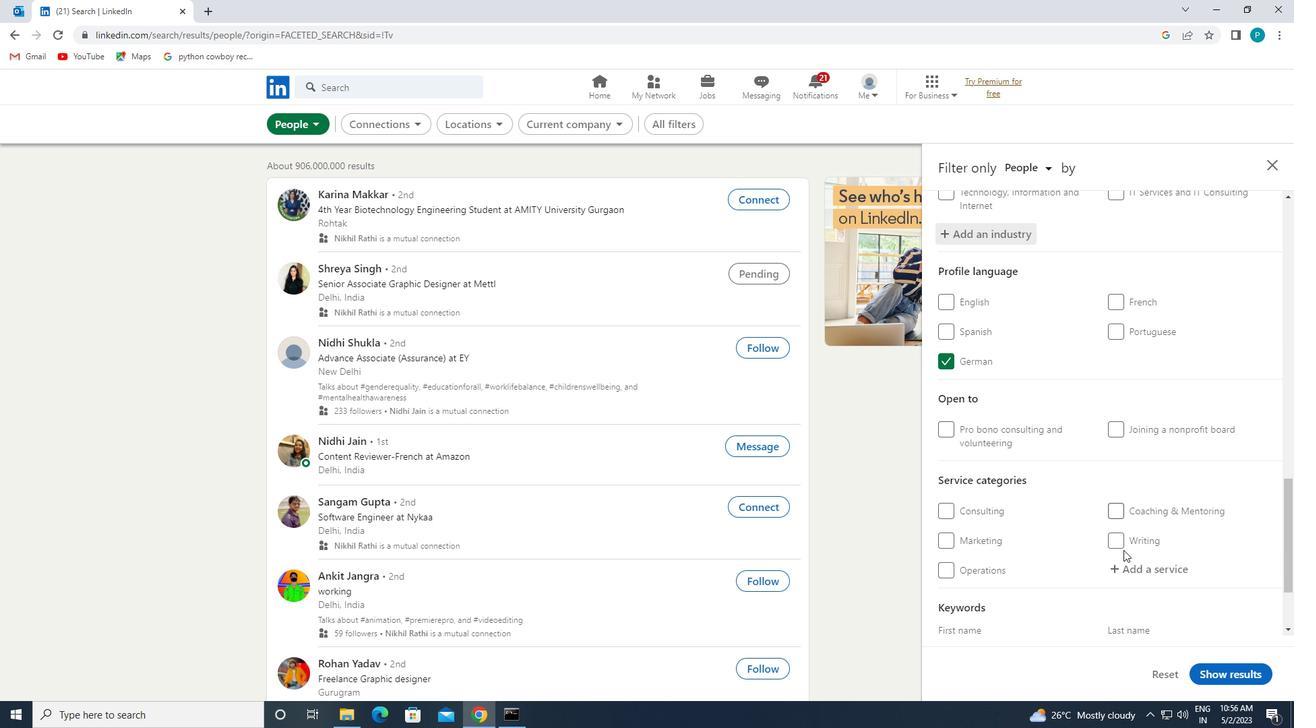 
Action: Mouse pressed left at (1133, 566)
Screenshot: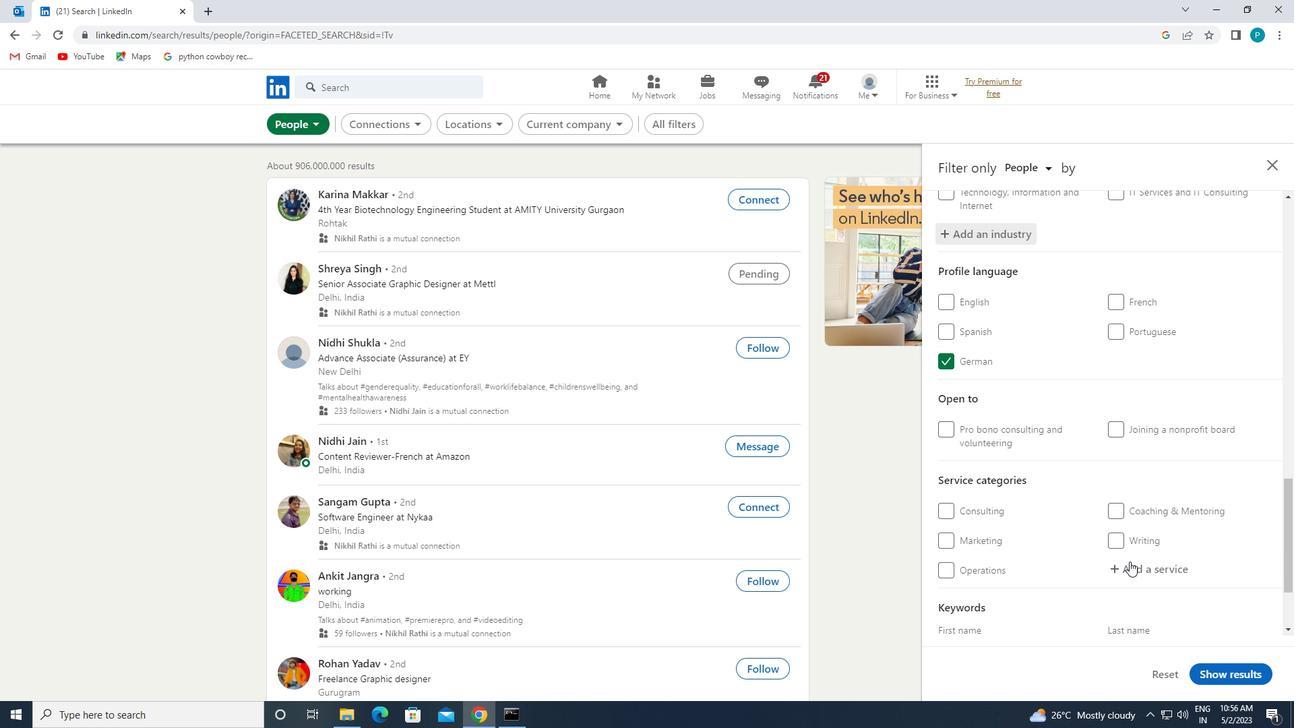 
Action: Mouse moved to (1144, 574)
Screenshot: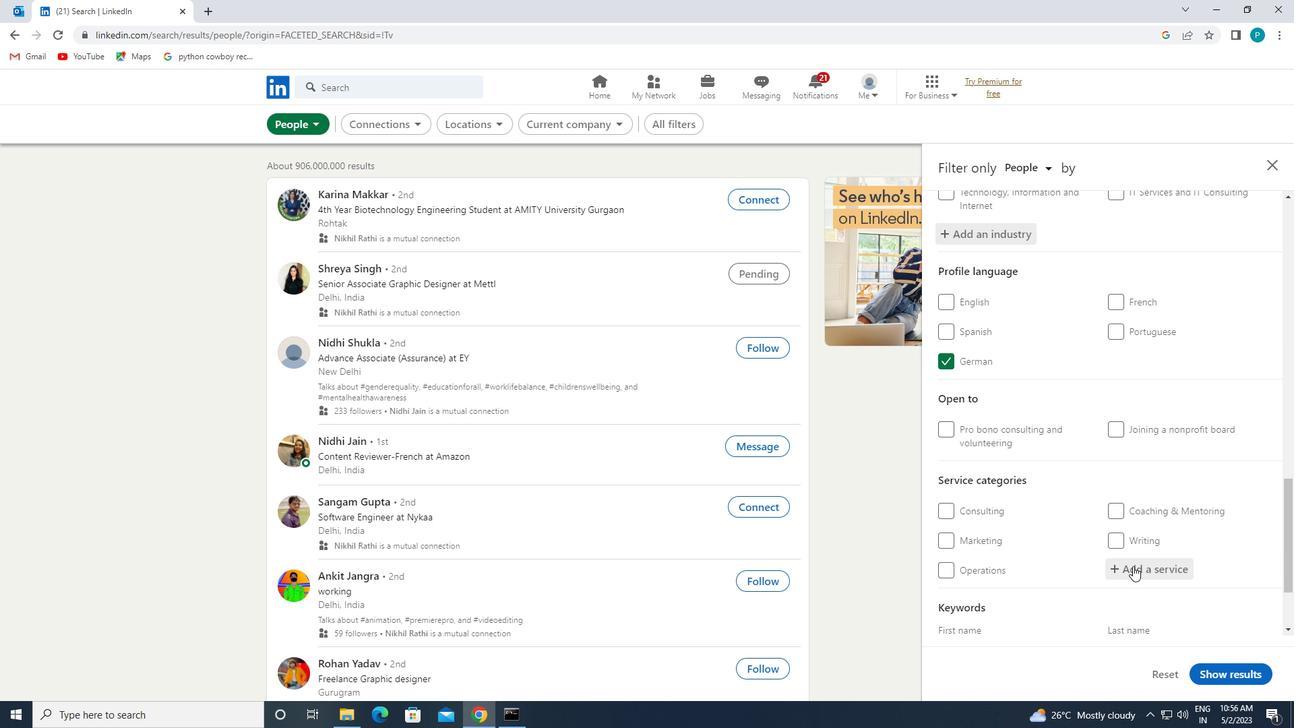 
Action: Key pressed <Key.caps_lock>V<Key.caps_lock>IDEO
Screenshot: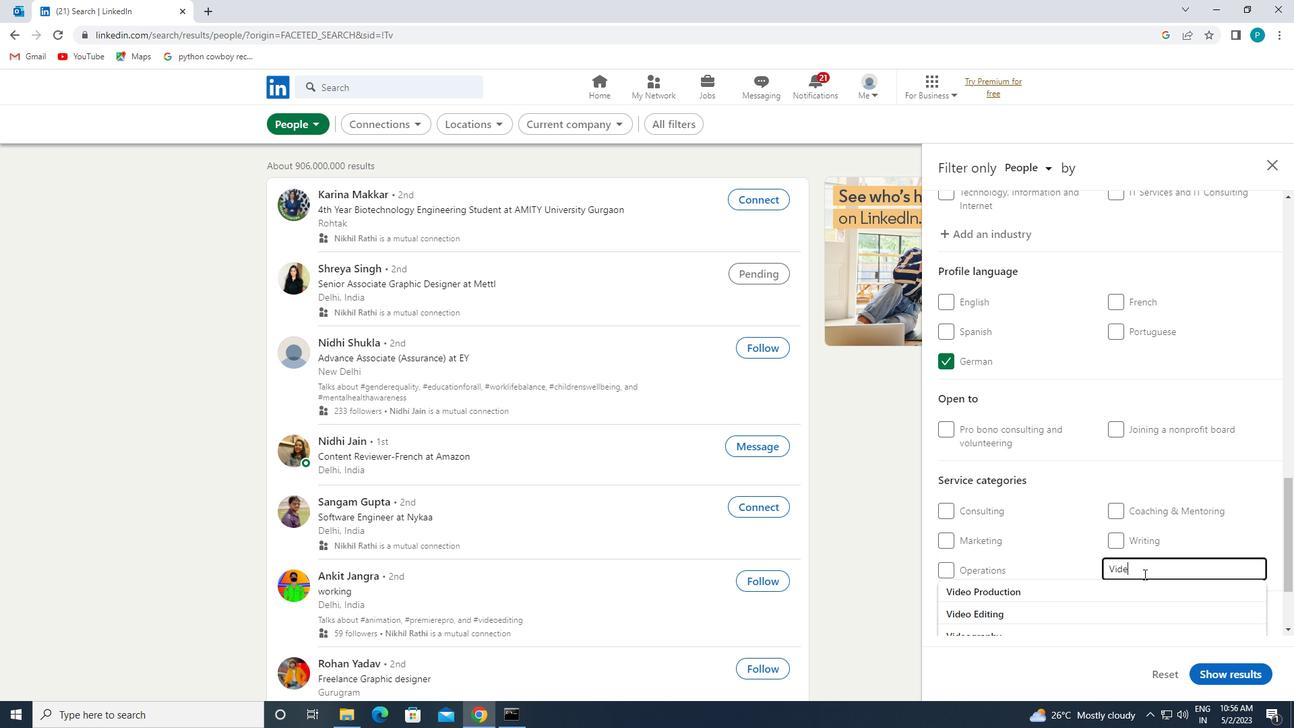 
Action: Mouse moved to (983, 491)
Screenshot: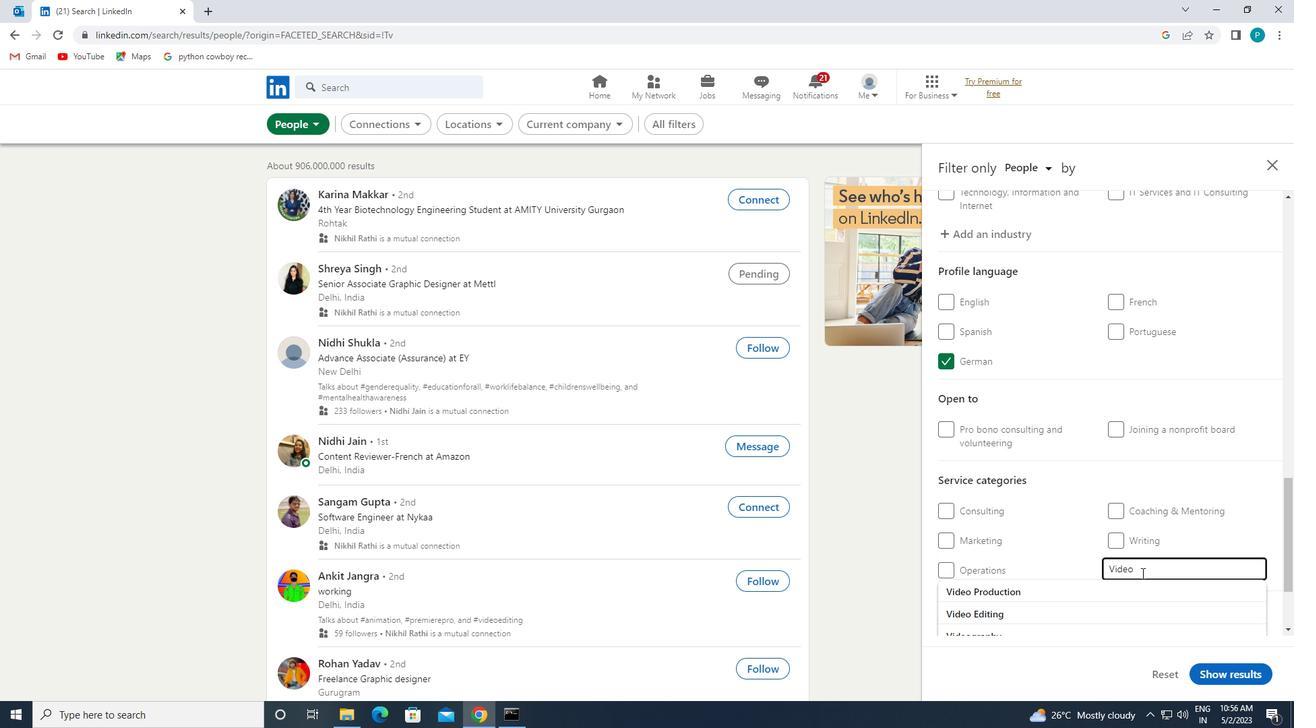 
Action: Mouse scrolled (983, 490) with delta (0, 0)
Screenshot: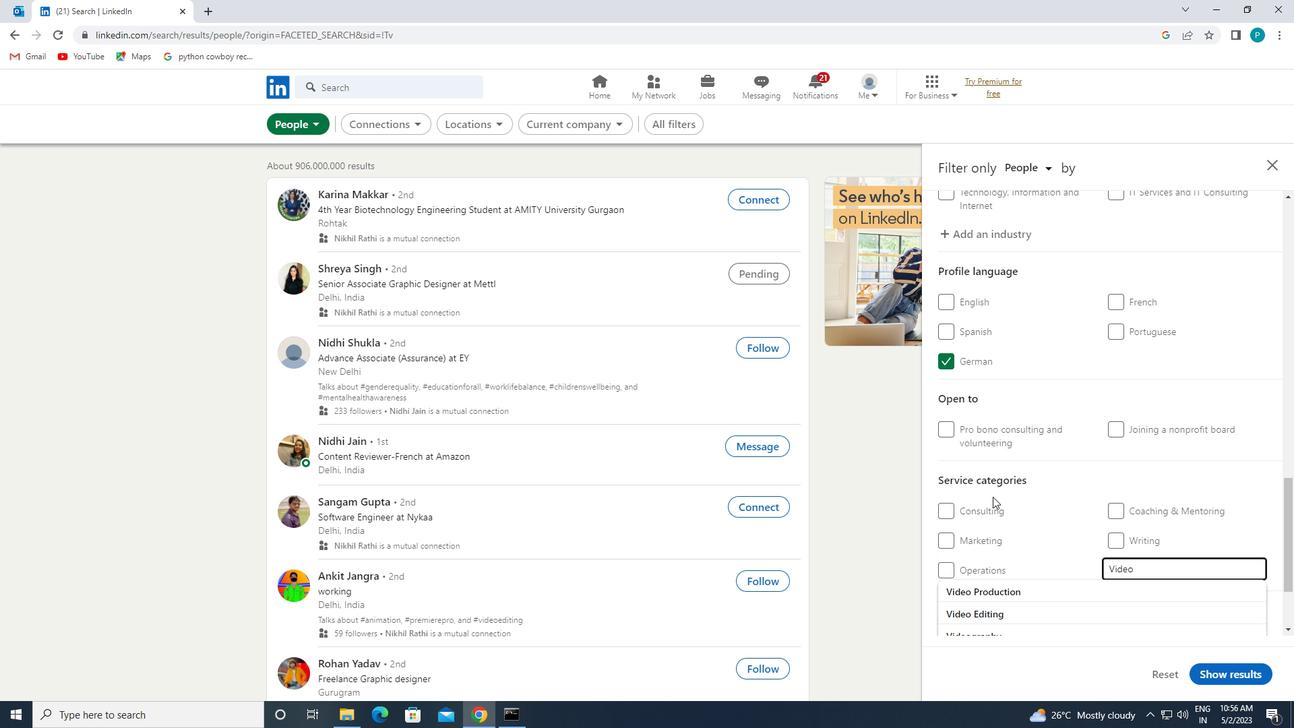 
Action: Mouse scrolled (983, 490) with delta (0, 0)
Screenshot: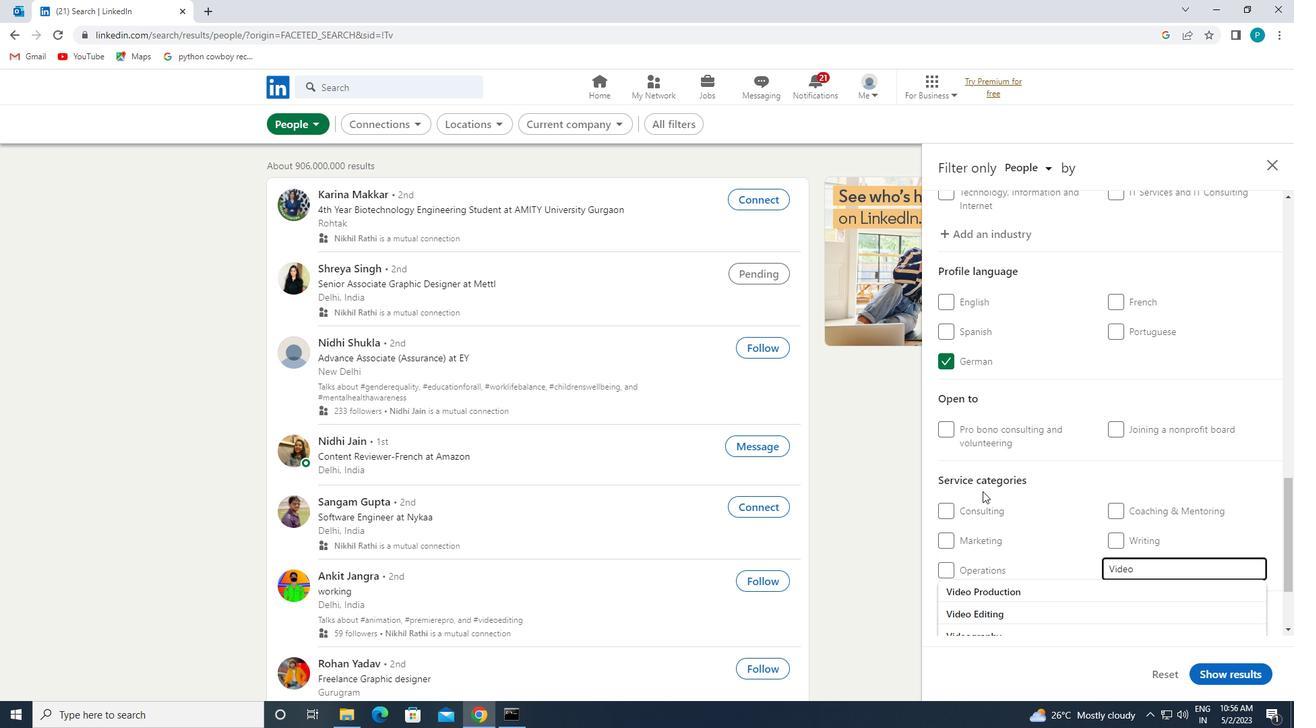 
Action: Mouse moved to (981, 517)
Screenshot: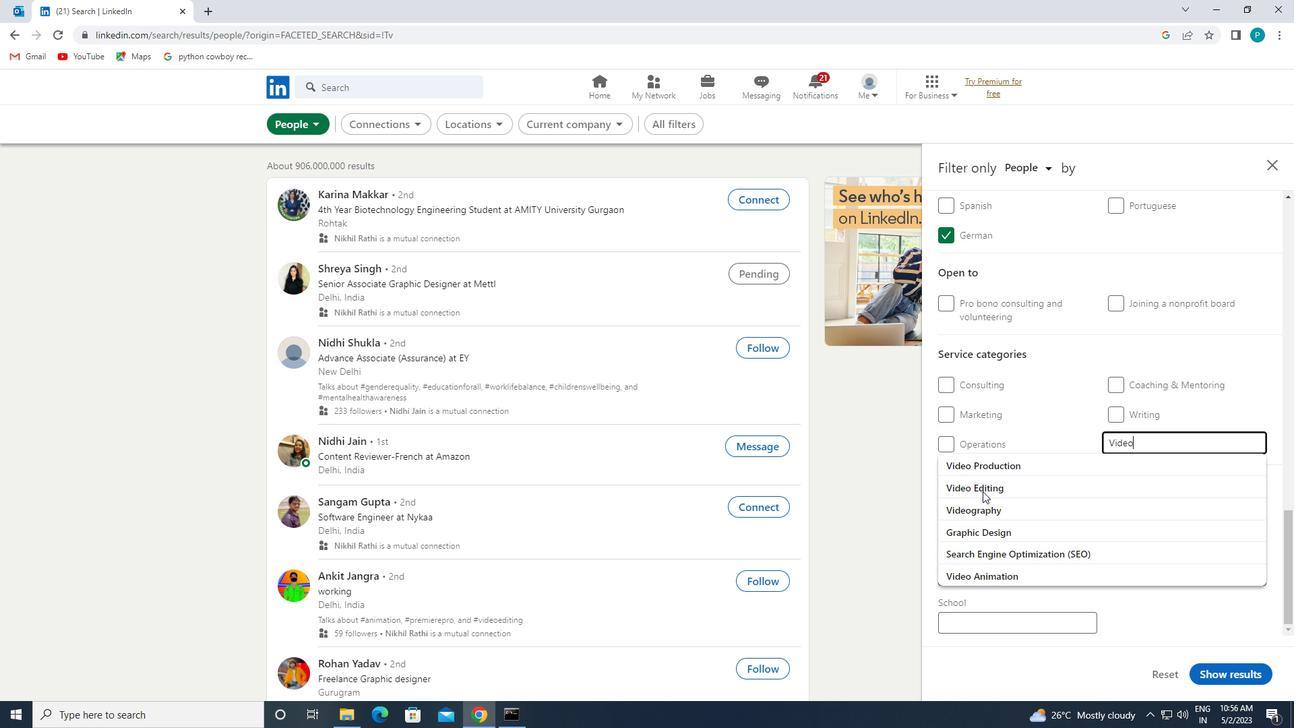 
Action: Mouse pressed left at (981, 517)
Screenshot: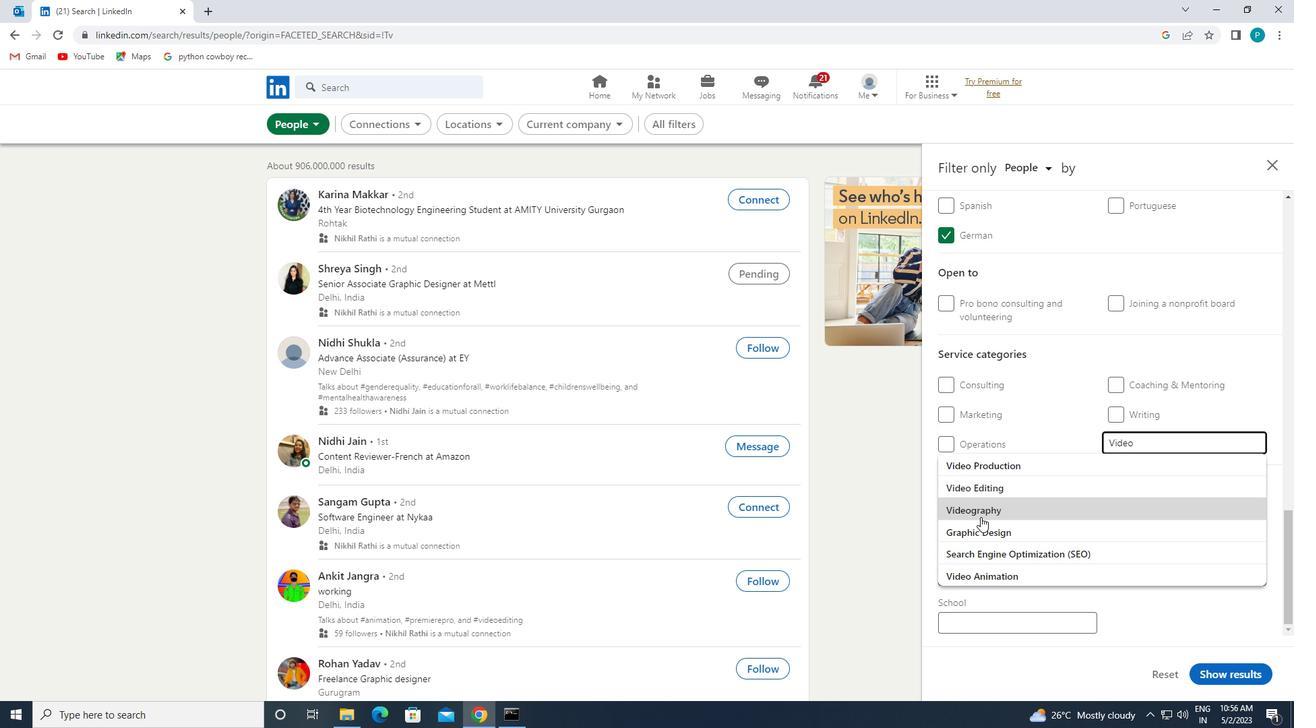 
Action: Mouse scrolled (981, 516) with delta (0, 0)
Screenshot: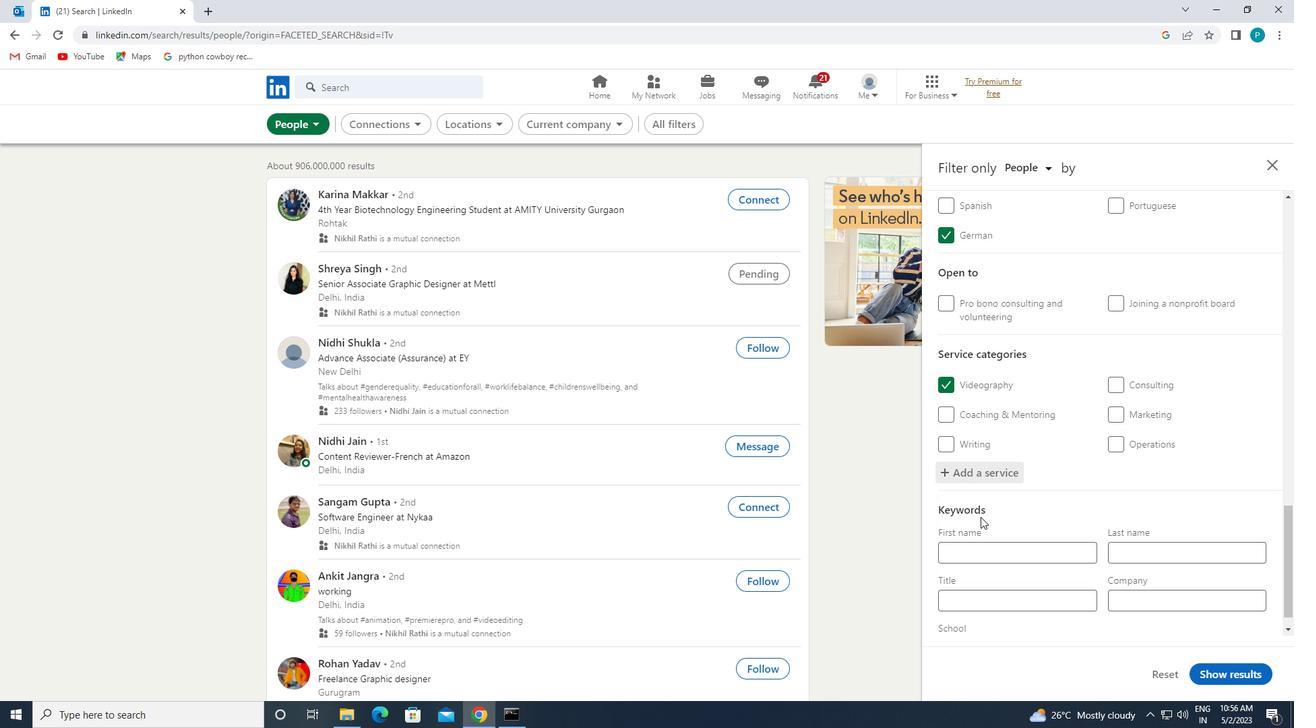 
Action: Mouse scrolled (981, 516) with delta (0, 0)
Screenshot: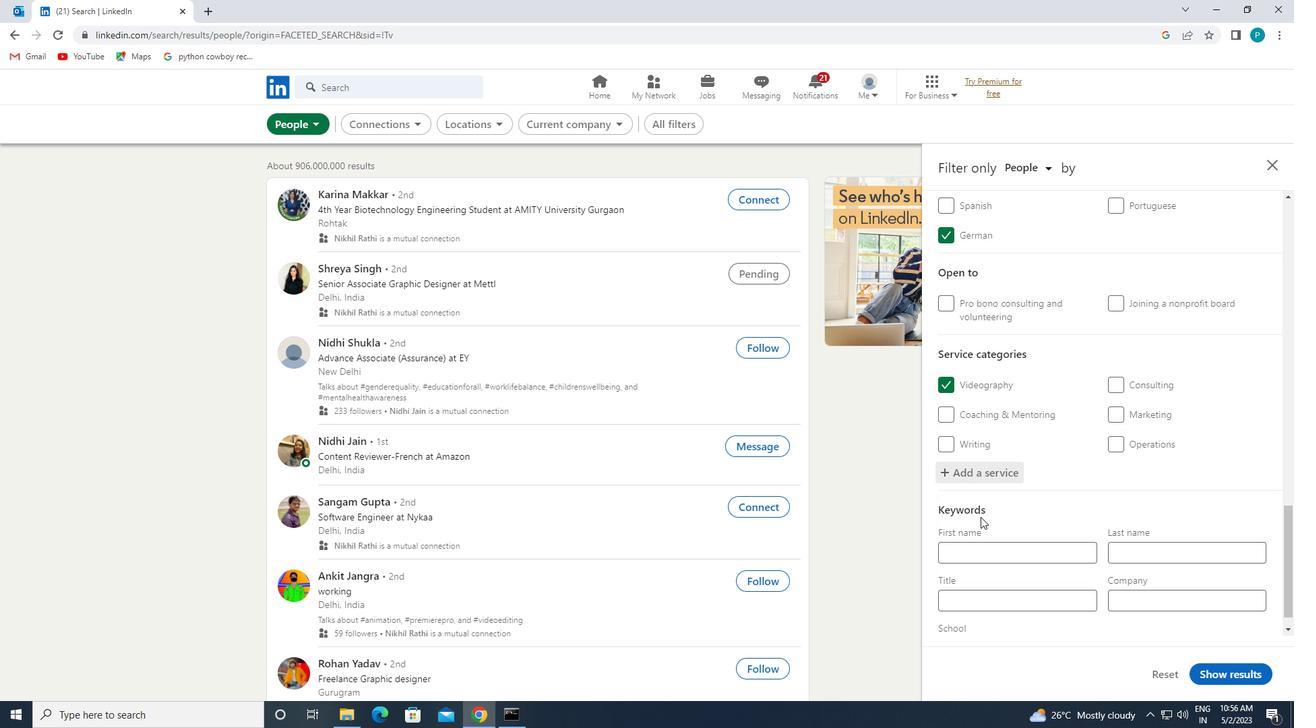 
Action: Mouse scrolled (981, 516) with delta (0, 0)
Screenshot: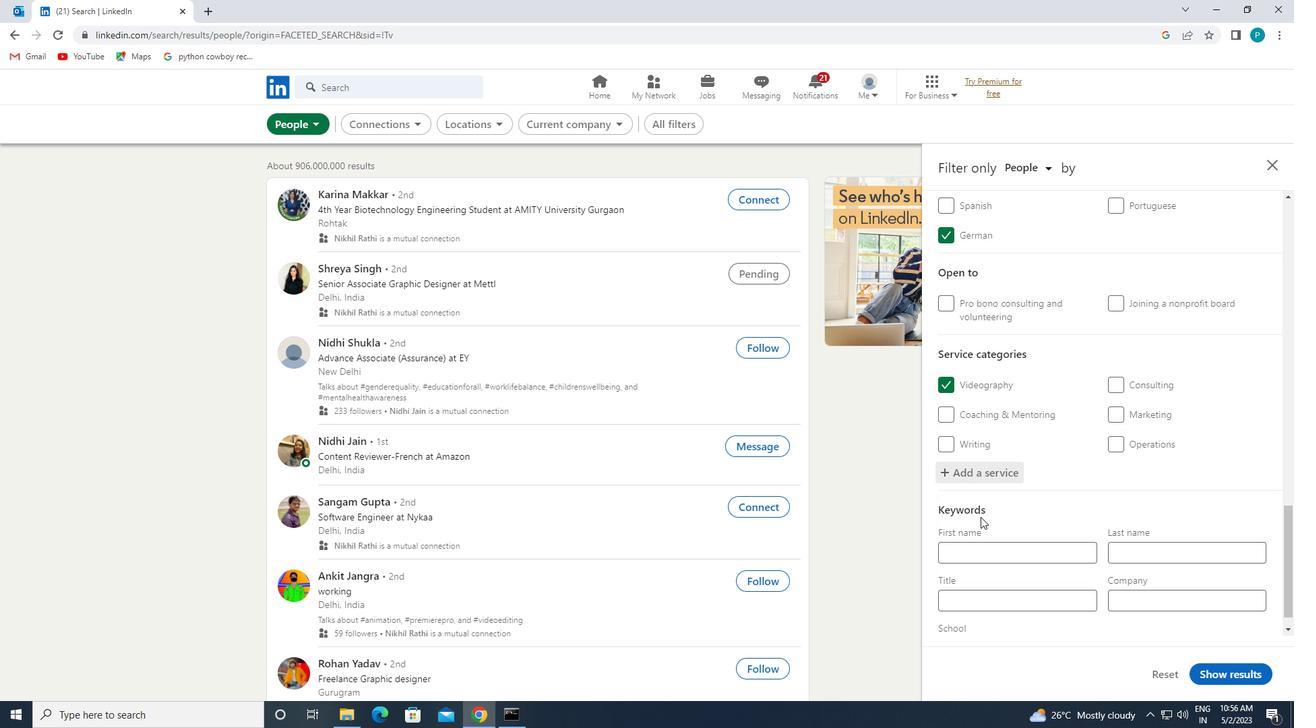 
Action: Mouse moved to (974, 564)
Screenshot: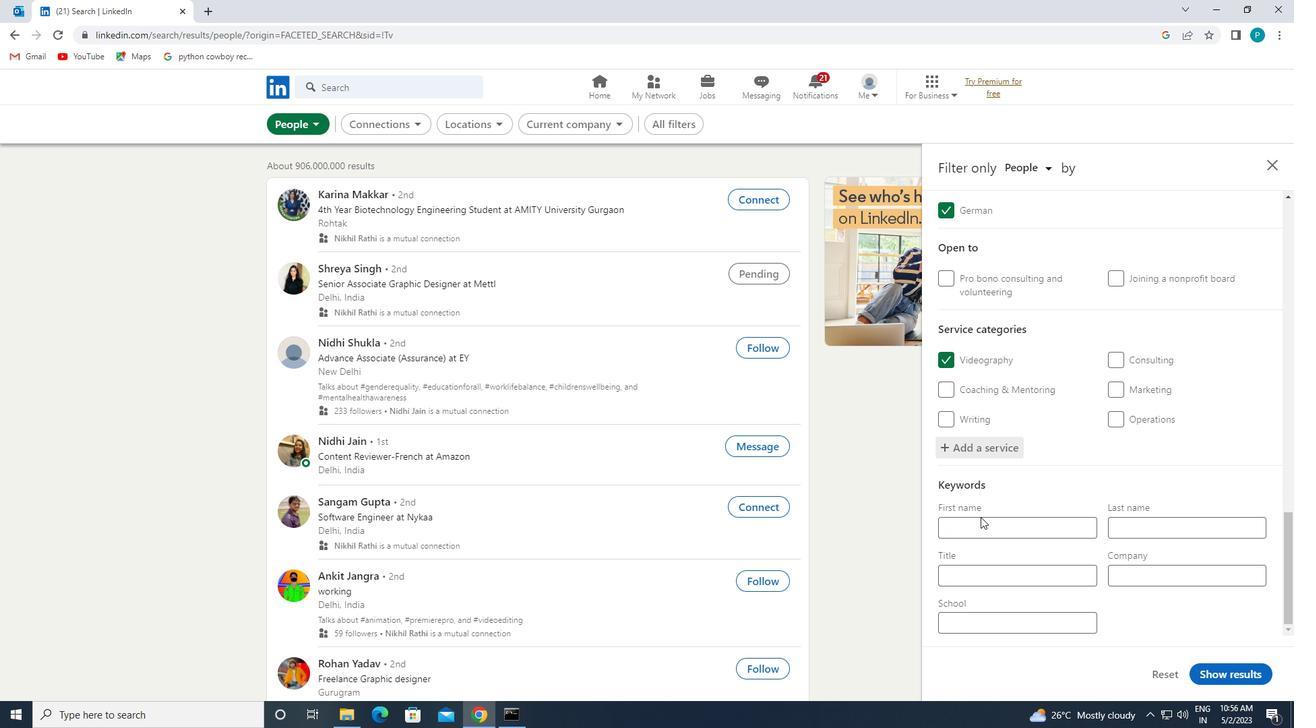 
Action: Mouse pressed left at (974, 564)
Screenshot: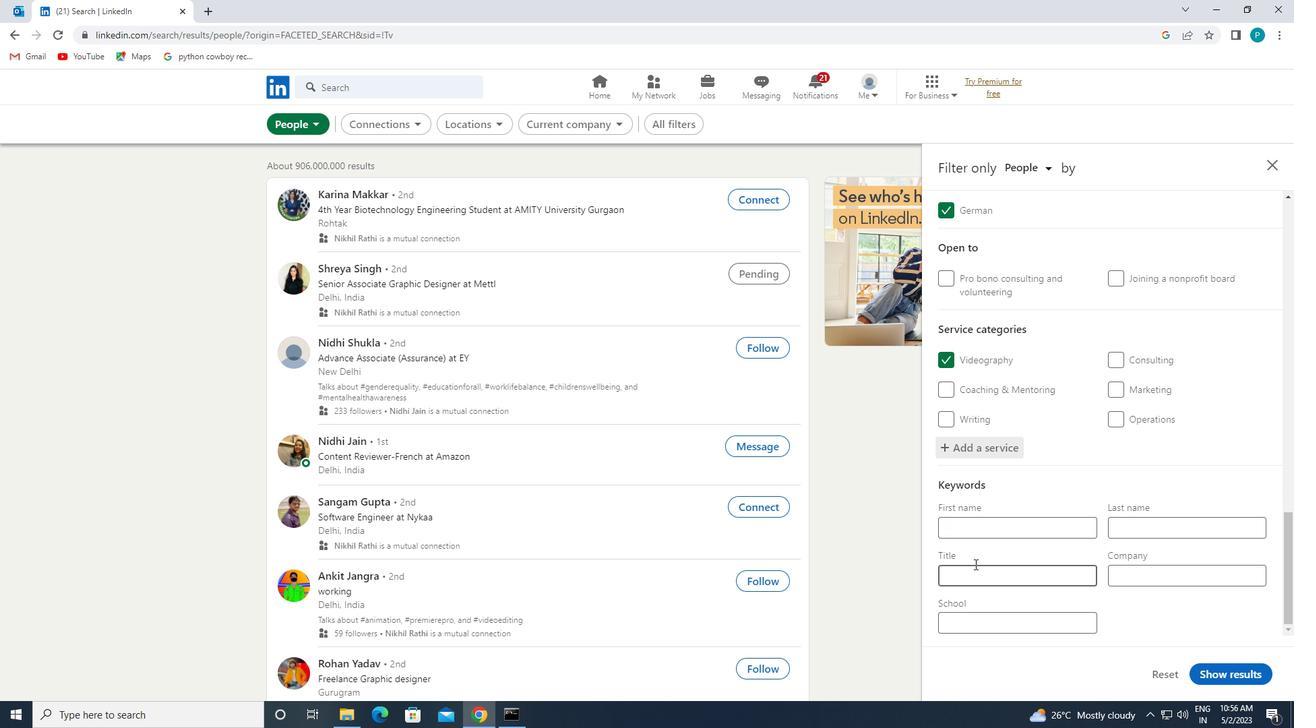 
Action: Key pressed <Key.caps_lock>G<Key.caps_lock>EOLOGIST
Screenshot: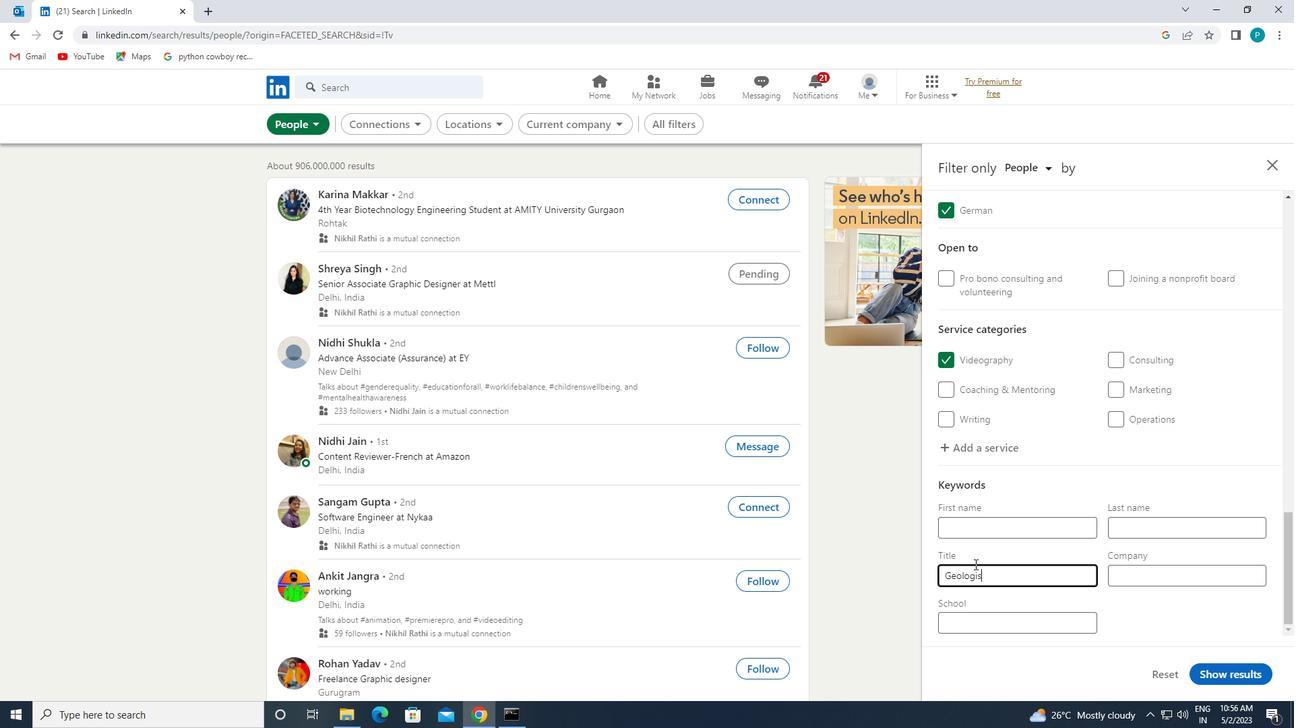 
Action: Mouse moved to (1208, 667)
Screenshot: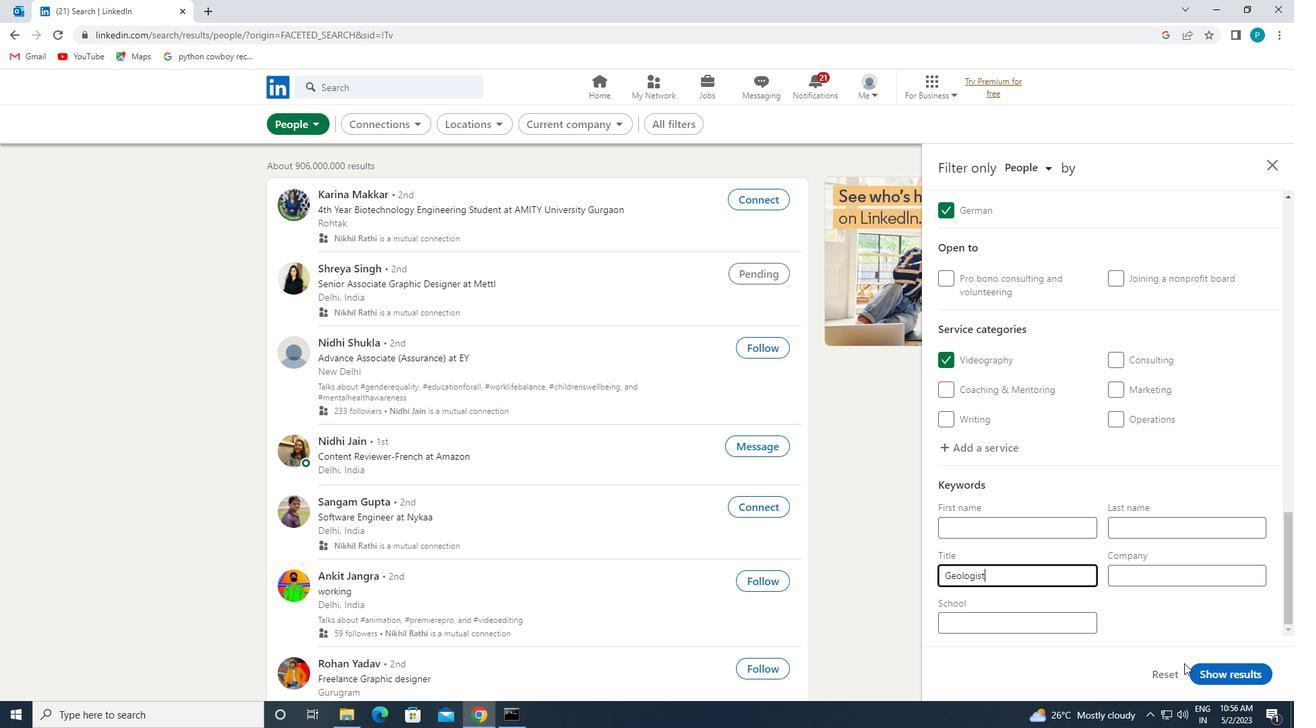
Action: Mouse pressed left at (1208, 667)
Screenshot: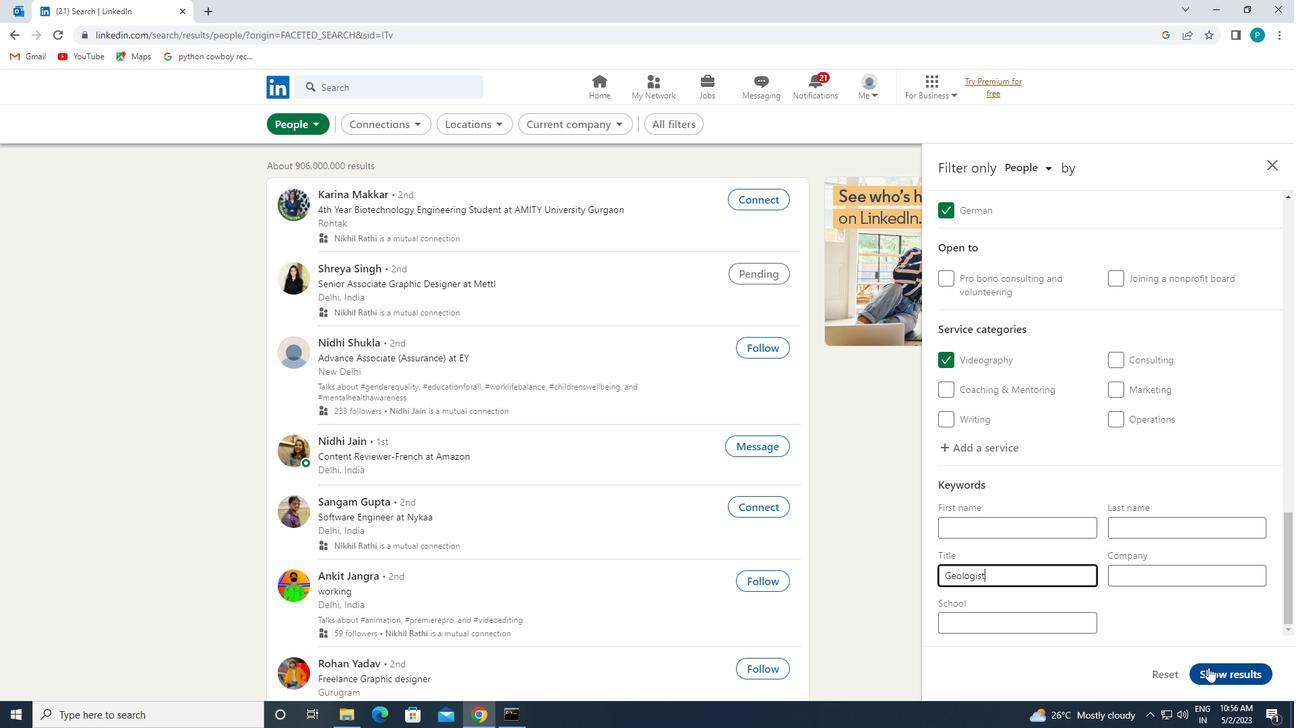 
